 Task: Look for space in Hesperia, United States from 2nd September, 2023 to 10th September, 2023 for 1 adult in price range Rs.5000 to Rs.16000. Place can be private room with 1  bedroom having 1 bed and 1 bathroom. Property type can be house, flat, guest house, hotel. Booking option can be shelf check-in. Required host language is English.
Action: Mouse pressed left at (562, 108)
Screenshot: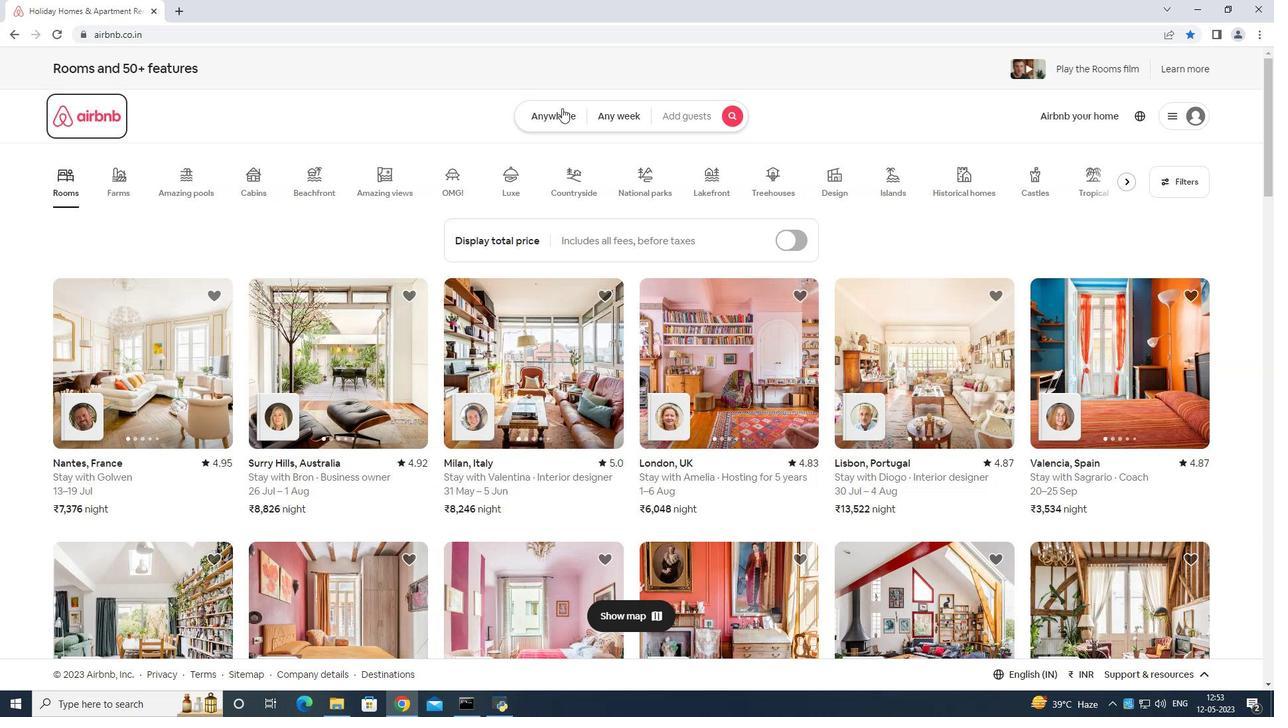 
Action: Mouse moved to (522, 158)
Screenshot: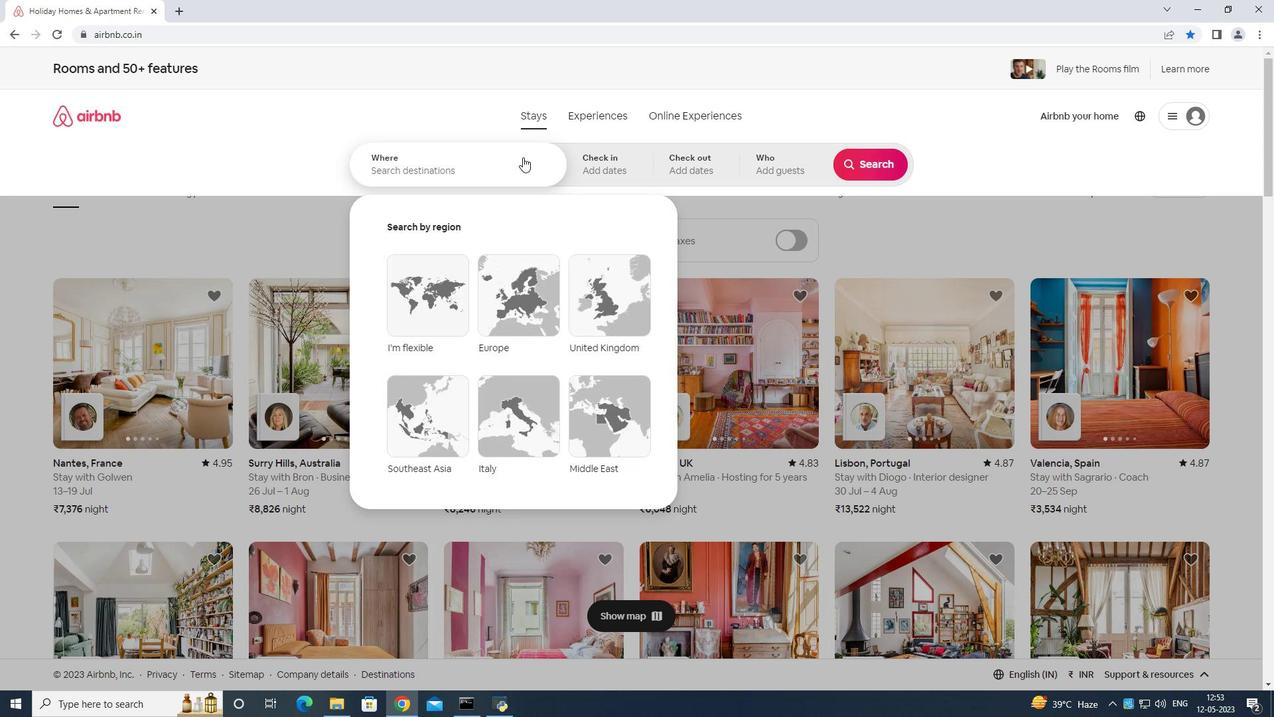 
Action: Mouse pressed left at (522, 158)
Screenshot: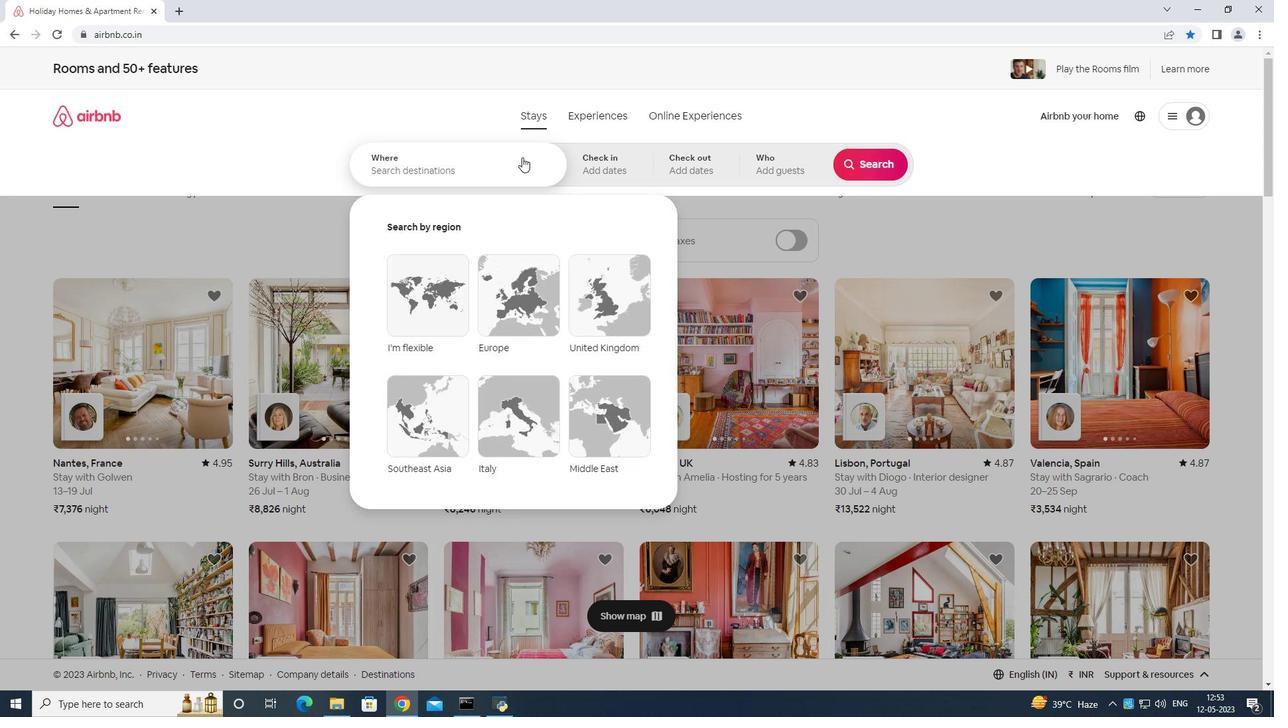 
Action: Mouse moved to (539, 168)
Screenshot: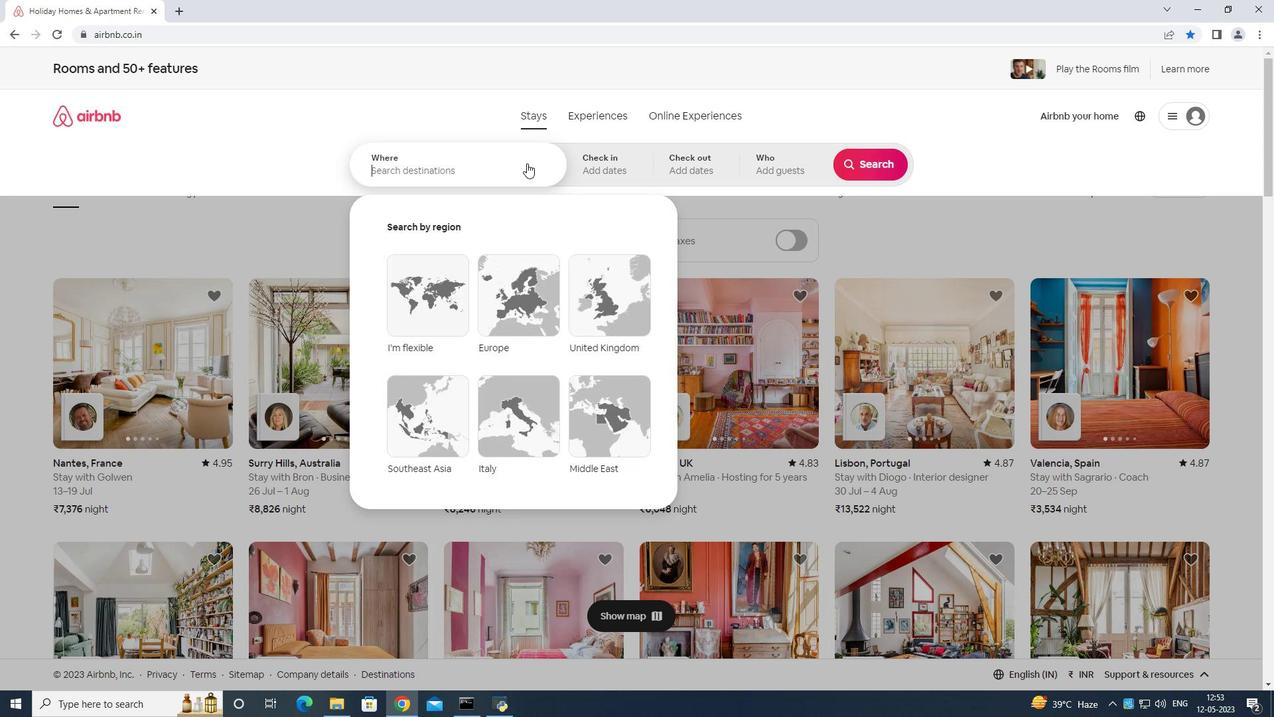 
Action: Key pressed <Key.shift><Key.shift><Key.shift>Hespria<Key.space>united<Key.space>stt<Key.backspace>ates<Key.enter>
Screenshot: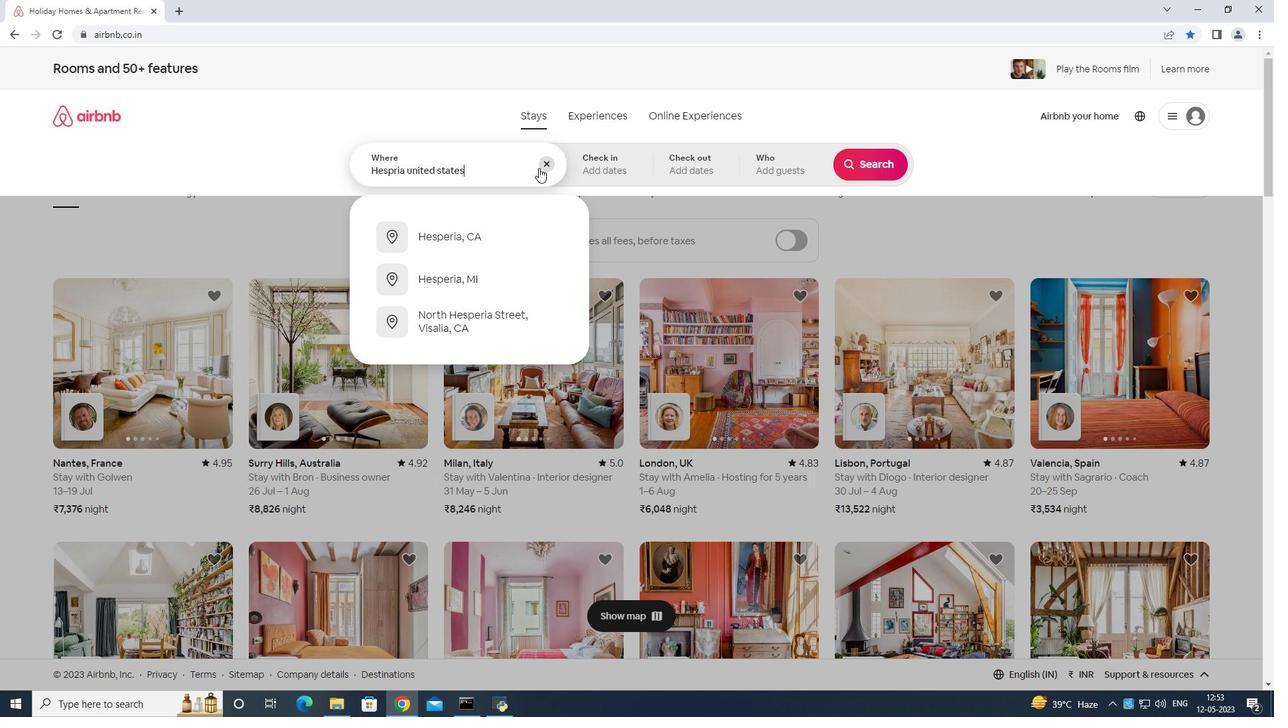
Action: Mouse moved to (859, 274)
Screenshot: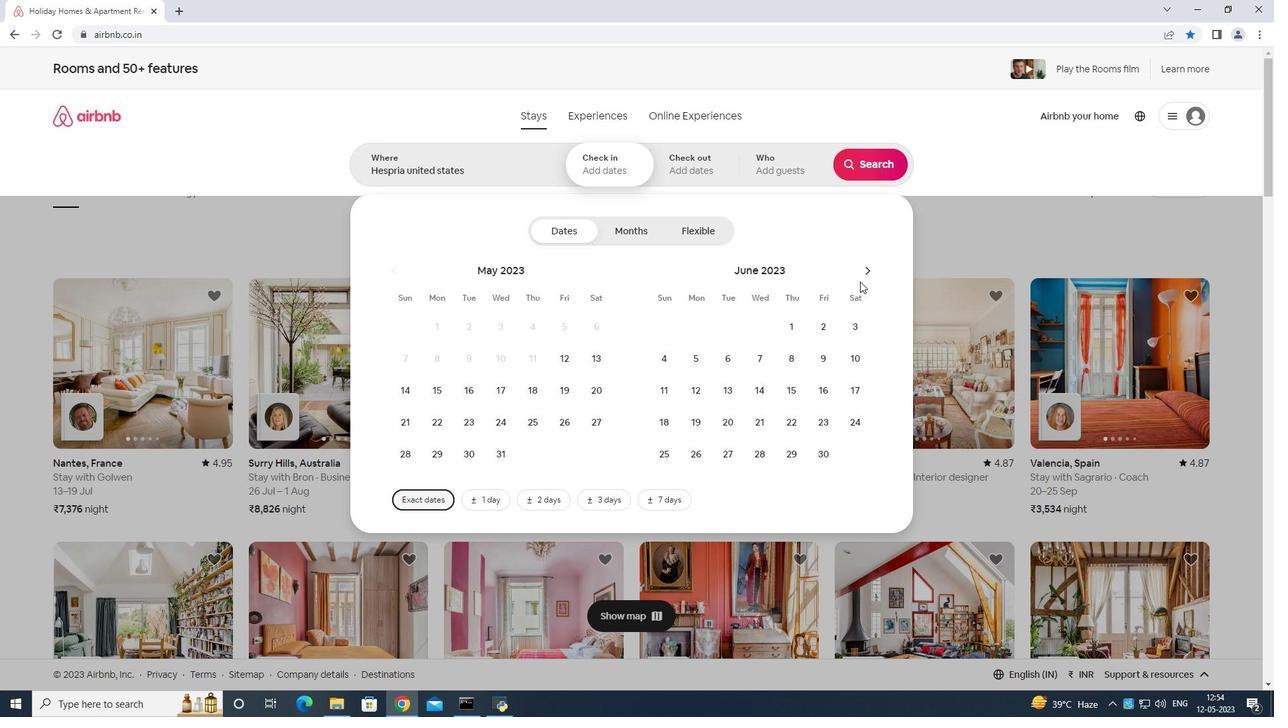 
Action: Mouse pressed left at (859, 274)
Screenshot: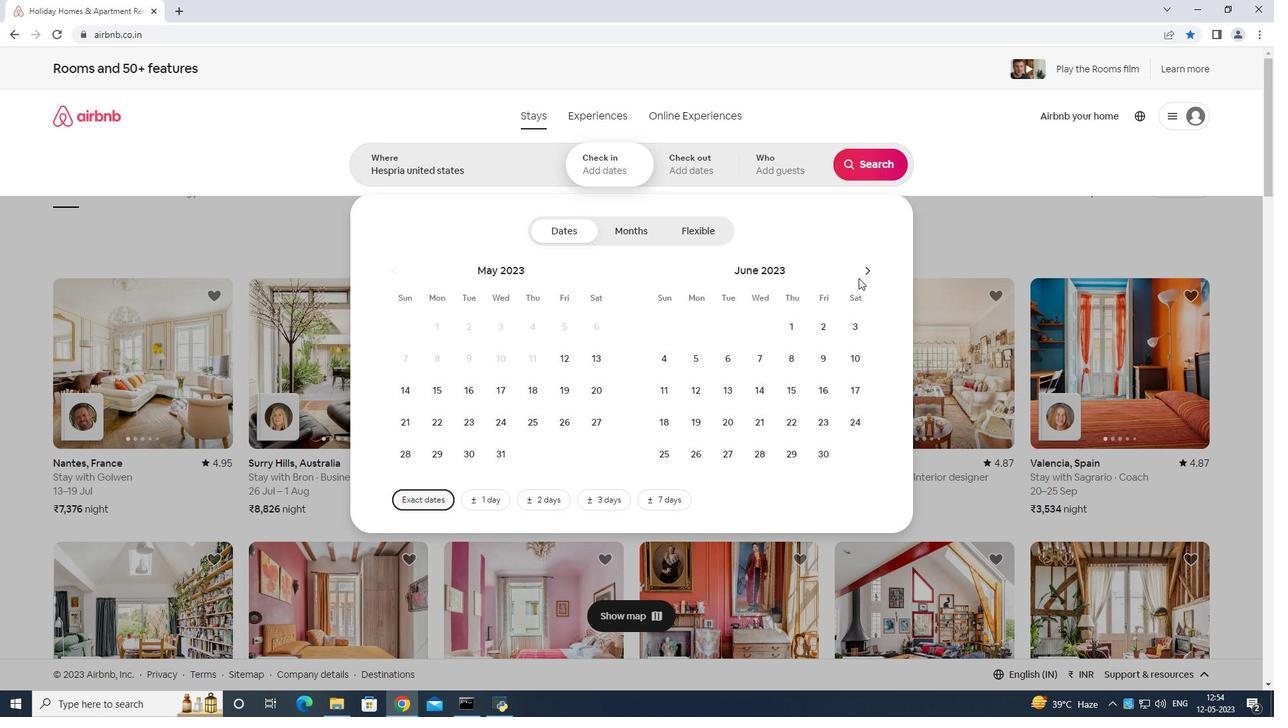 
Action: Mouse moved to (859, 272)
Screenshot: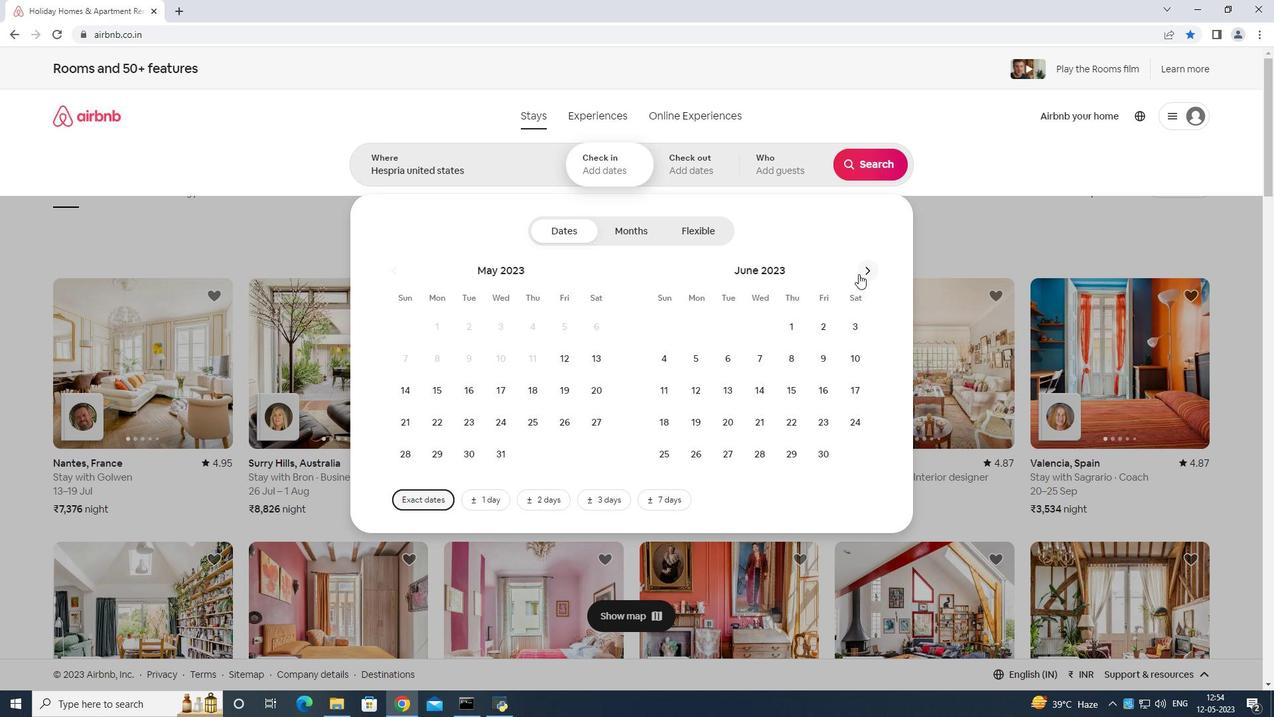 
Action: Mouse pressed left at (859, 272)
Screenshot: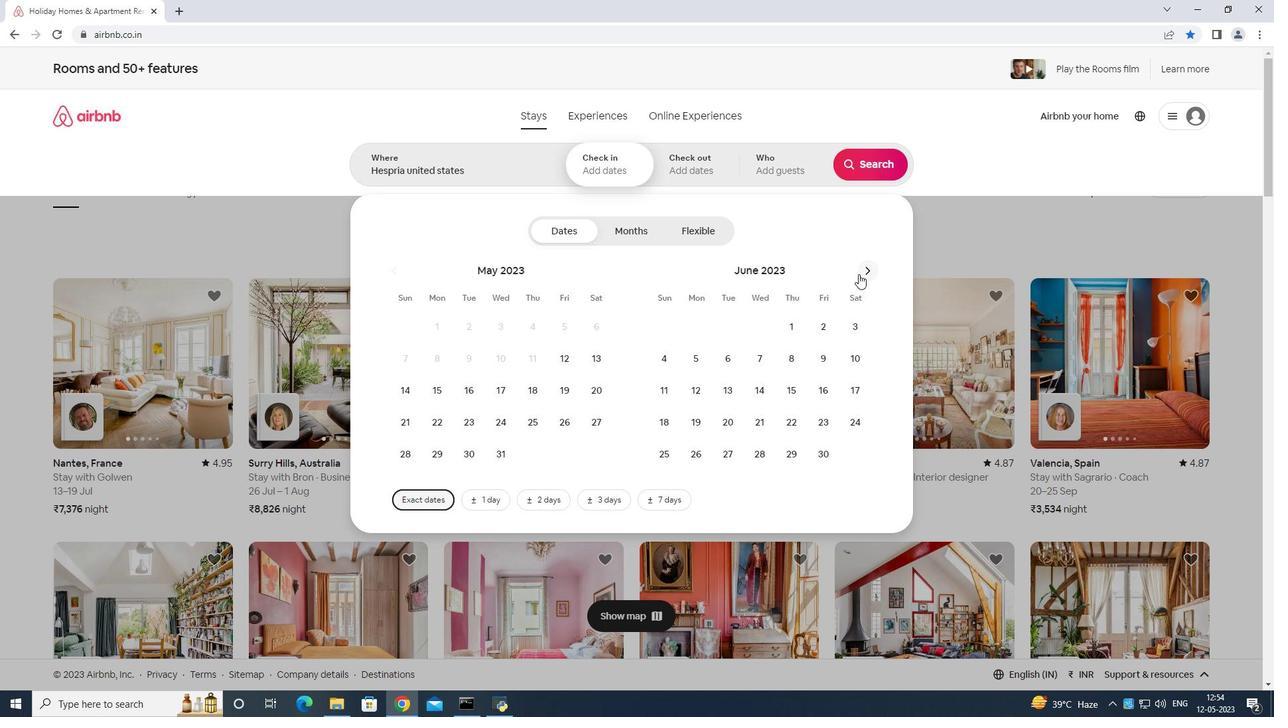
Action: Mouse pressed left at (859, 272)
Screenshot: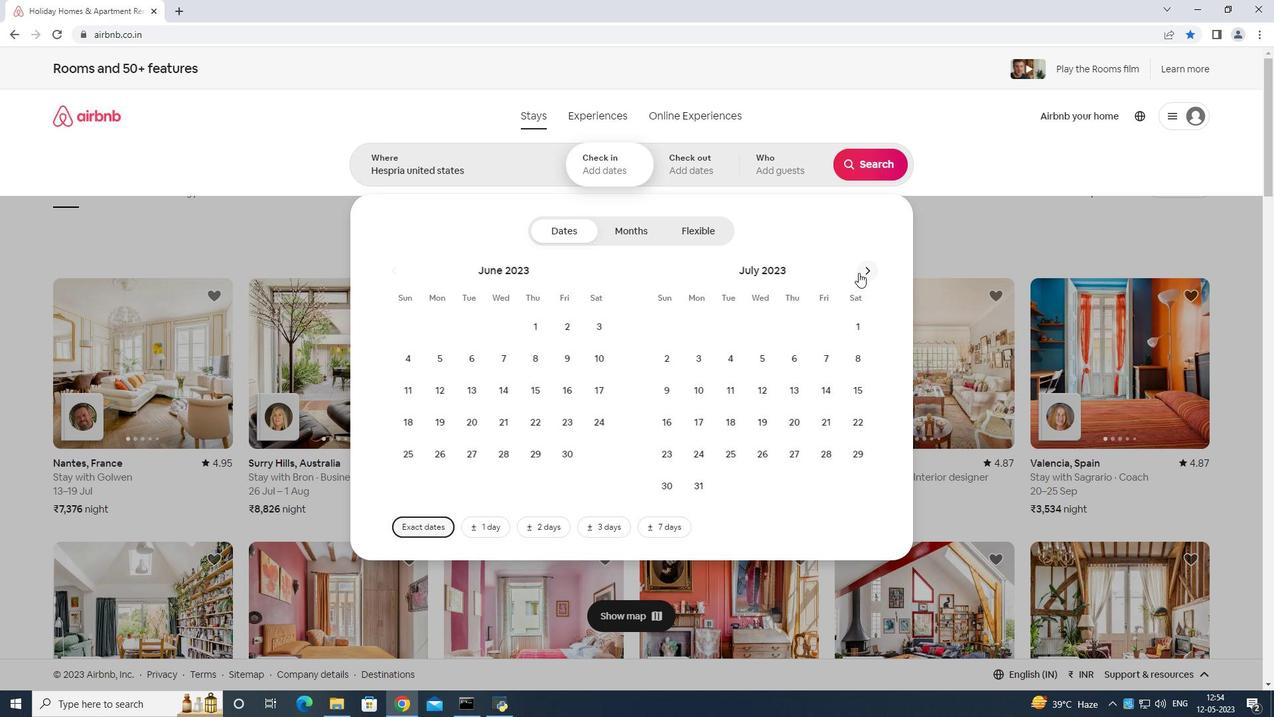 
Action: Mouse moved to (859, 272)
Screenshot: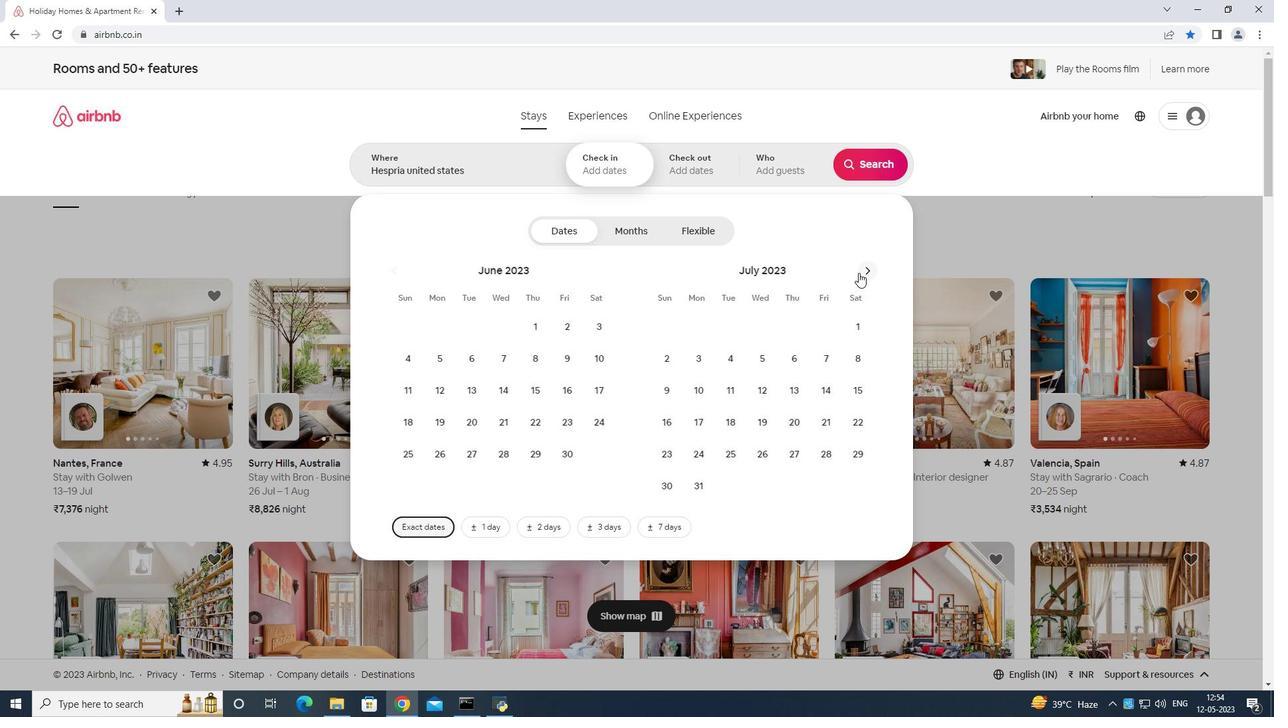 
Action: Mouse pressed left at (859, 272)
Screenshot: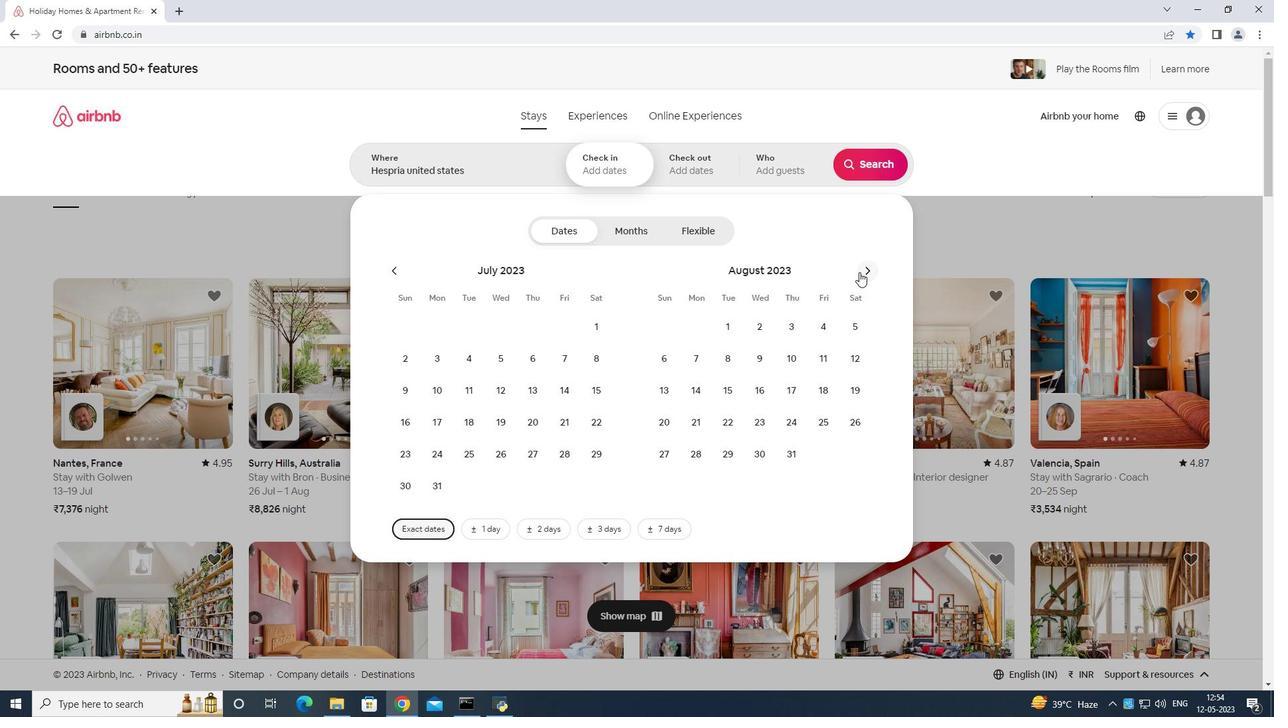 
Action: Mouse moved to (852, 323)
Screenshot: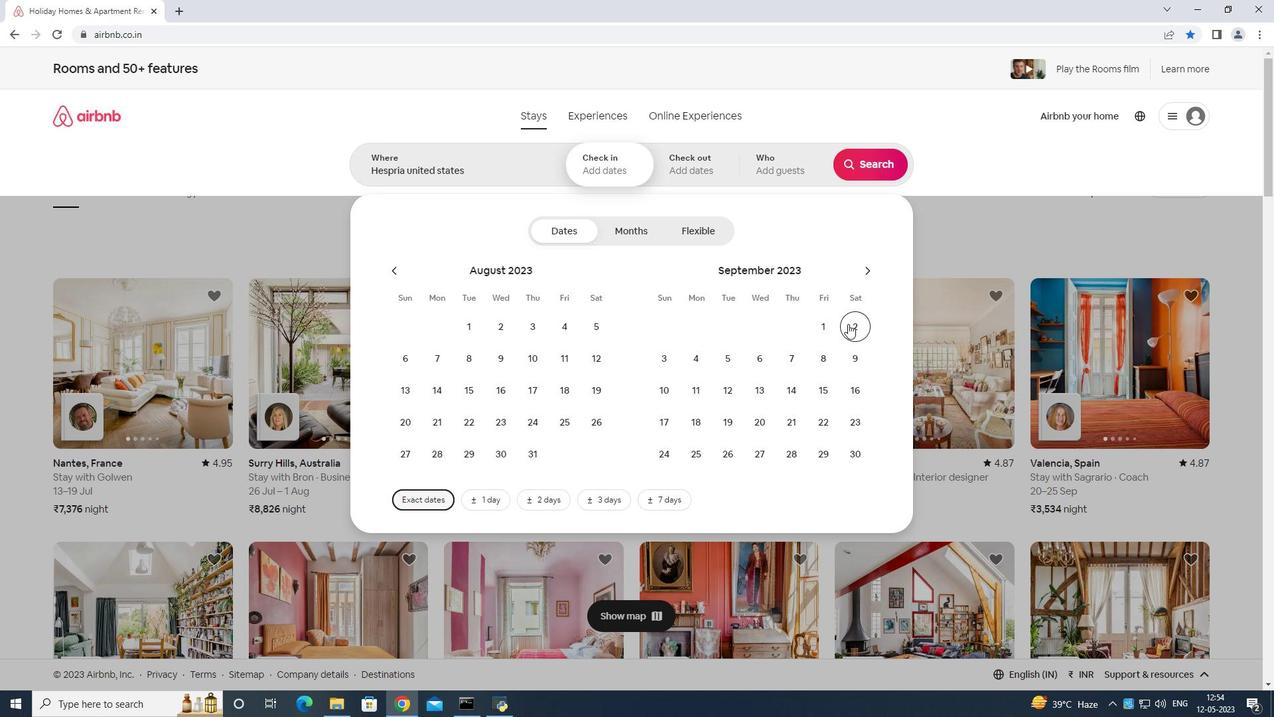 
Action: Mouse pressed left at (852, 323)
Screenshot: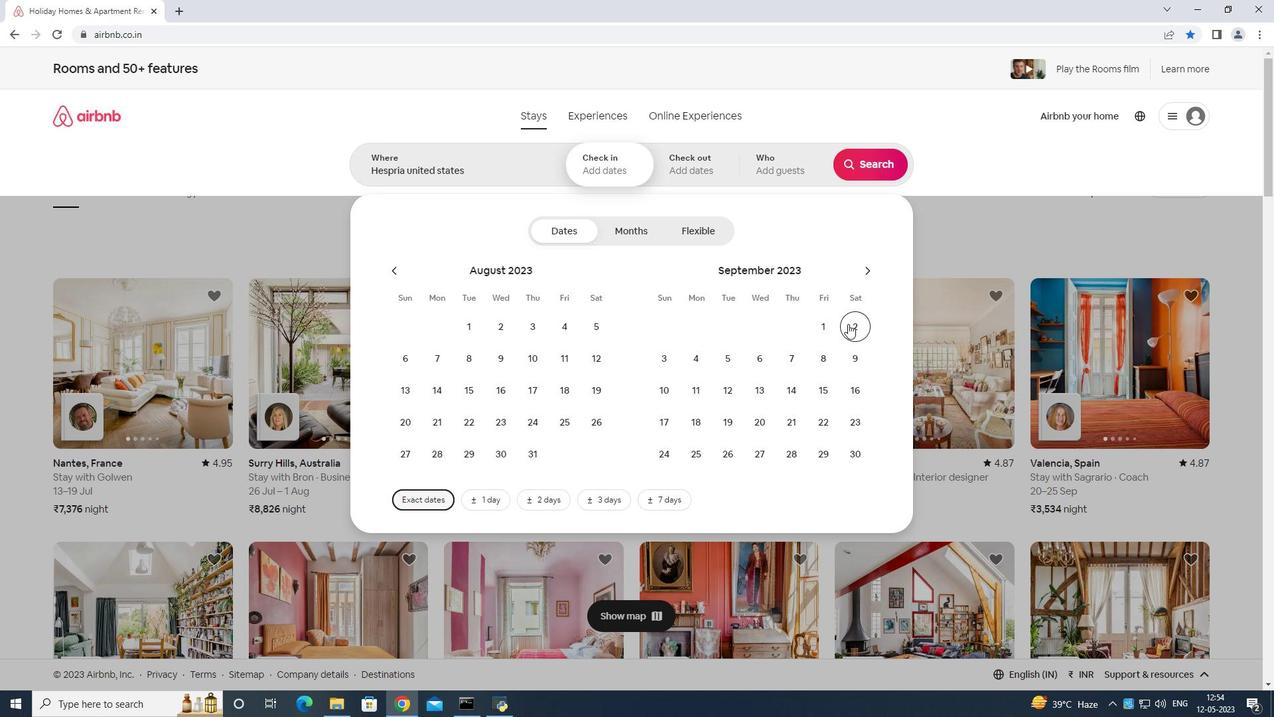 
Action: Mouse moved to (657, 395)
Screenshot: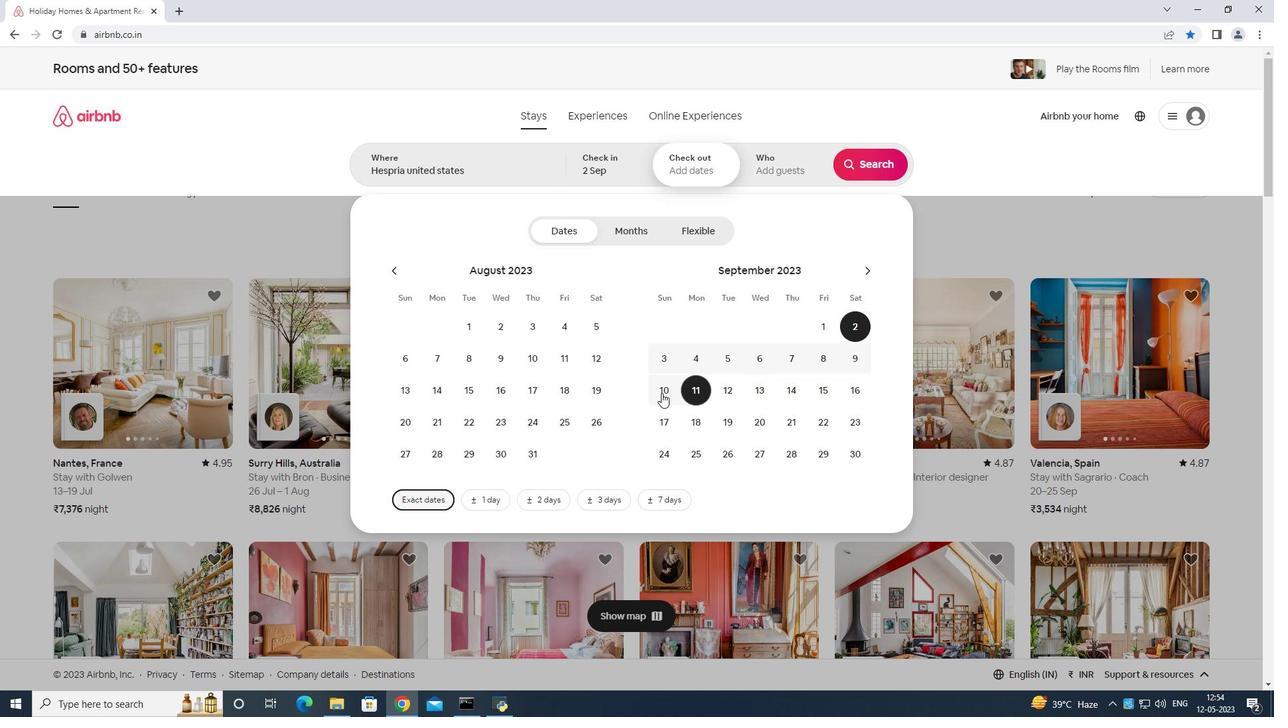 
Action: Mouse pressed left at (657, 395)
Screenshot: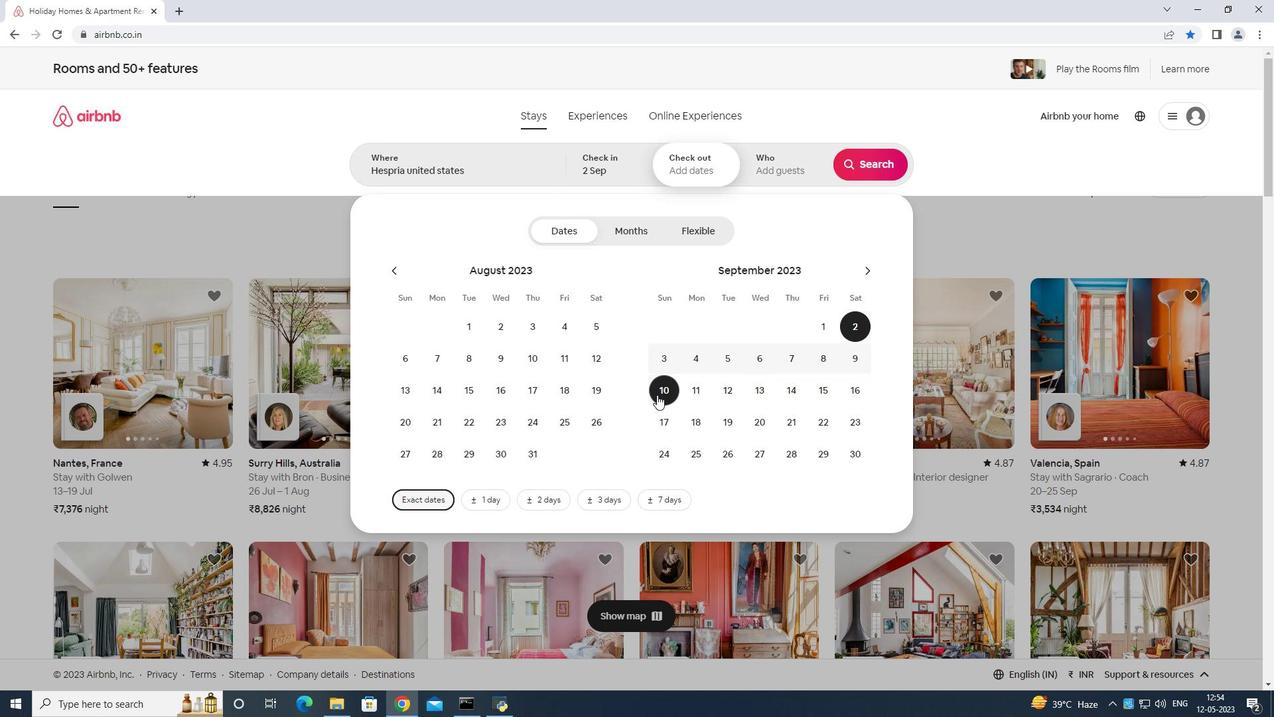 
Action: Mouse moved to (770, 165)
Screenshot: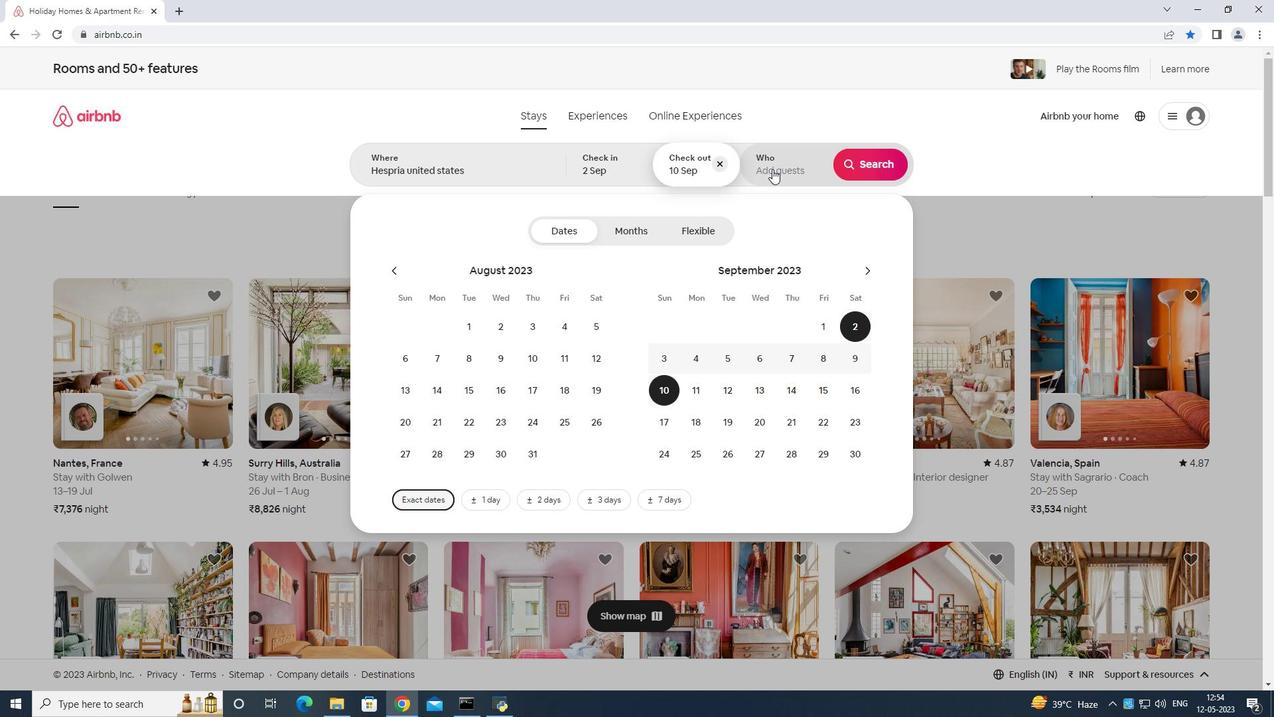 
Action: Mouse pressed left at (770, 165)
Screenshot: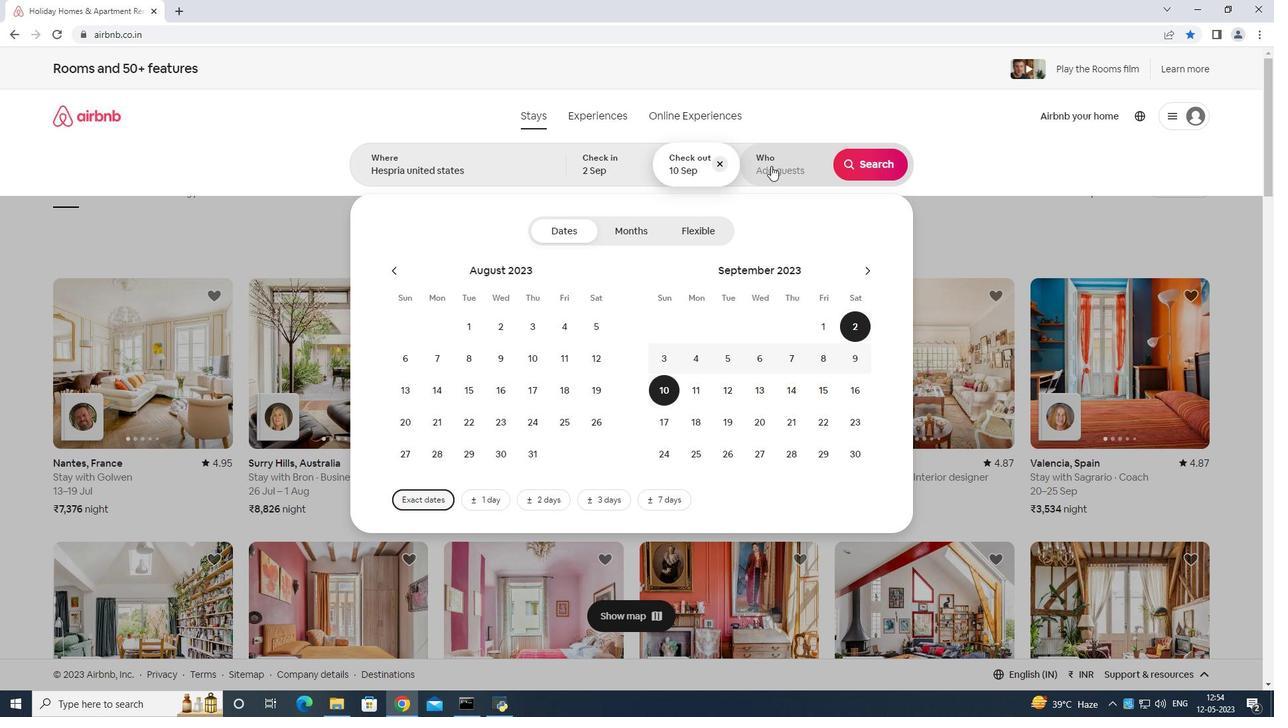 
Action: Mouse moved to (867, 234)
Screenshot: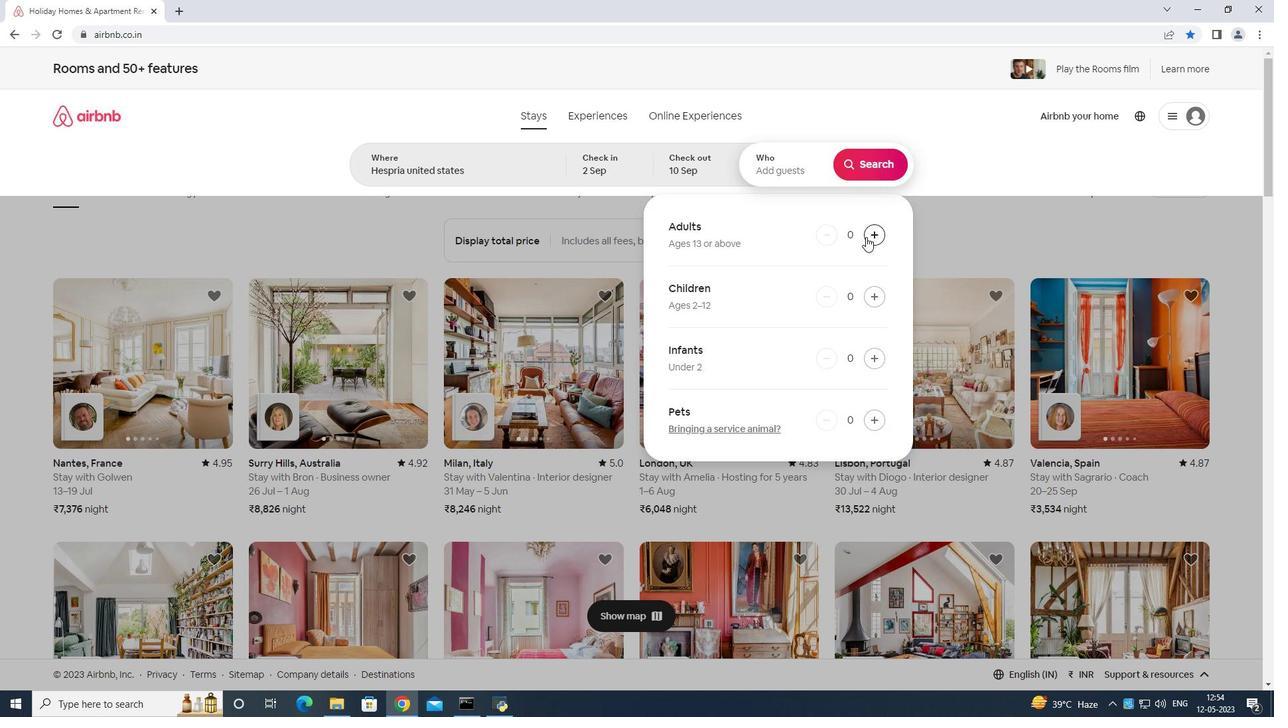 
Action: Mouse pressed left at (867, 234)
Screenshot: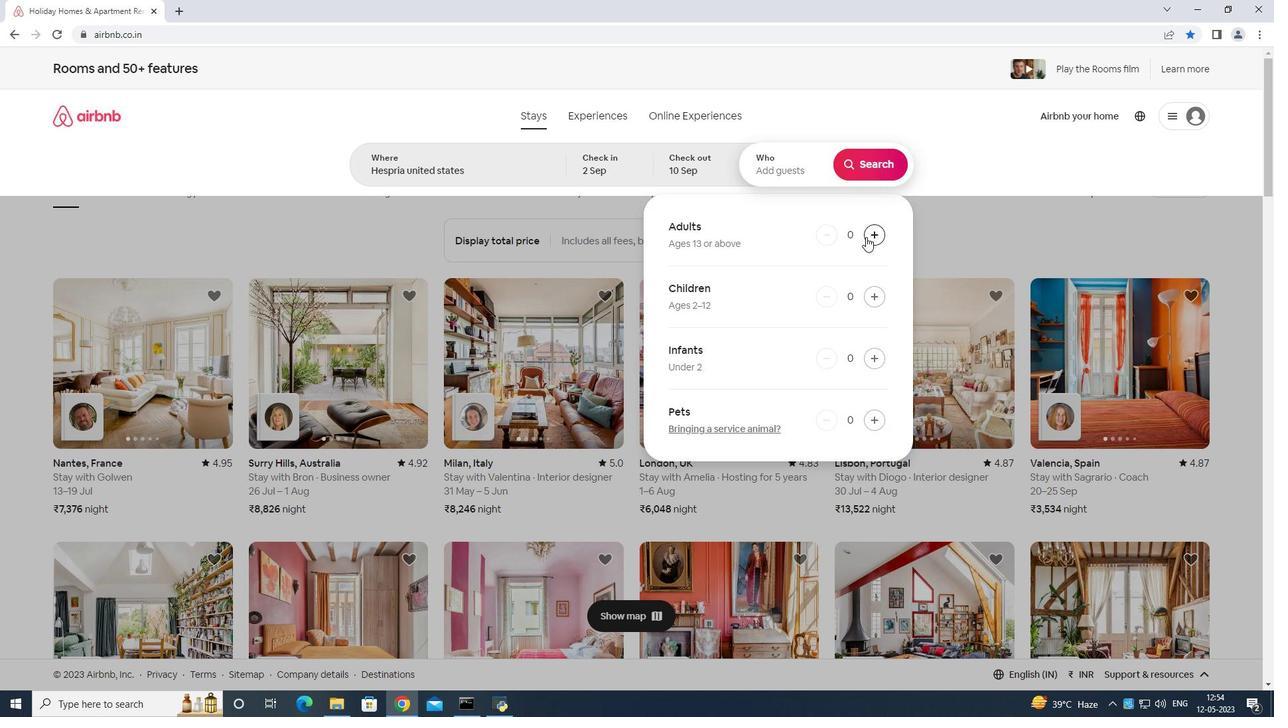 
Action: Mouse moved to (879, 176)
Screenshot: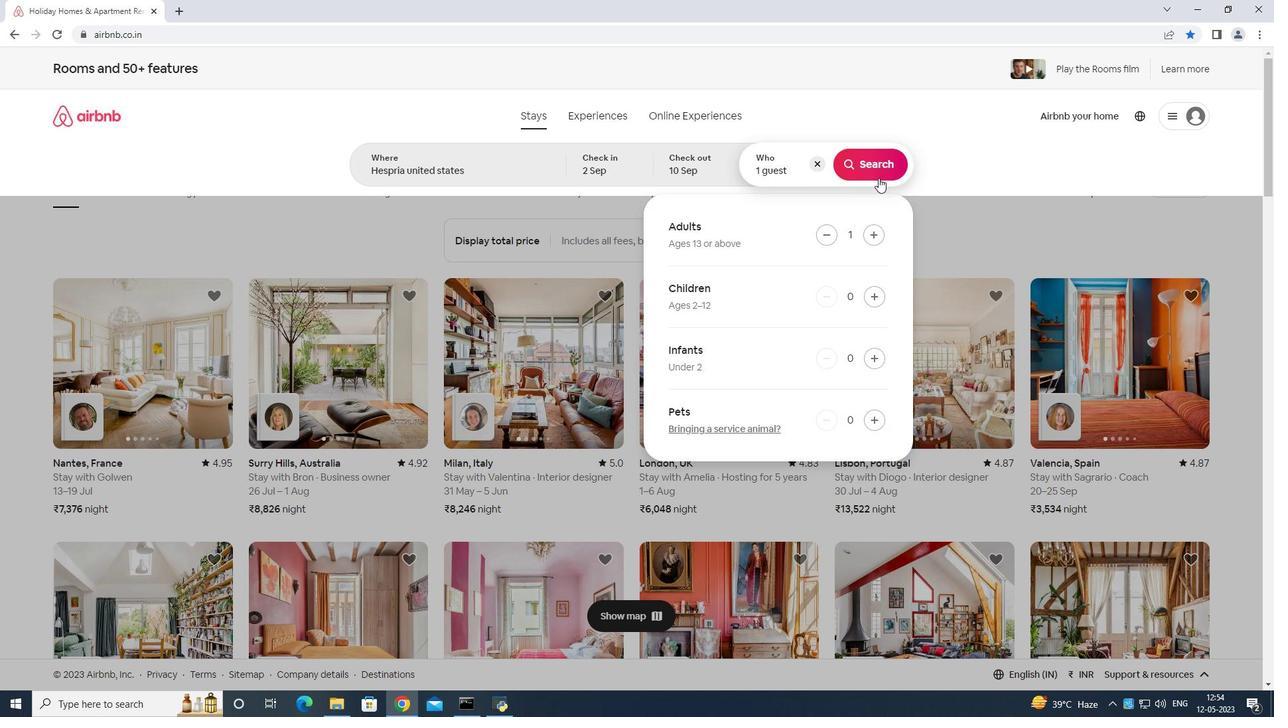 
Action: Mouse pressed left at (879, 176)
Screenshot: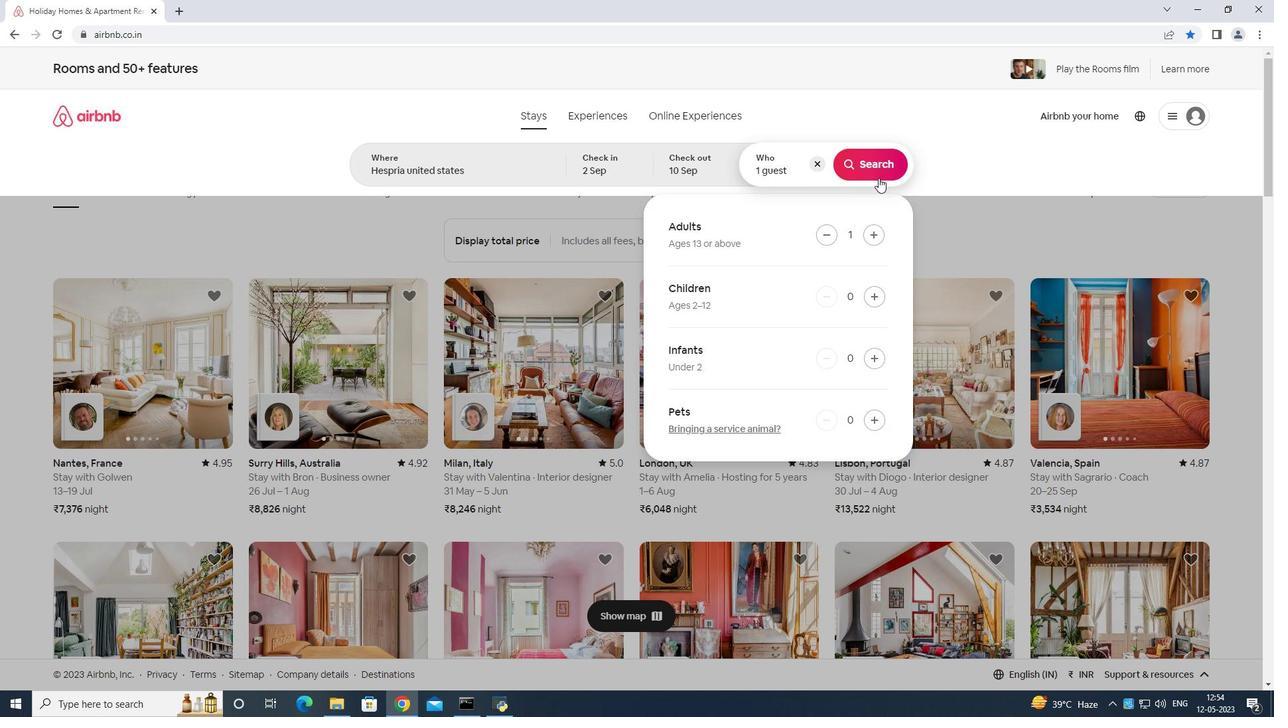 
Action: Mouse moved to (1214, 118)
Screenshot: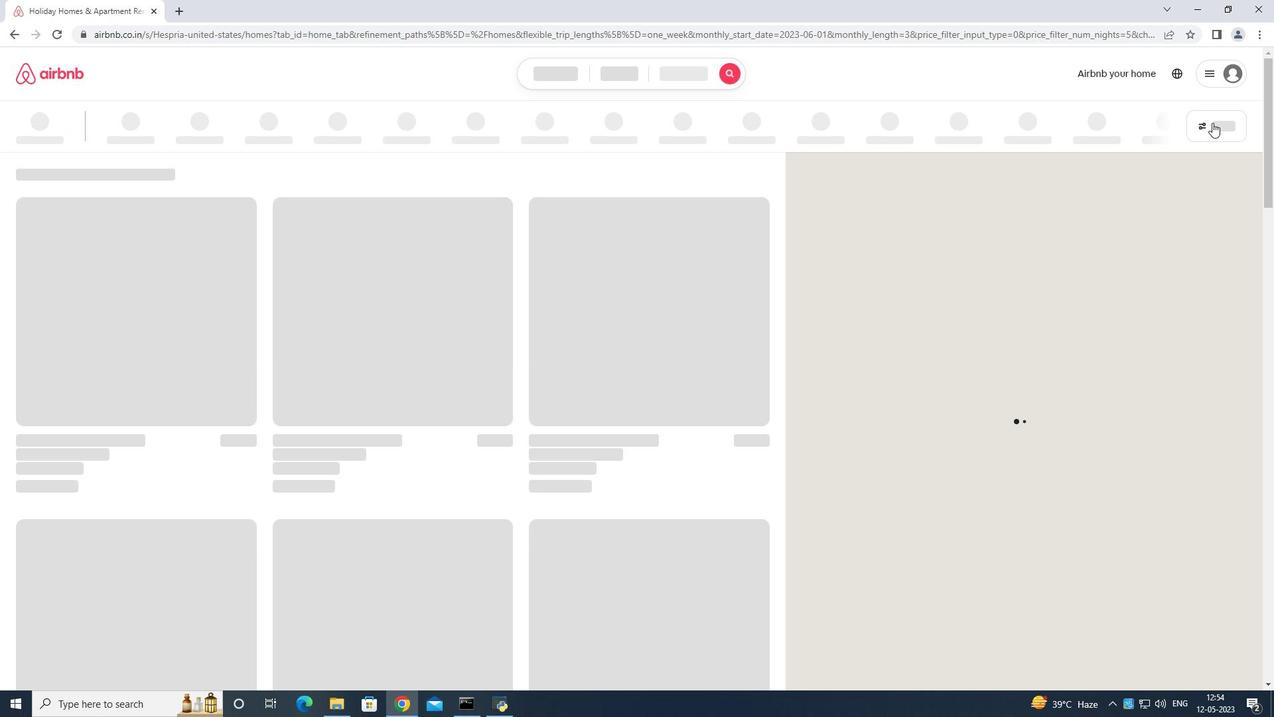 
Action: Mouse pressed left at (1214, 118)
Screenshot: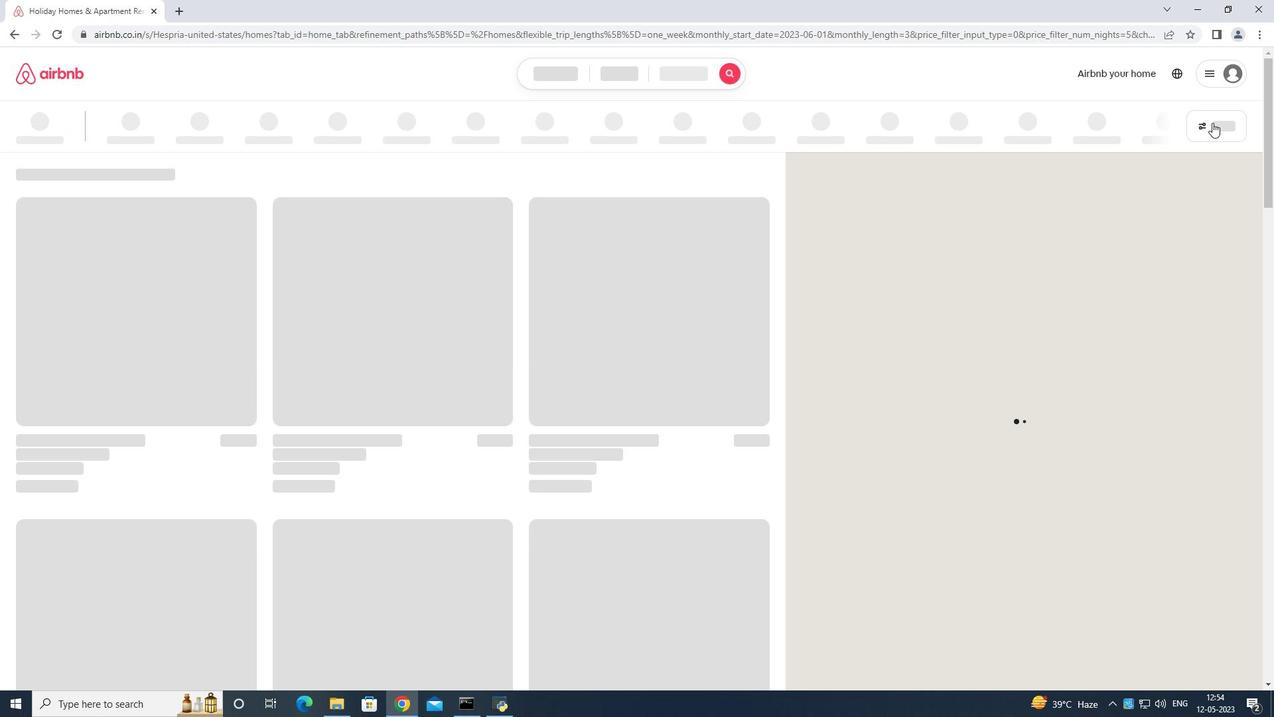 
Action: Mouse moved to (543, 442)
Screenshot: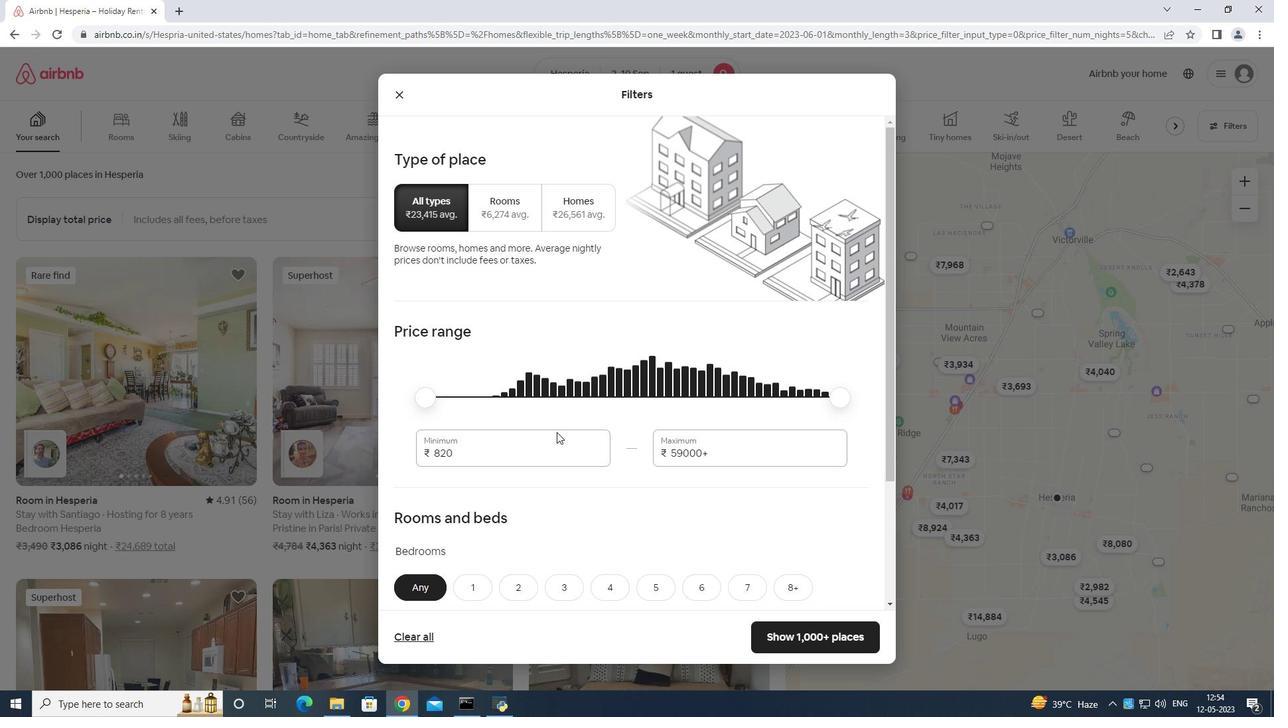 
Action: Mouse pressed left at (543, 442)
Screenshot: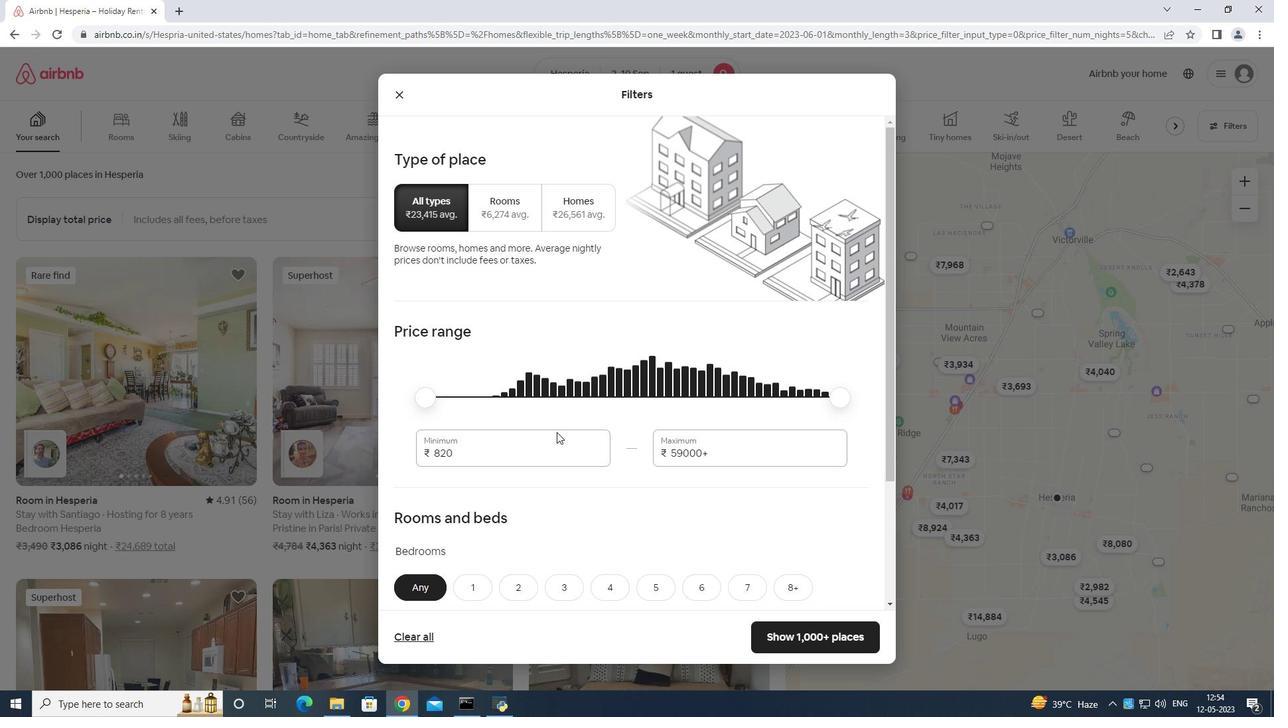 
Action: Mouse moved to (545, 418)
Screenshot: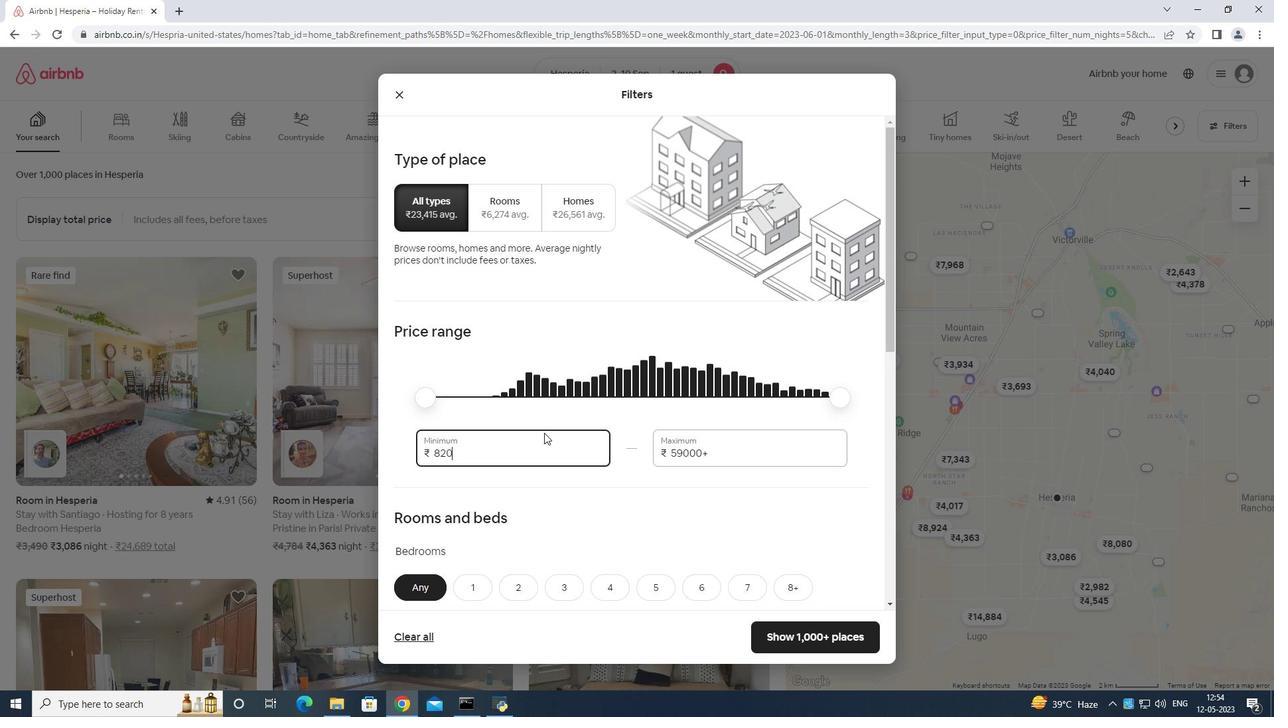 
Action: Key pressed <Key.backspace>
Screenshot: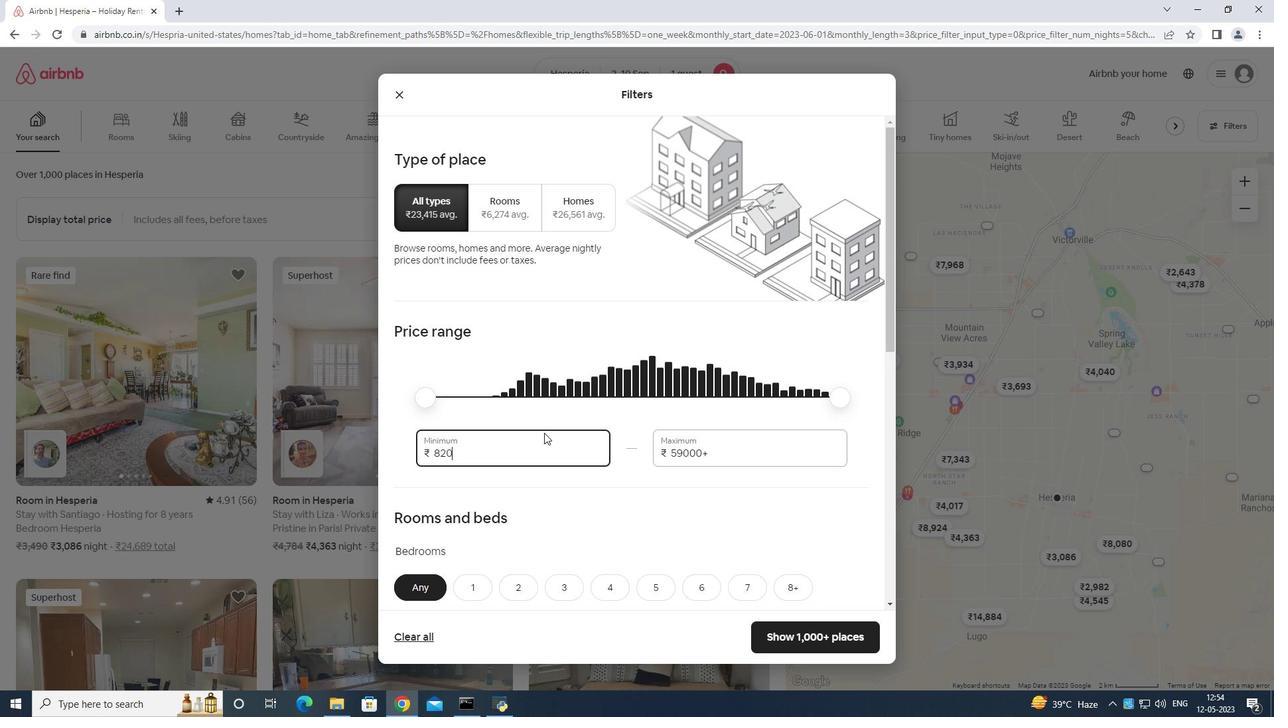 
Action: Mouse moved to (545, 415)
Screenshot: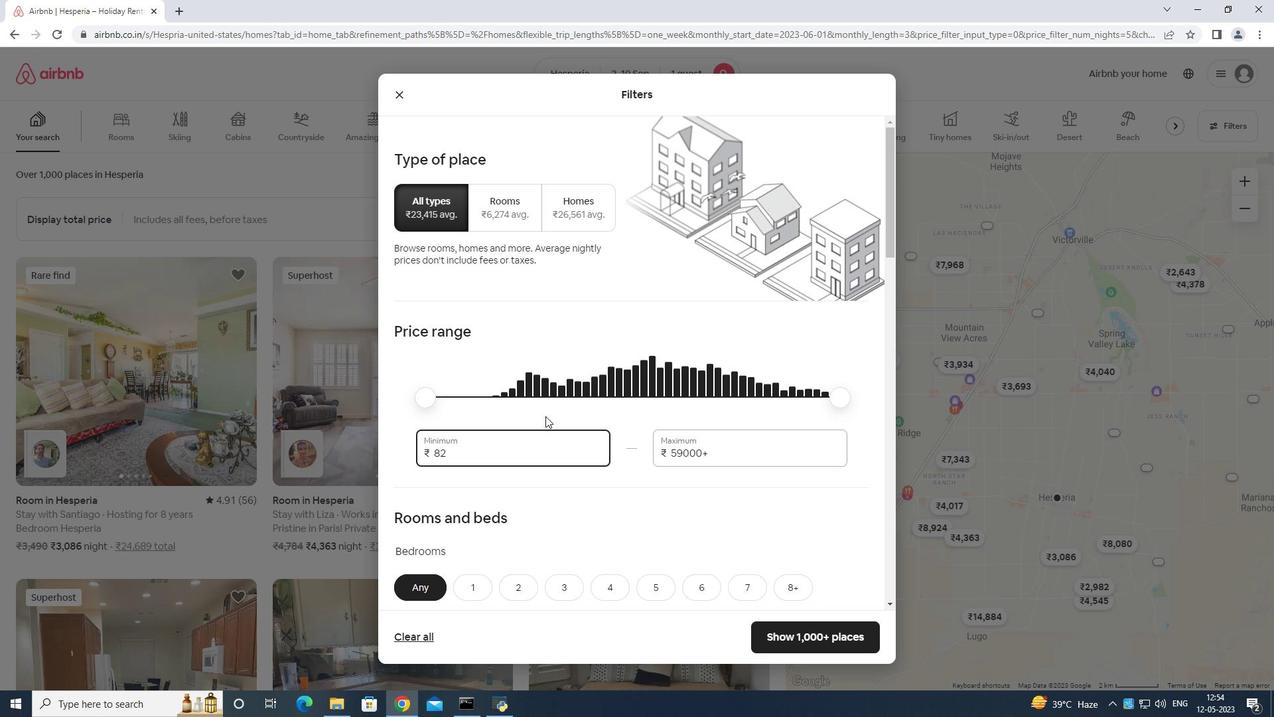 
Action: Key pressed <Key.backspace>
Screenshot: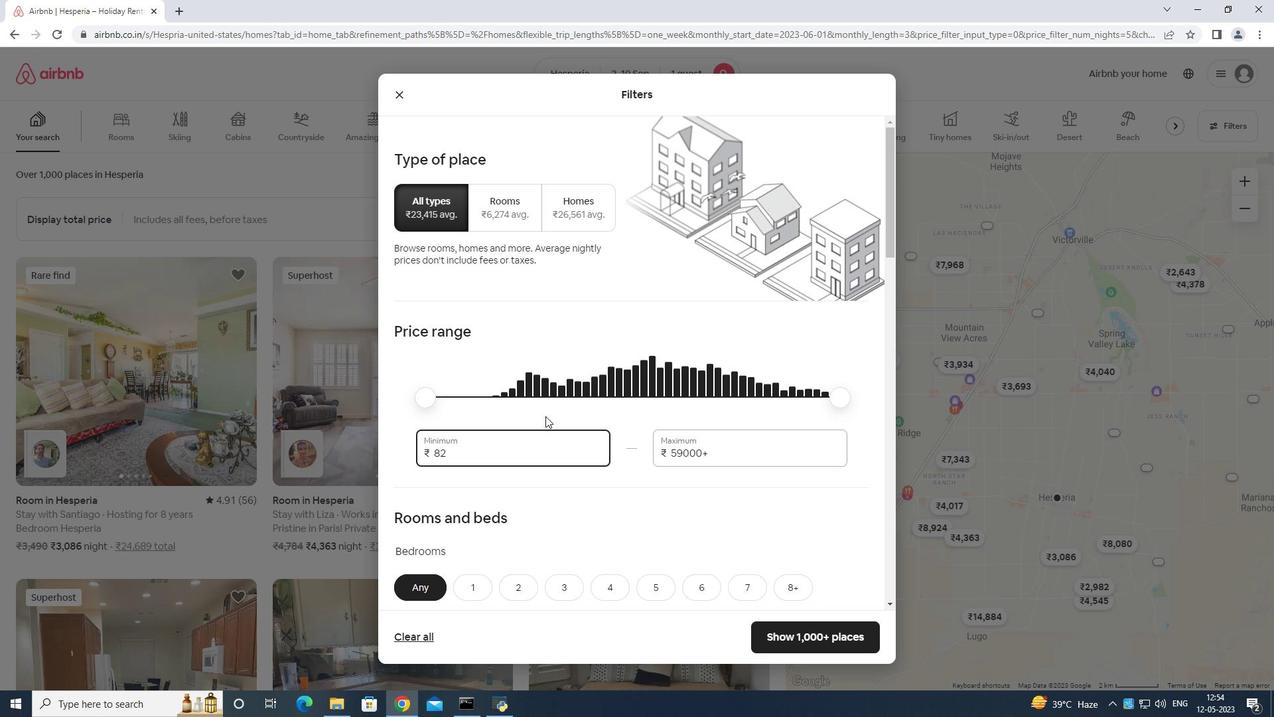 
Action: Mouse moved to (545, 414)
Screenshot: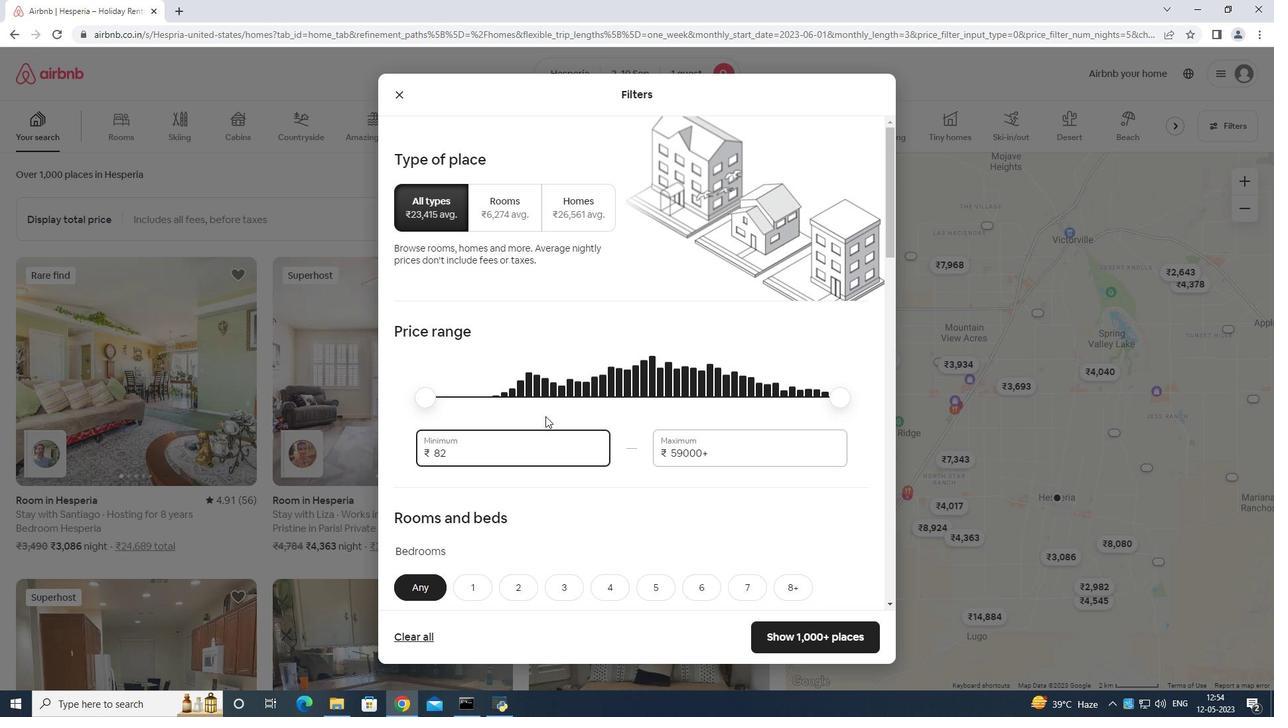 
Action: Key pressed 500
Screenshot: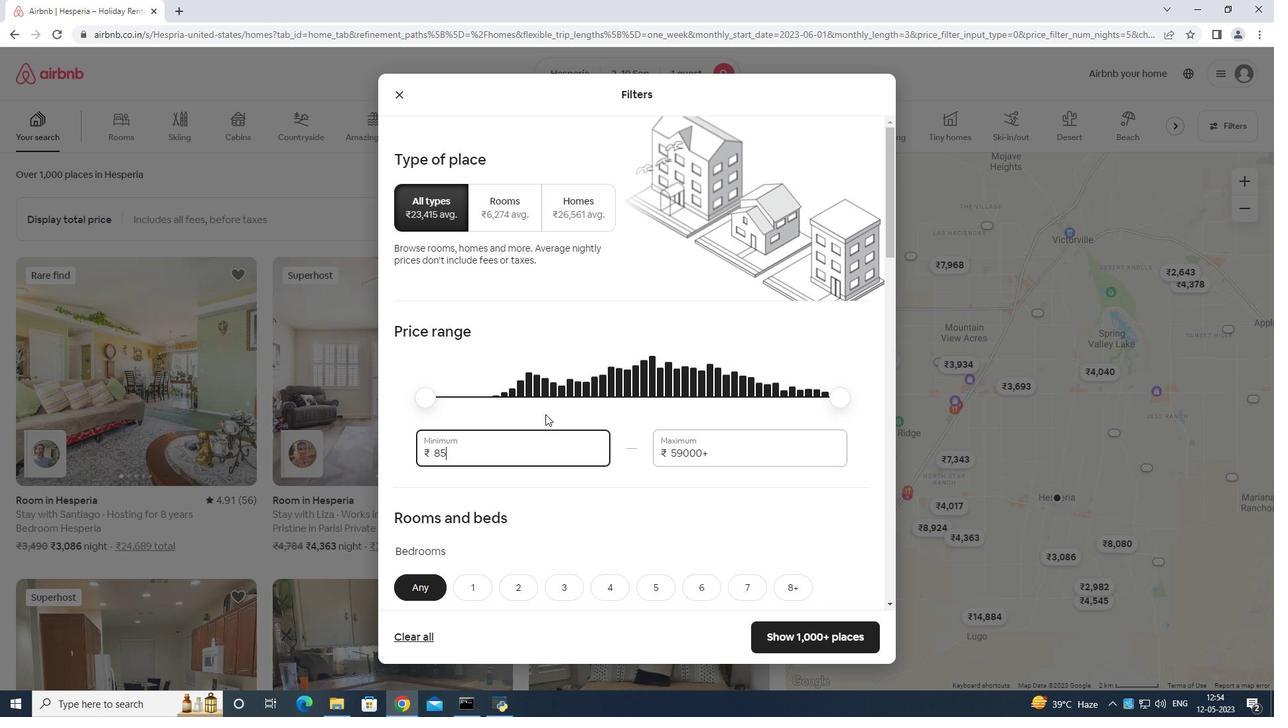 
Action: Mouse moved to (545, 413)
Screenshot: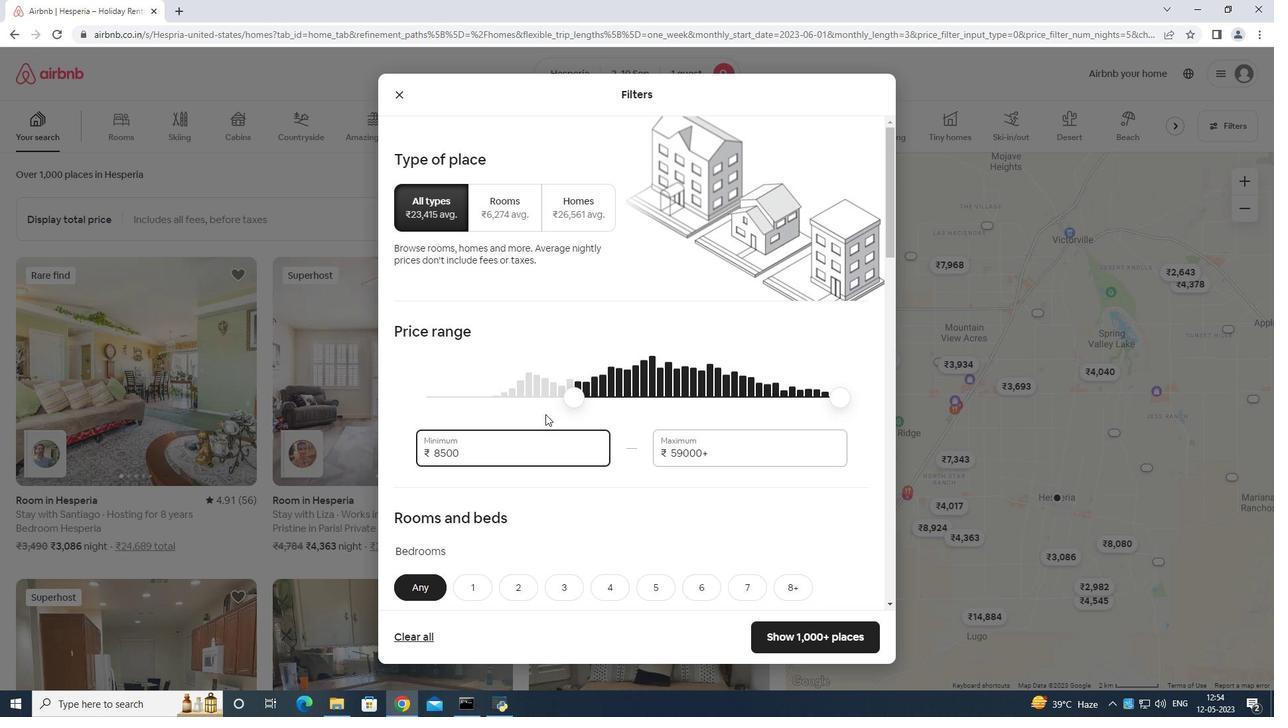 
Action: Key pressed <Key.backspace><Key.backspace><Key.backspace><Key.backspace><Key.backspace><Key.backspace><Key.backspace><Key.backspace><Key.backspace><Key.backspace>5000
Screenshot: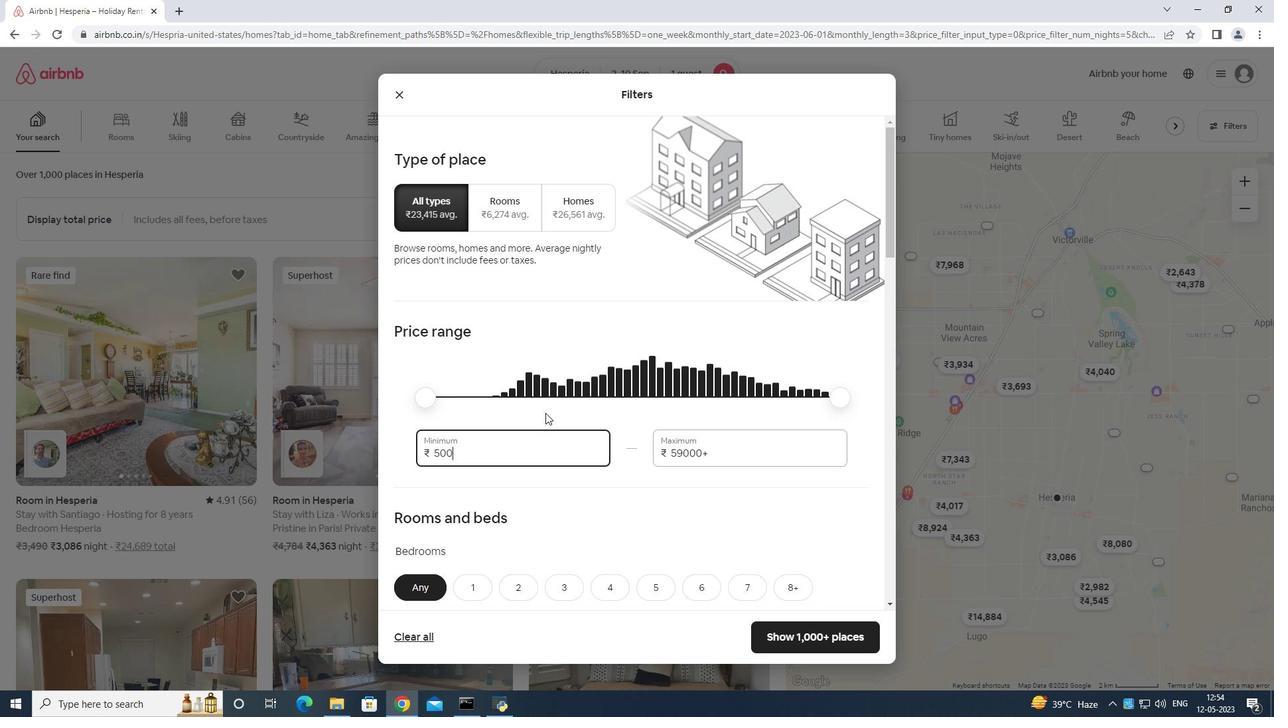 
Action: Mouse moved to (717, 454)
Screenshot: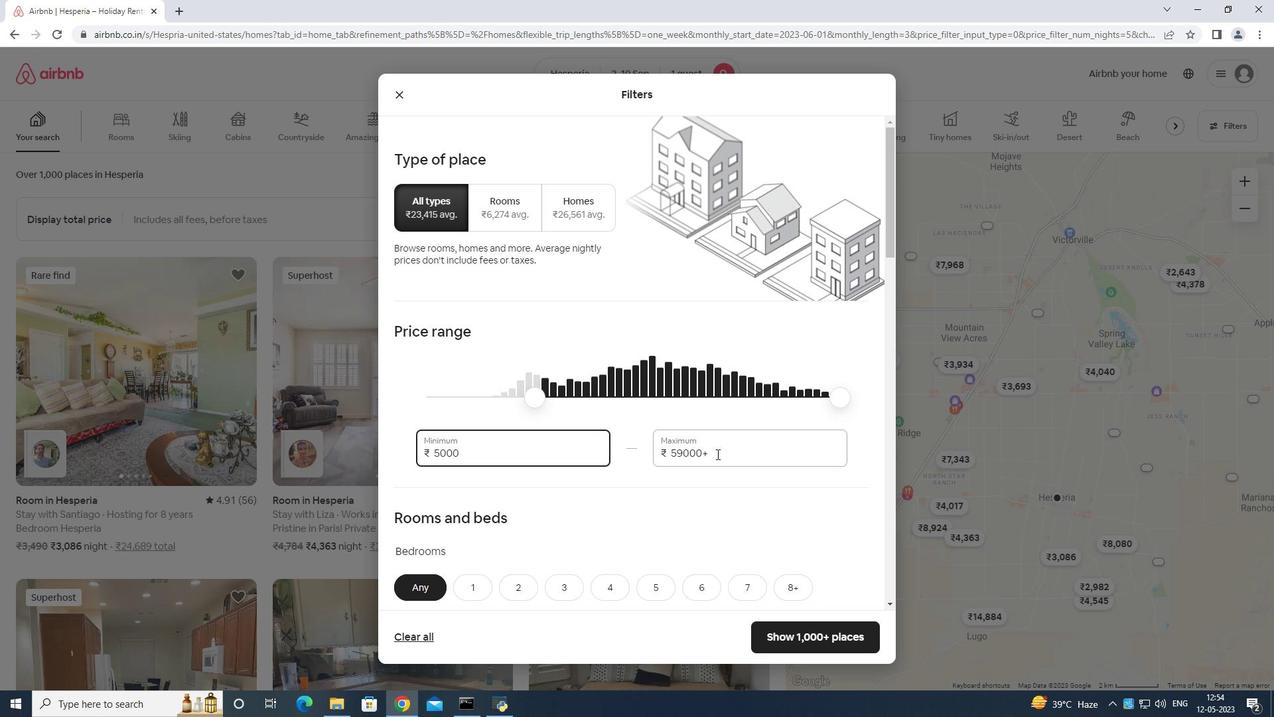 
Action: Mouse pressed left at (717, 454)
Screenshot: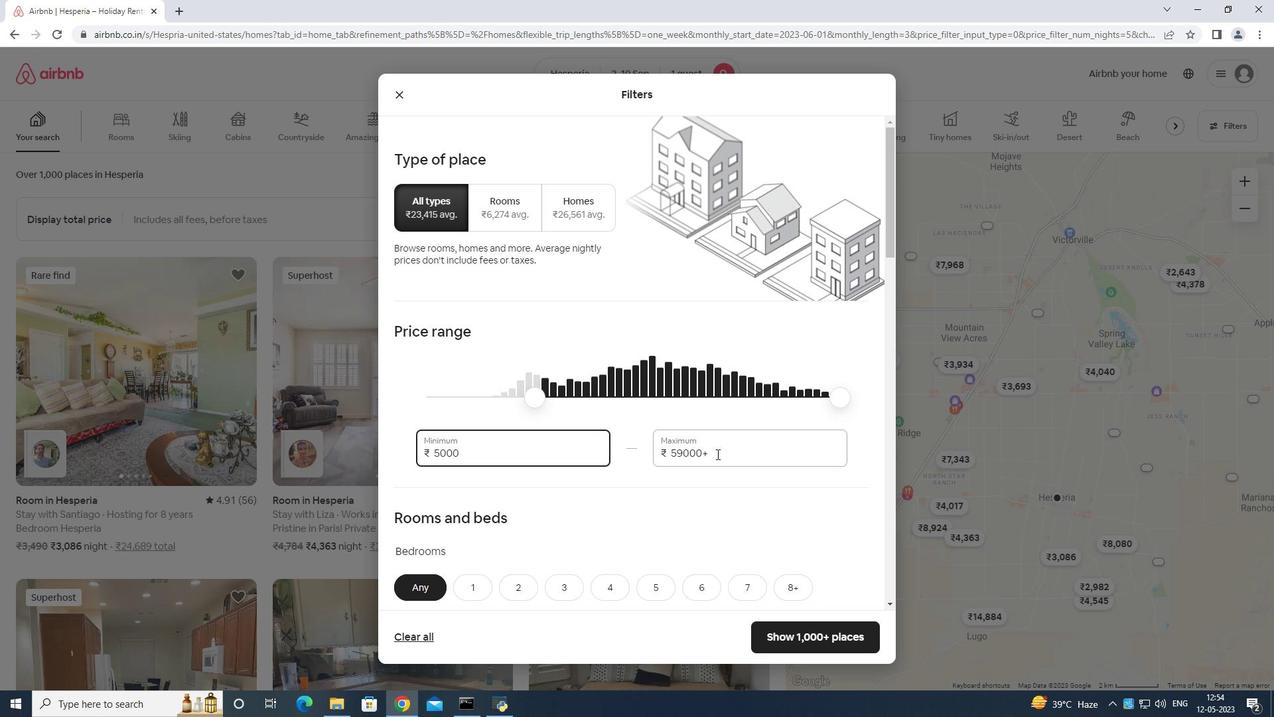 
Action: Mouse moved to (718, 454)
Screenshot: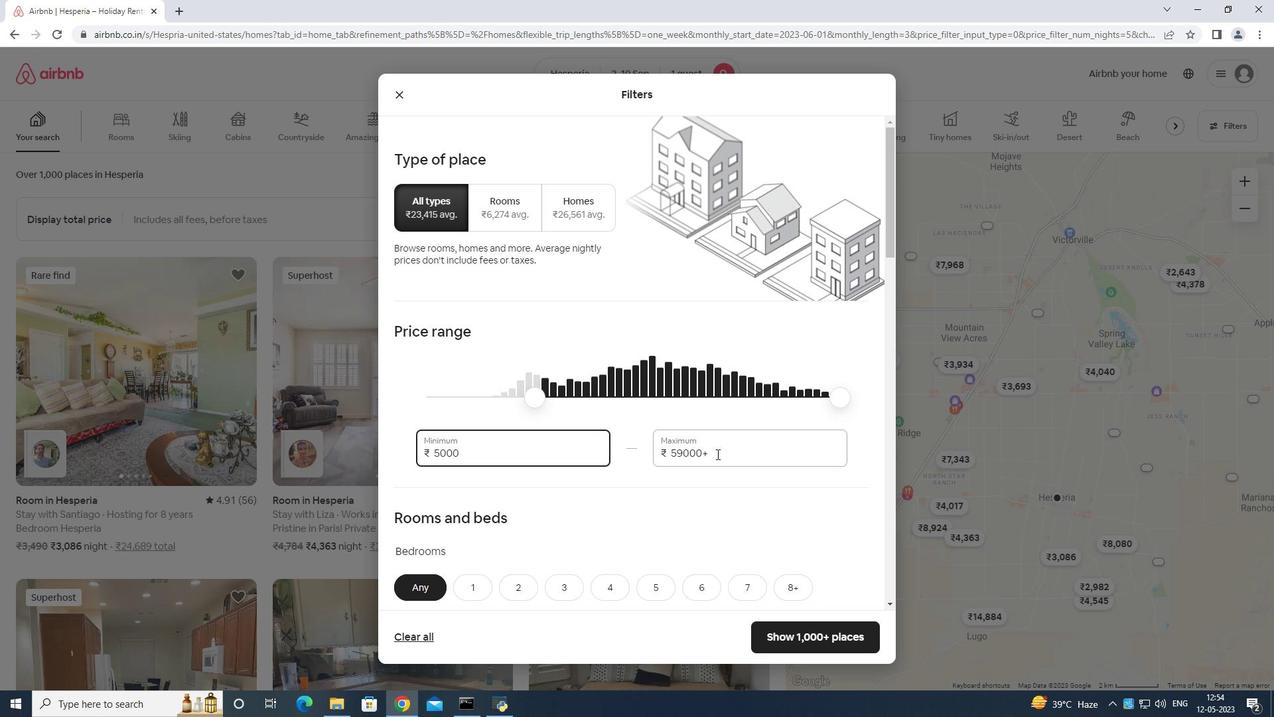 
Action: Key pressed <Key.backspace><Key.backspace><Key.backspace><Key.backspace><Key.backspace><Key.backspace><Key.backspace><Key.backspace><Key.backspace><Key.backspace><Key.backspace><Key.backspace><Key.backspace><Key.backspace><Key.backspace><Key.backspace><Key.backspace>
Screenshot: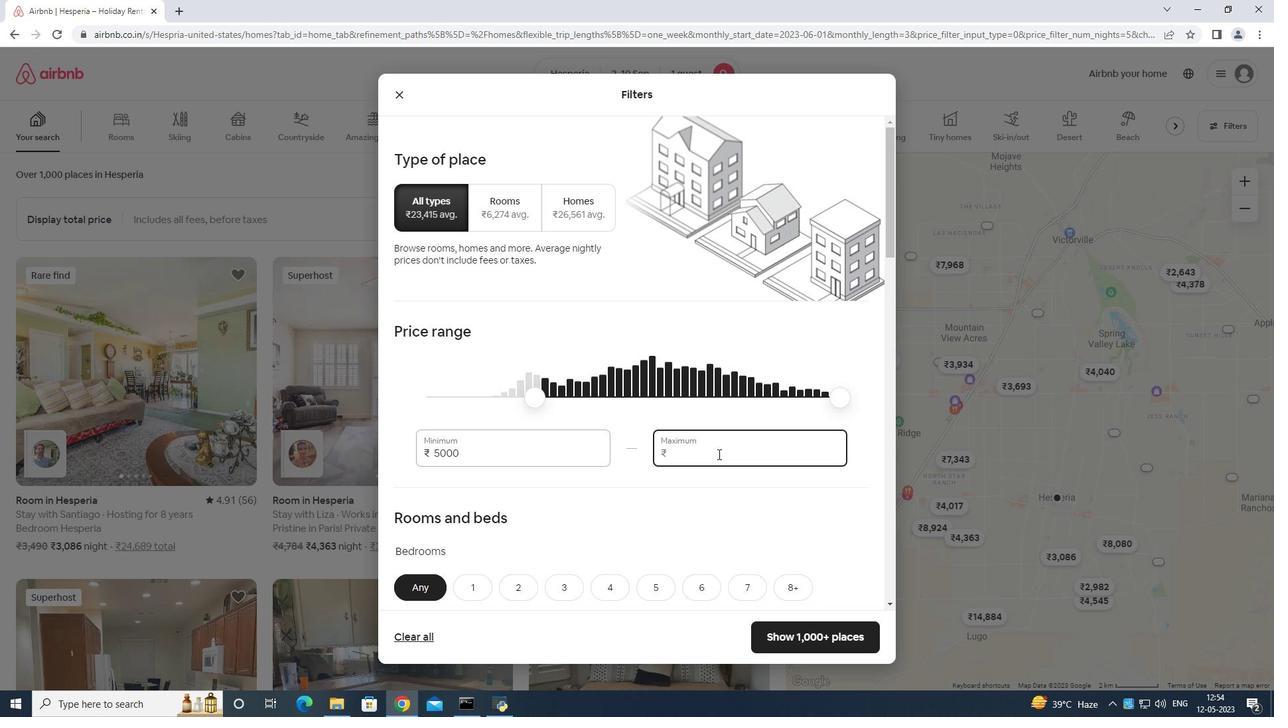 
Action: Mouse moved to (719, 454)
Screenshot: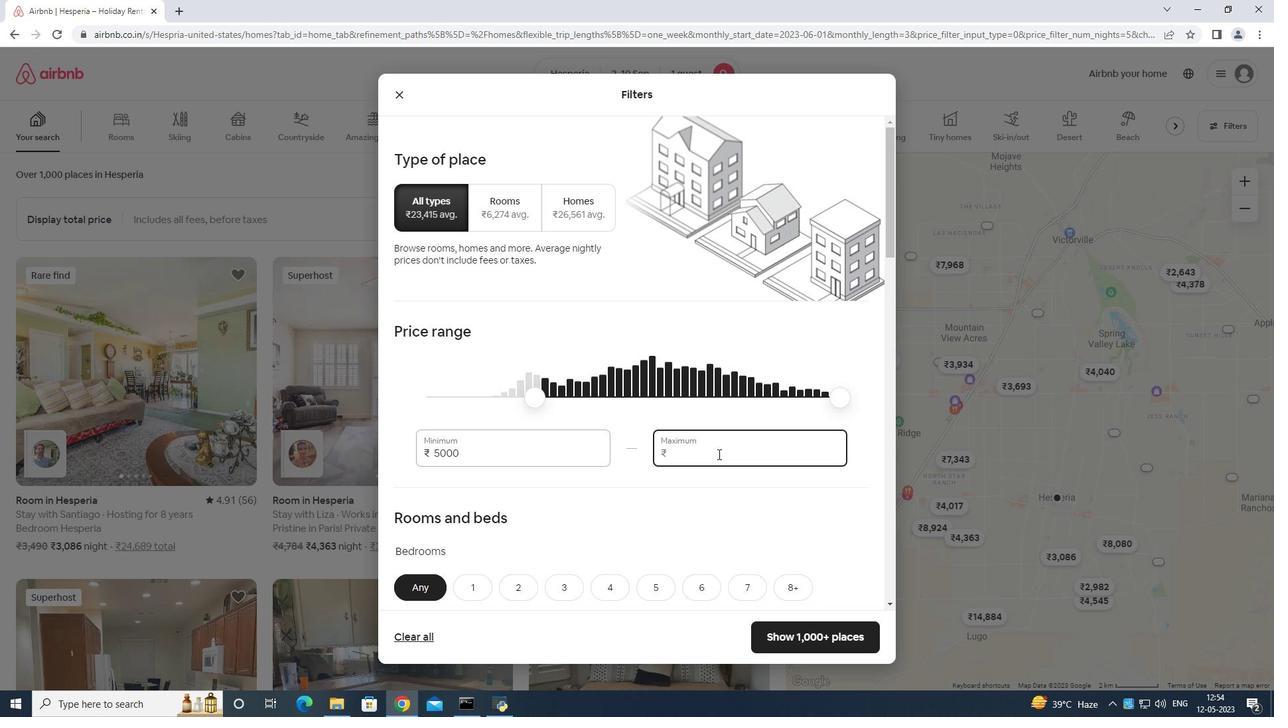 
Action: Key pressed <Key.backspace><Key.backspace><Key.backspace><Key.backspace><Key.backspace>
Screenshot: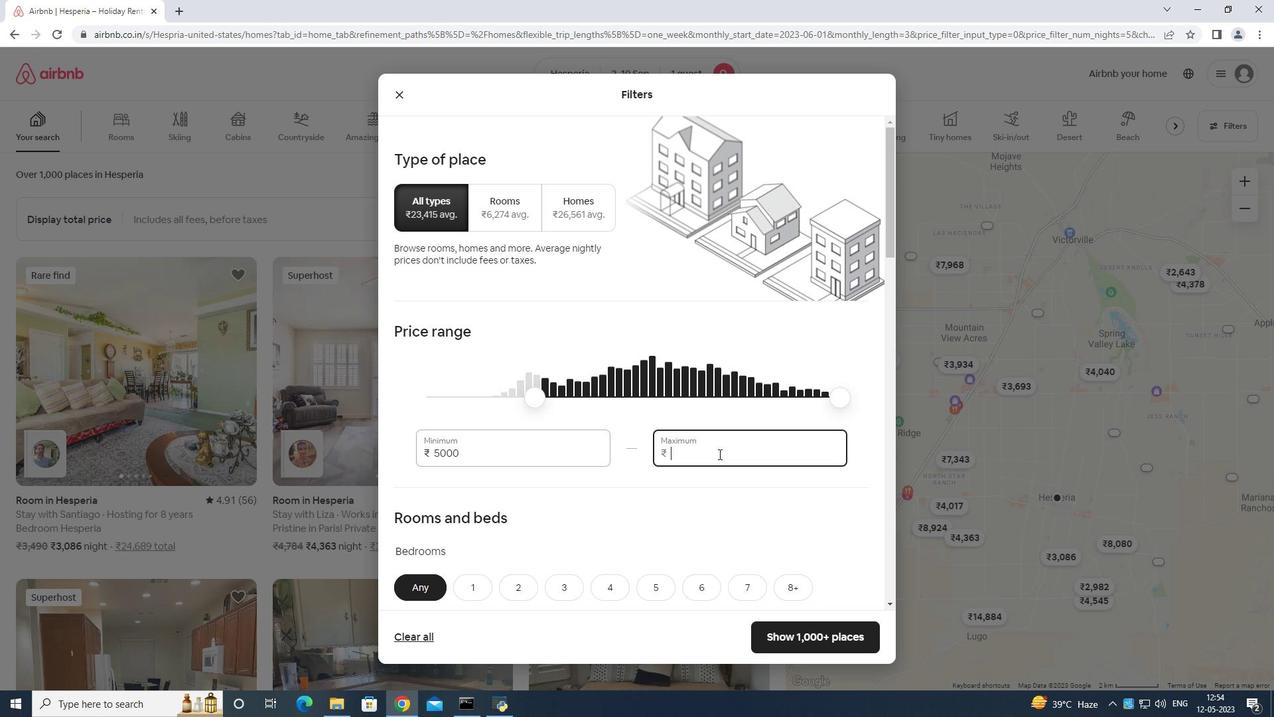 
Action: Mouse moved to (719, 450)
Screenshot: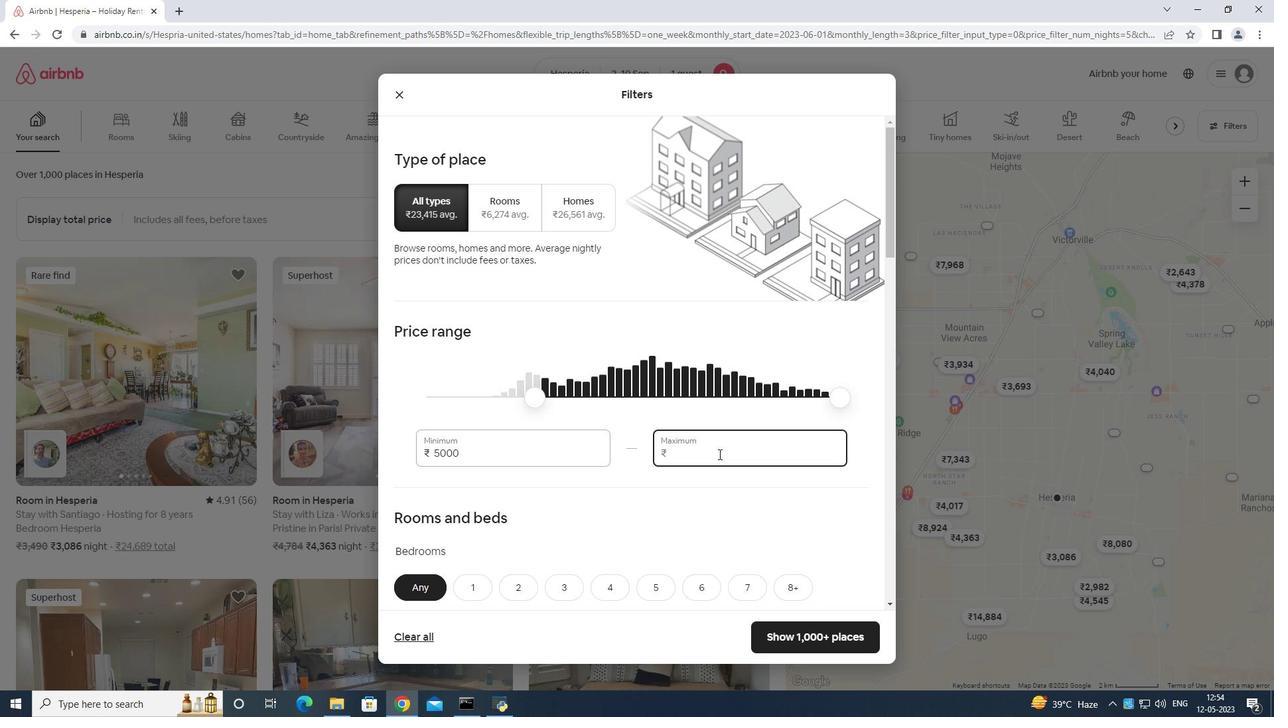 
Action: Key pressed 1
Screenshot: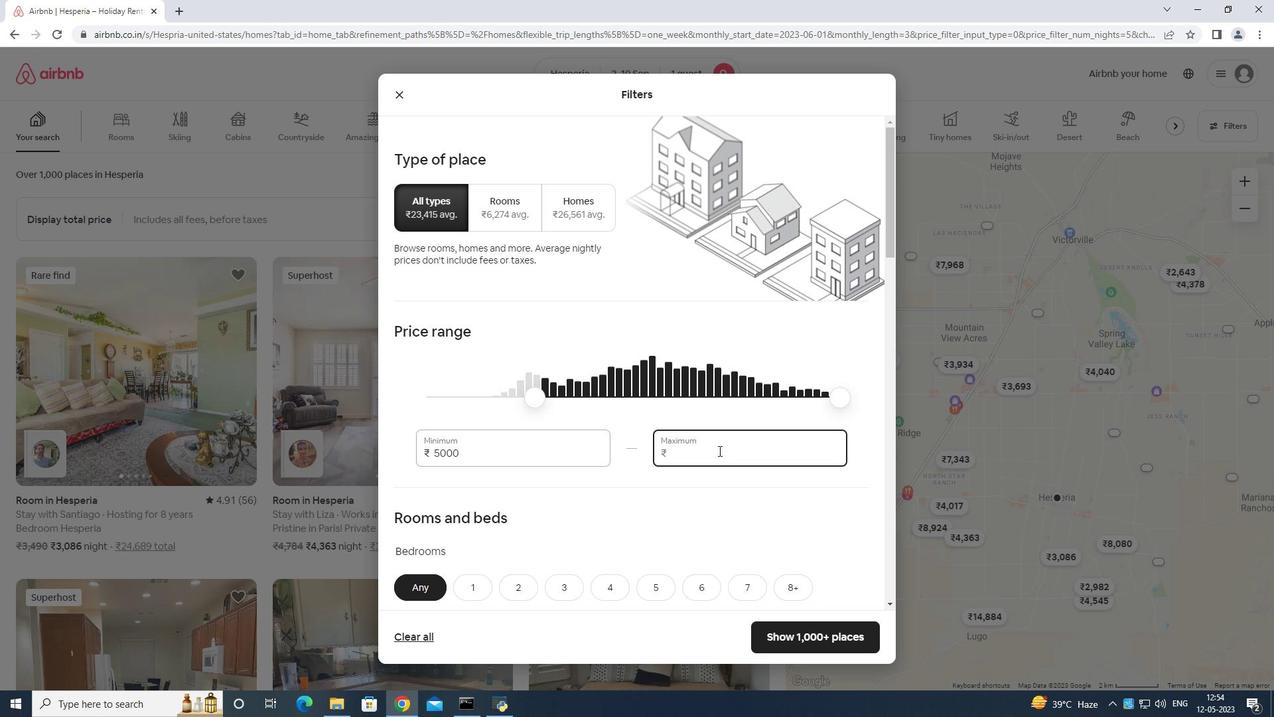 
Action: Mouse moved to (719, 448)
Screenshot: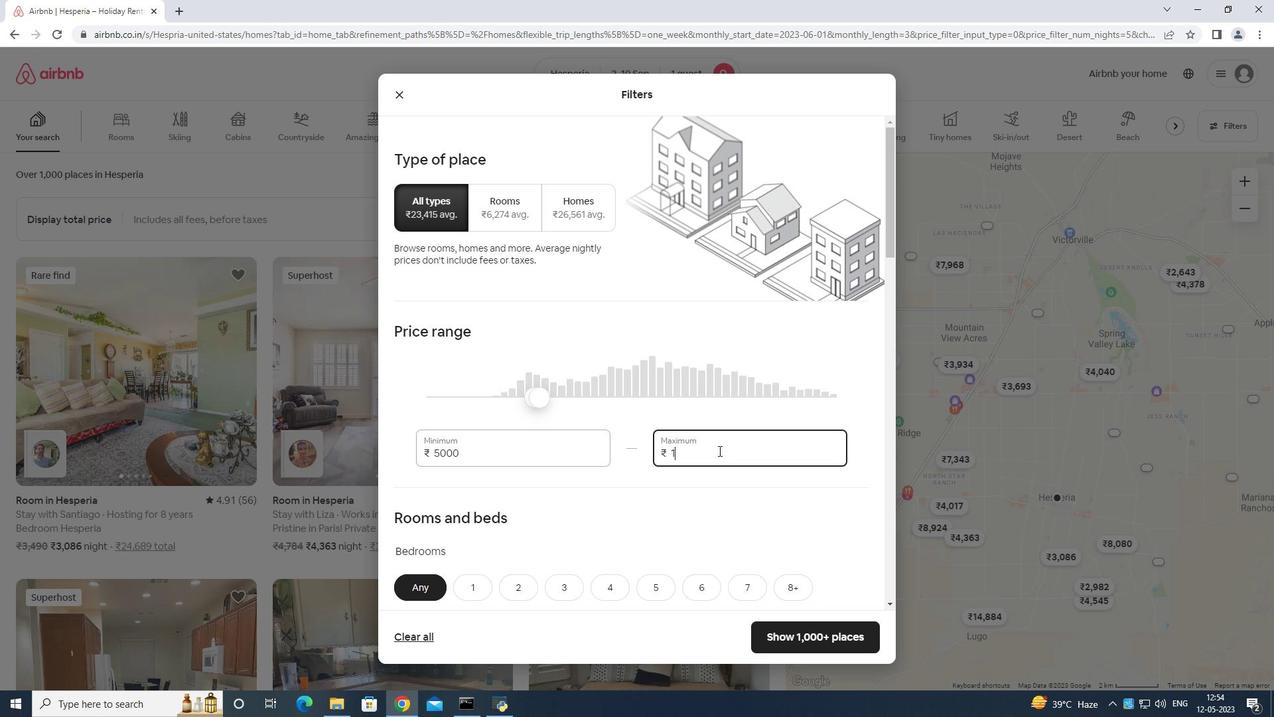 
Action: Key pressed 6000
Screenshot: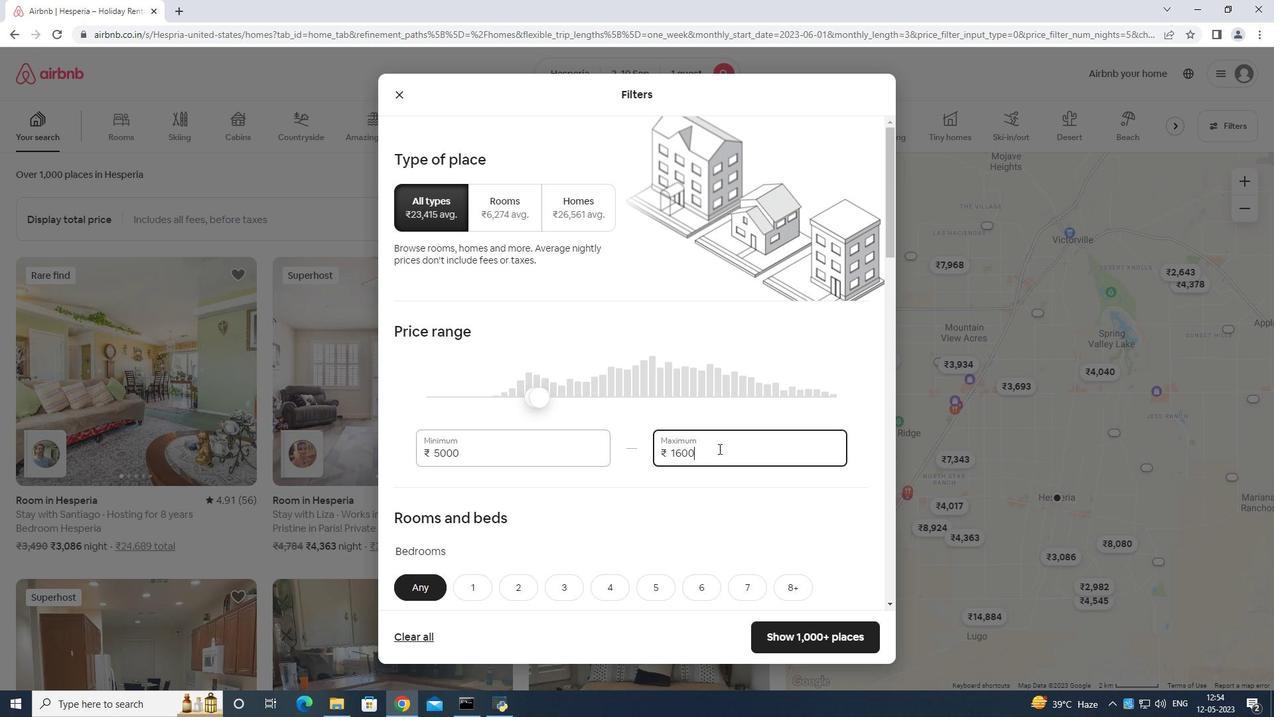 
Action: Mouse moved to (717, 446)
Screenshot: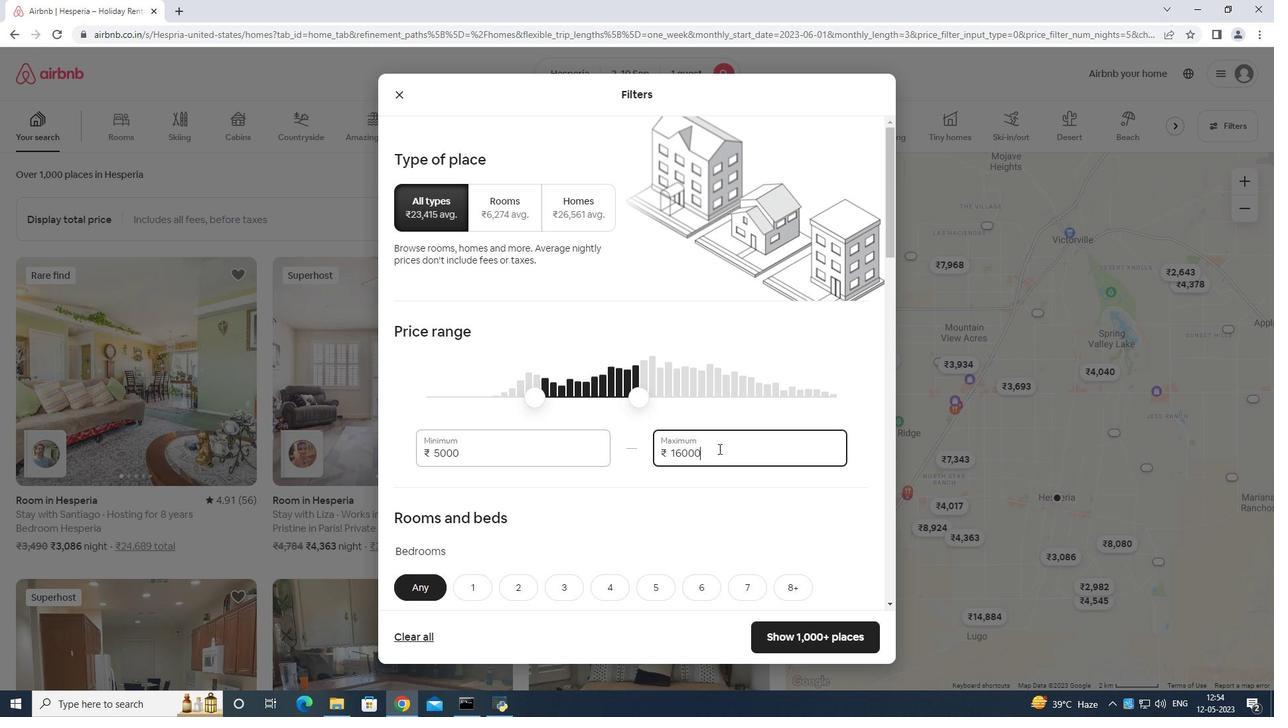 
Action: Mouse scrolled (717, 446) with delta (0, 0)
Screenshot: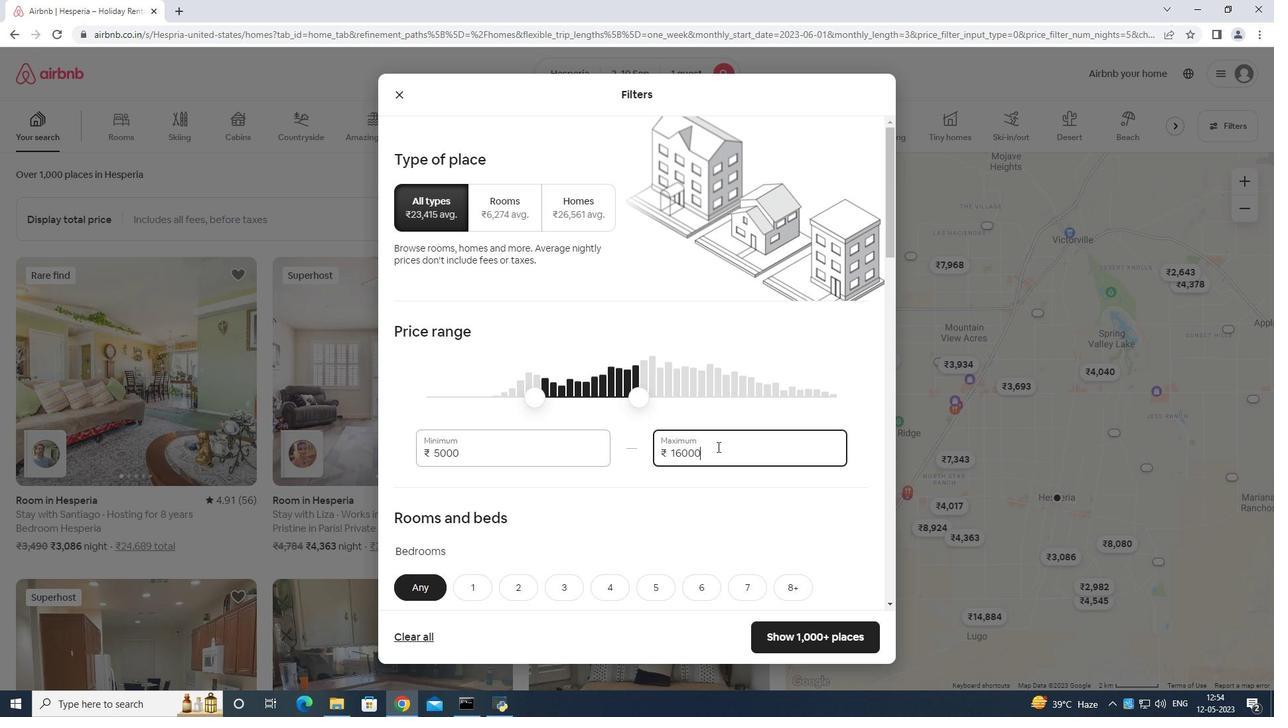 
Action: Mouse scrolled (717, 446) with delta (0, 0)
Screenshot: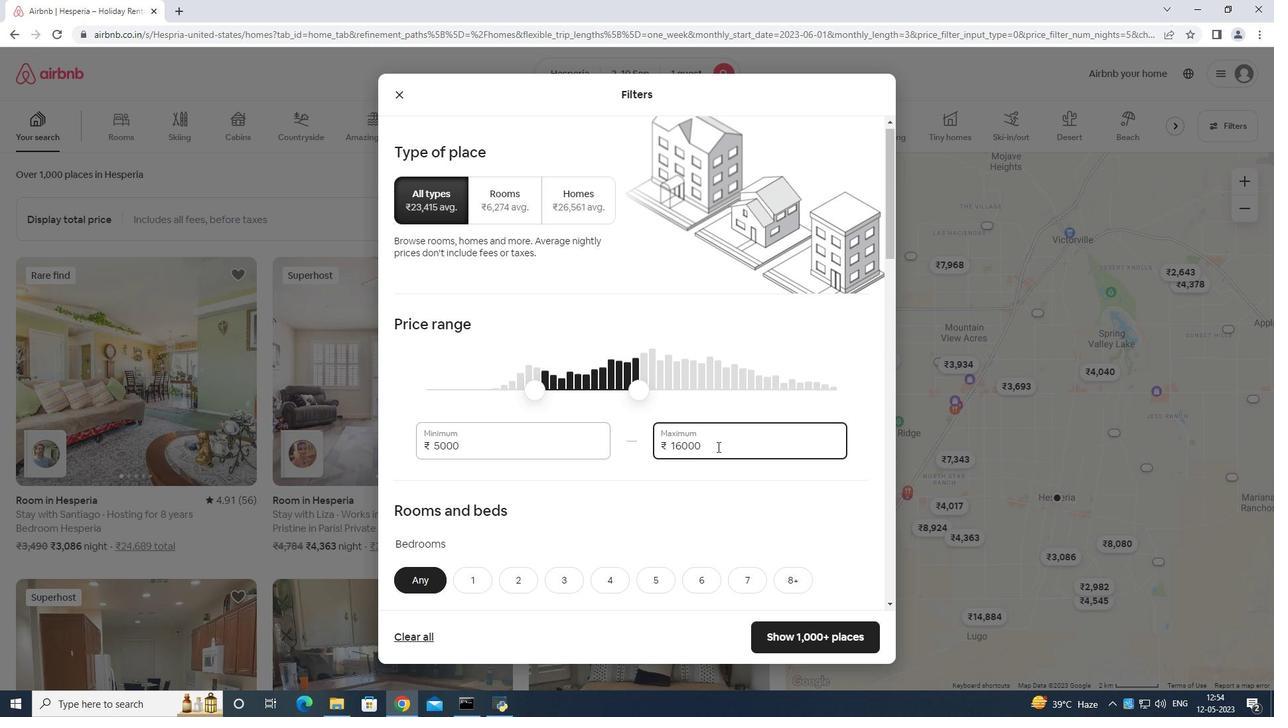 
Action: Mouse moved to (716, 446)
Screenshot: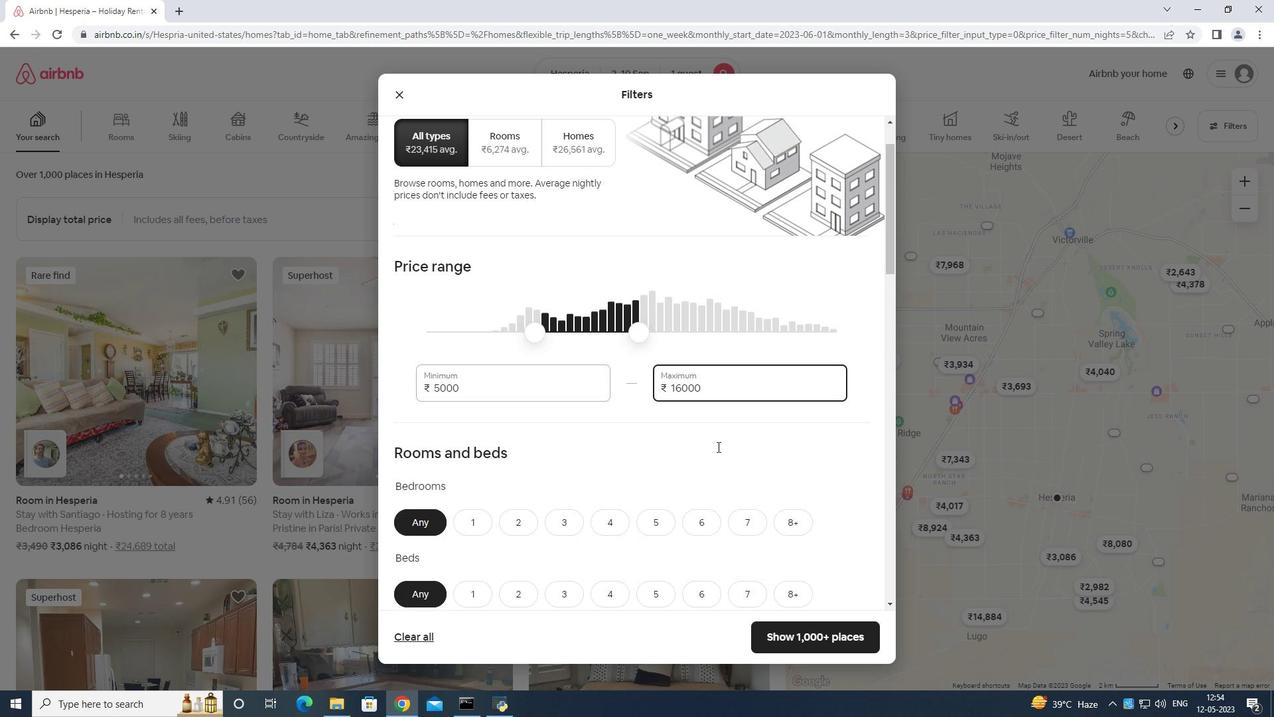 
Action: Mouse scrolled (716, 446) with delta (0, 0)
Screenshot: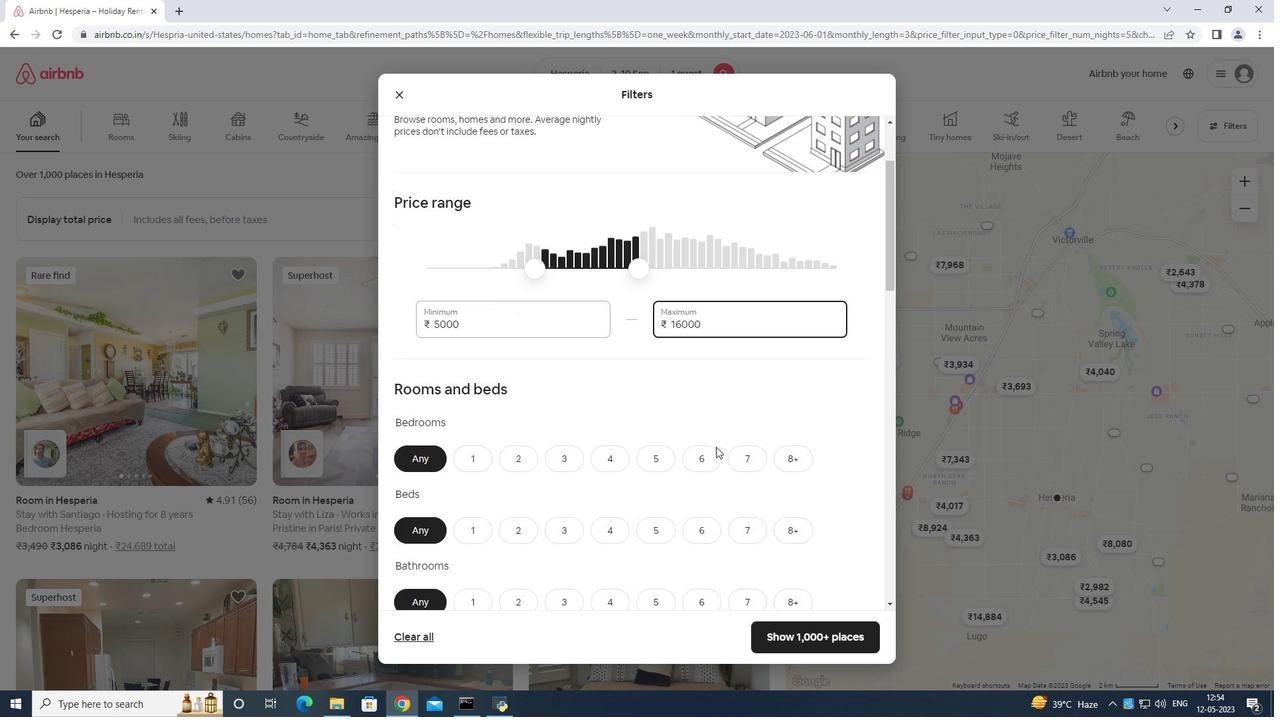 
Action: Mouse moved to (462, 382)
Screenshot: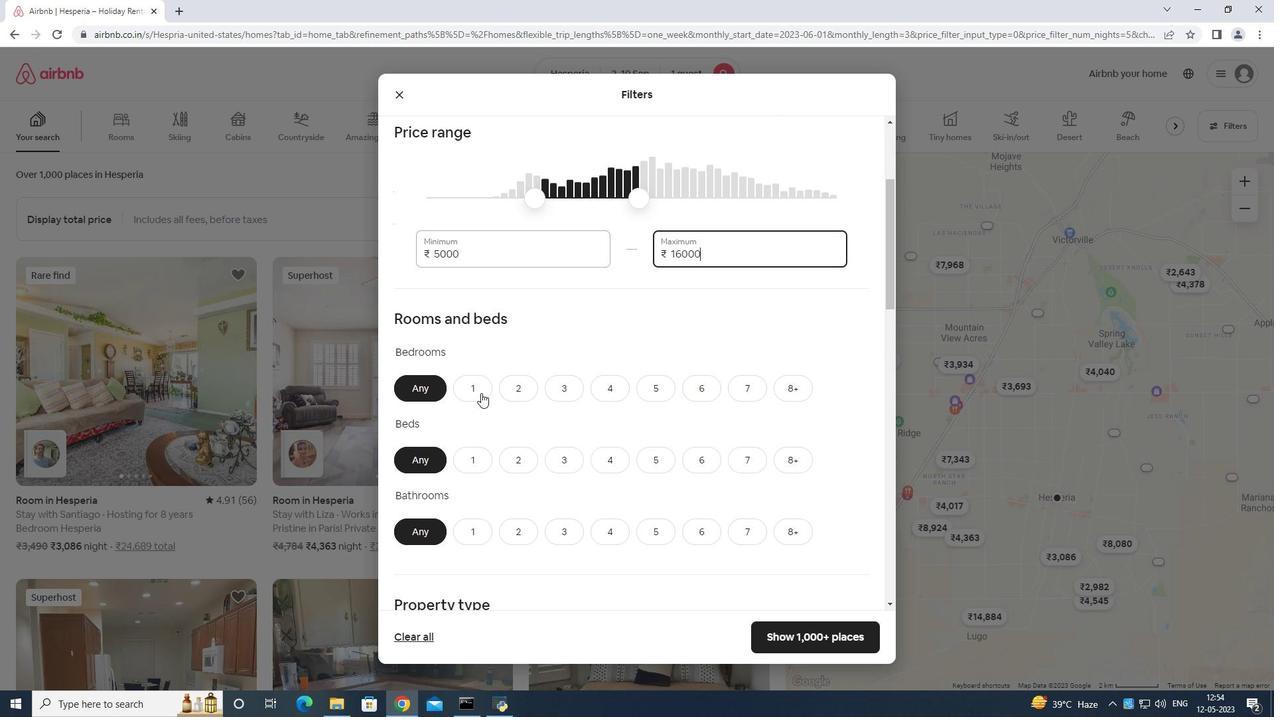 
Action: Mouse pressed left at (462, 382)
Screenshot: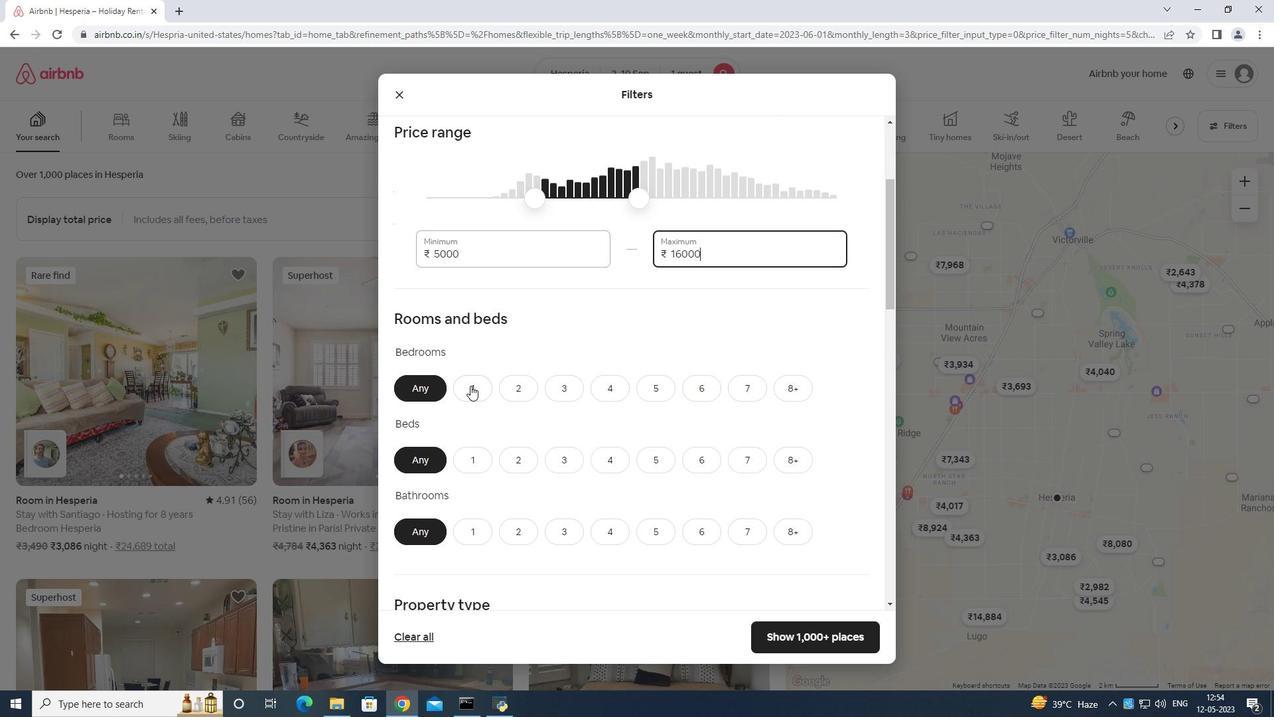 
Action: Mouse moved to (472, 442)
Screenshot: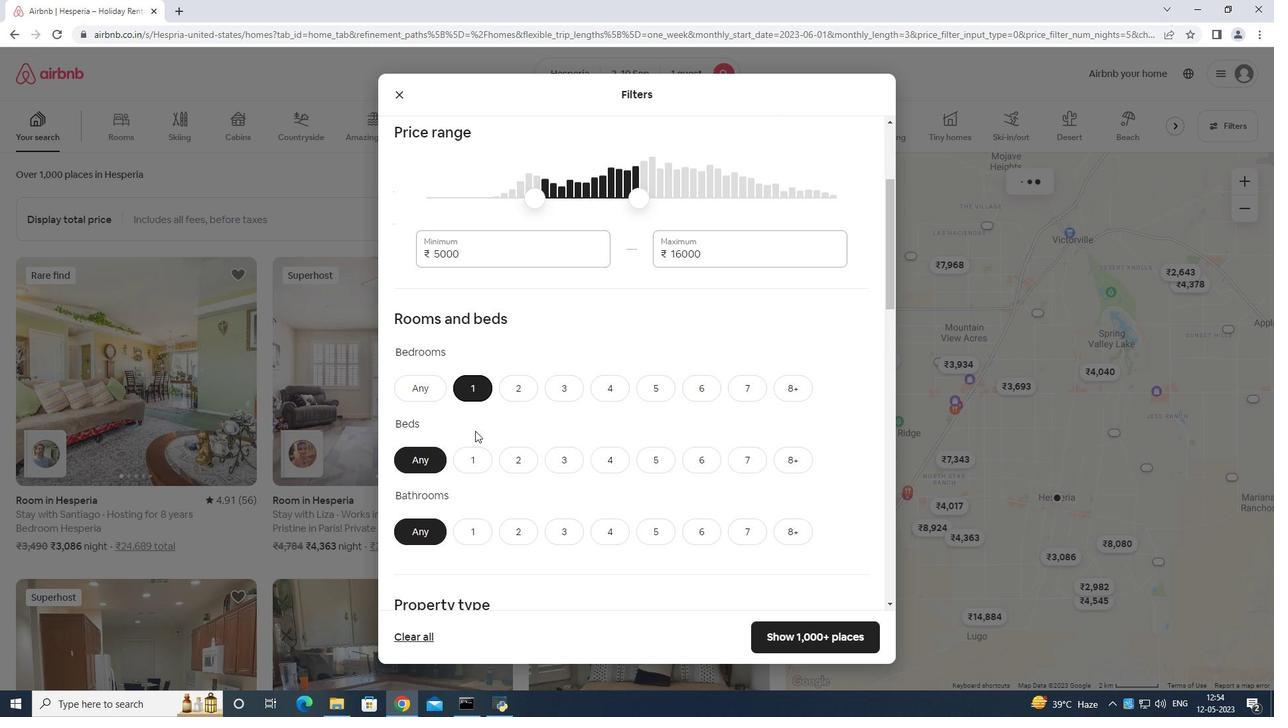 
Action: Mouse pressed left at (472, 442)
Screenshot: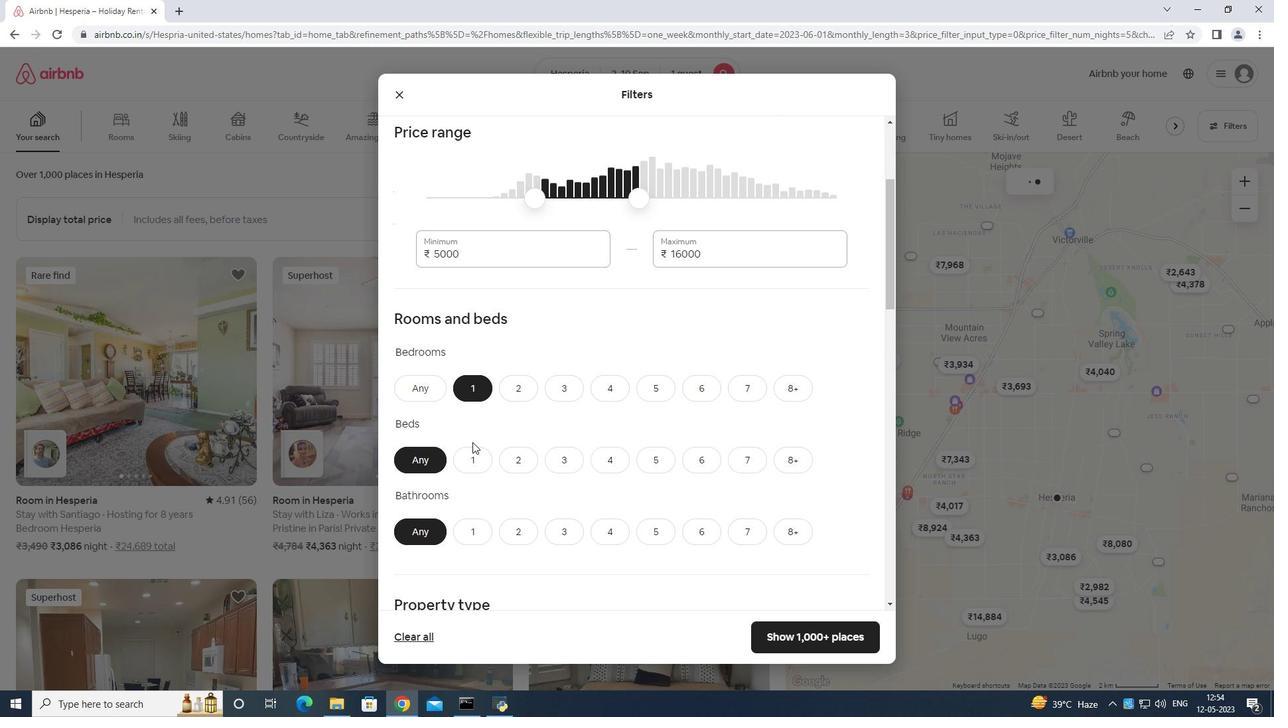 
Action: Mouse moved to (467, 525)
Screenshot: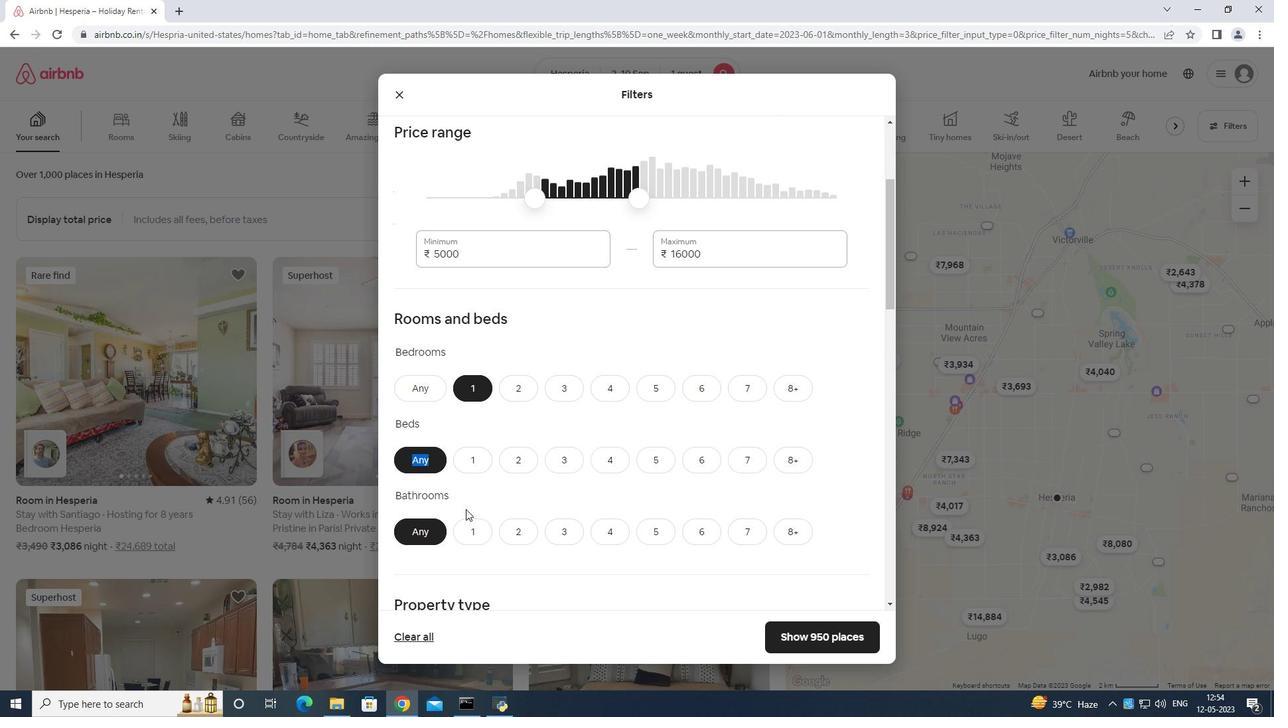 
Action: Mouse pressed left at (467, 525)
Screenshot: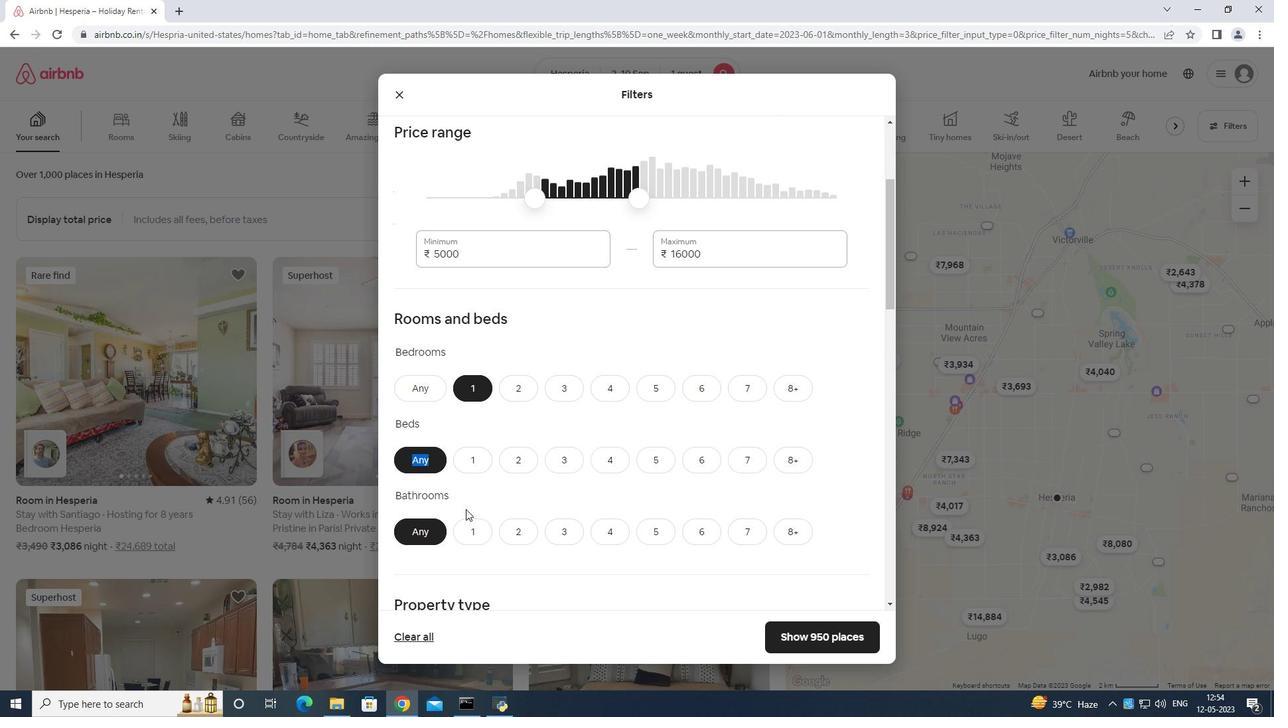 
Action: Mouse moved to (481, 459)
Screenshot: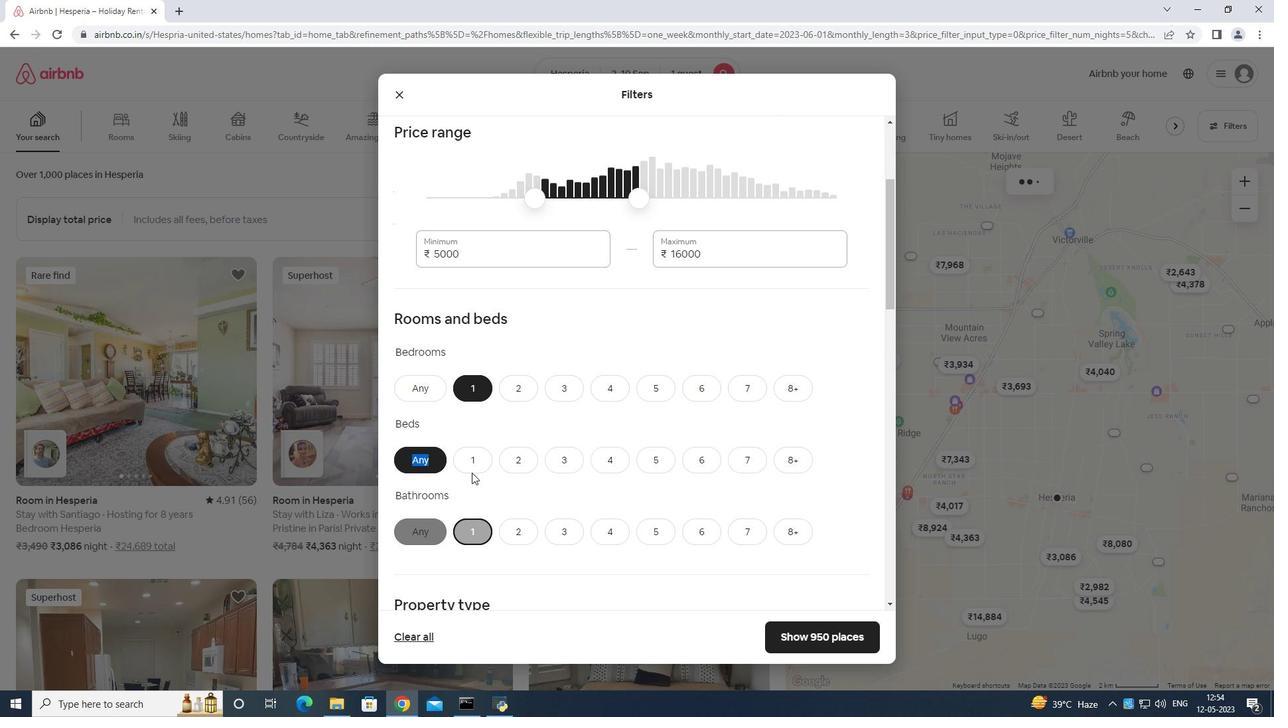 
Action: Mouse pressed left at (481, 459)
Screenshot: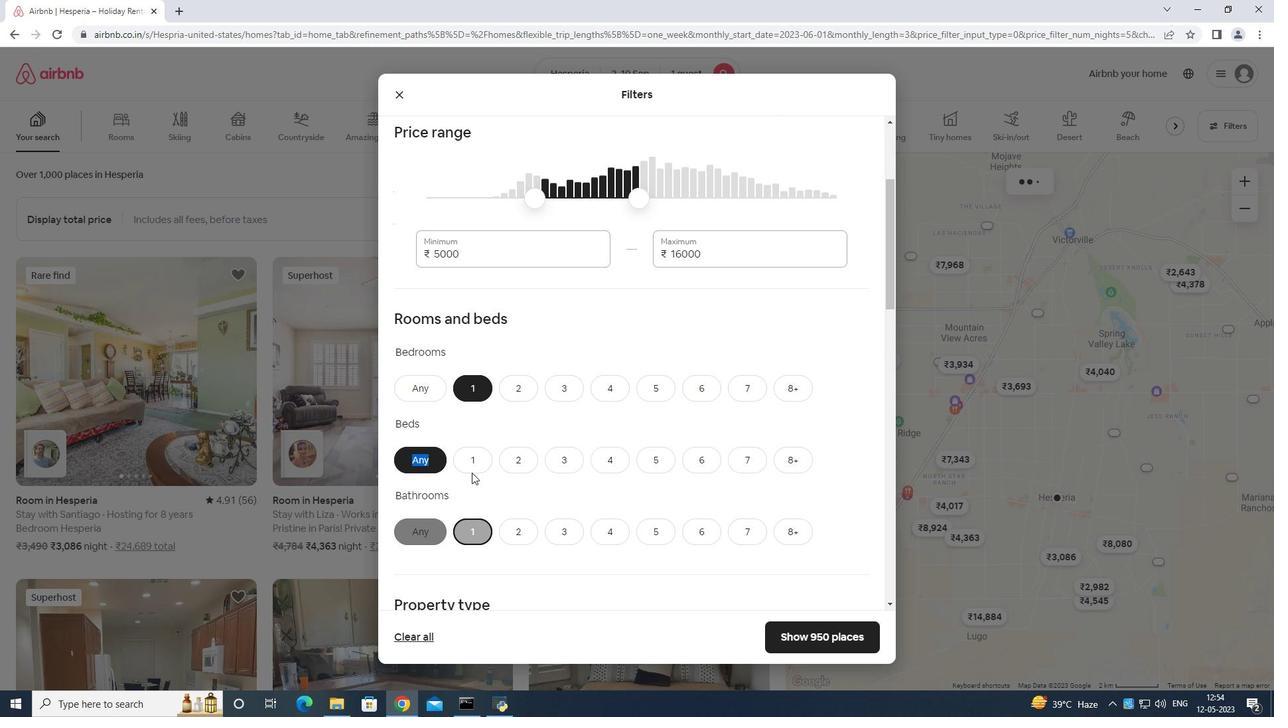 
Action: Mouse moved to (510, 476)
Screenshot: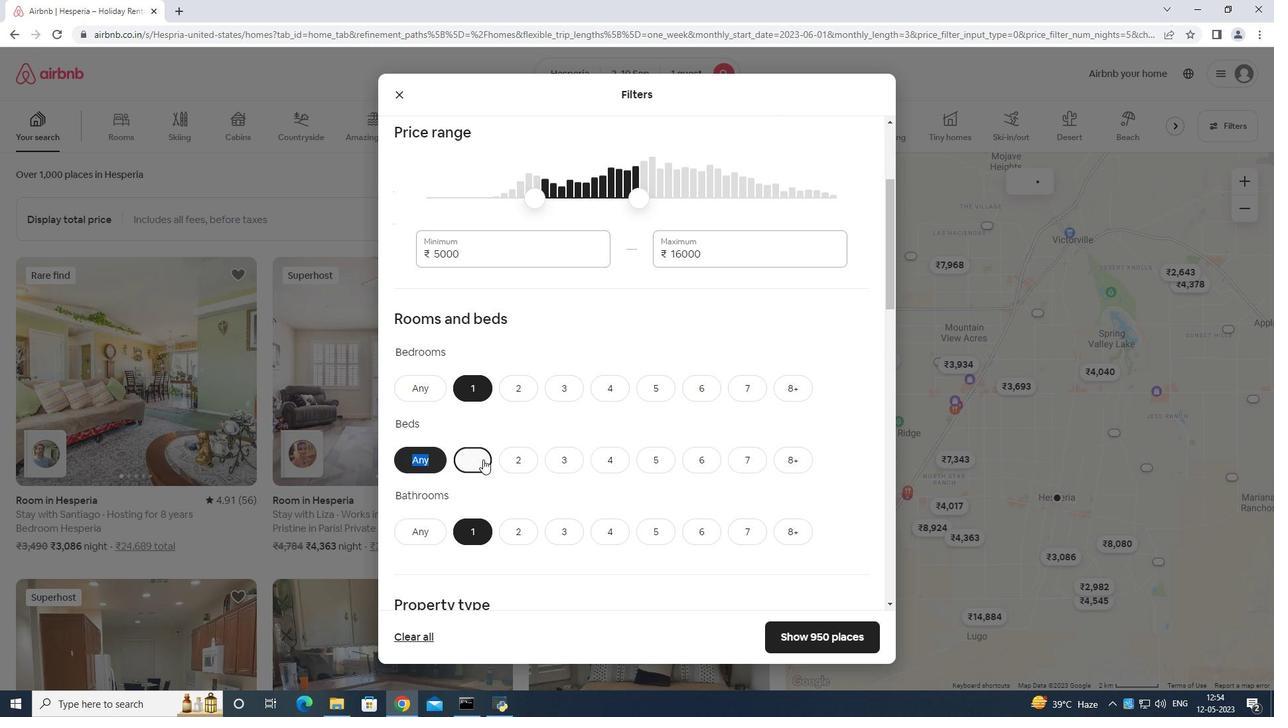
Action: Mouse scrolled (510, 476) with delta (0, 0)
Screenshot: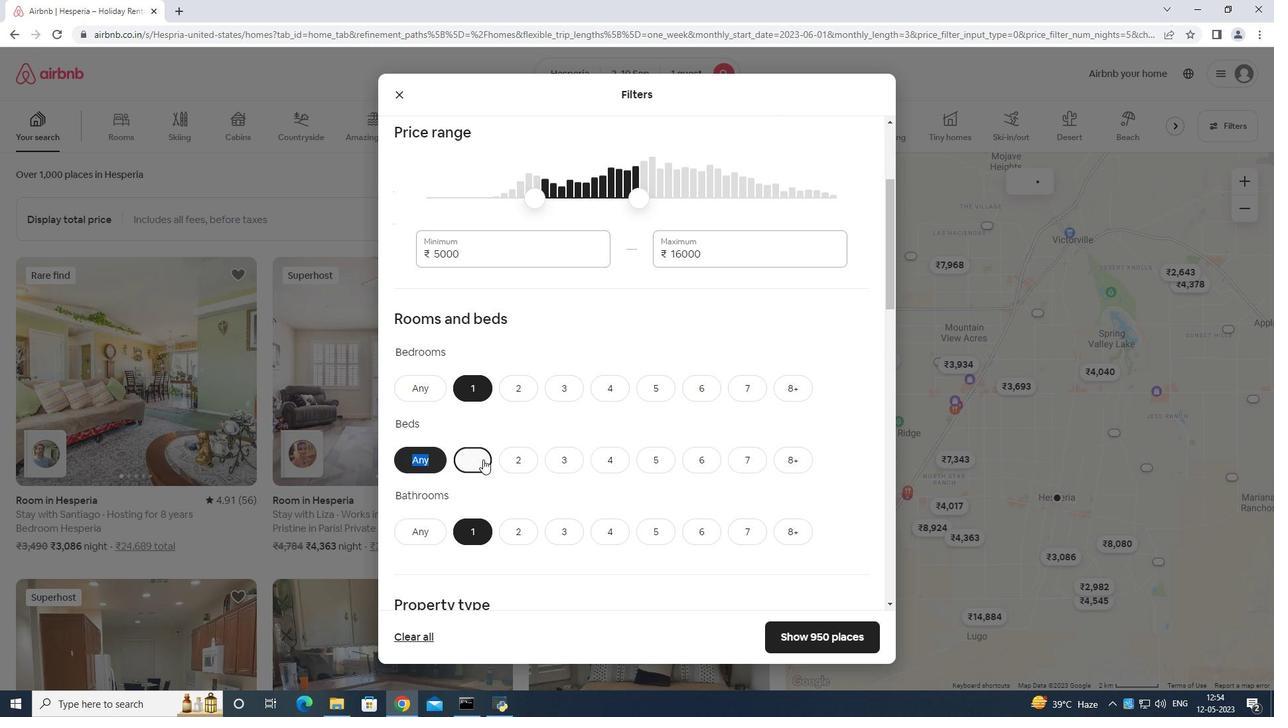 
Action: Mouse moved to (519, 478)
Screenshot: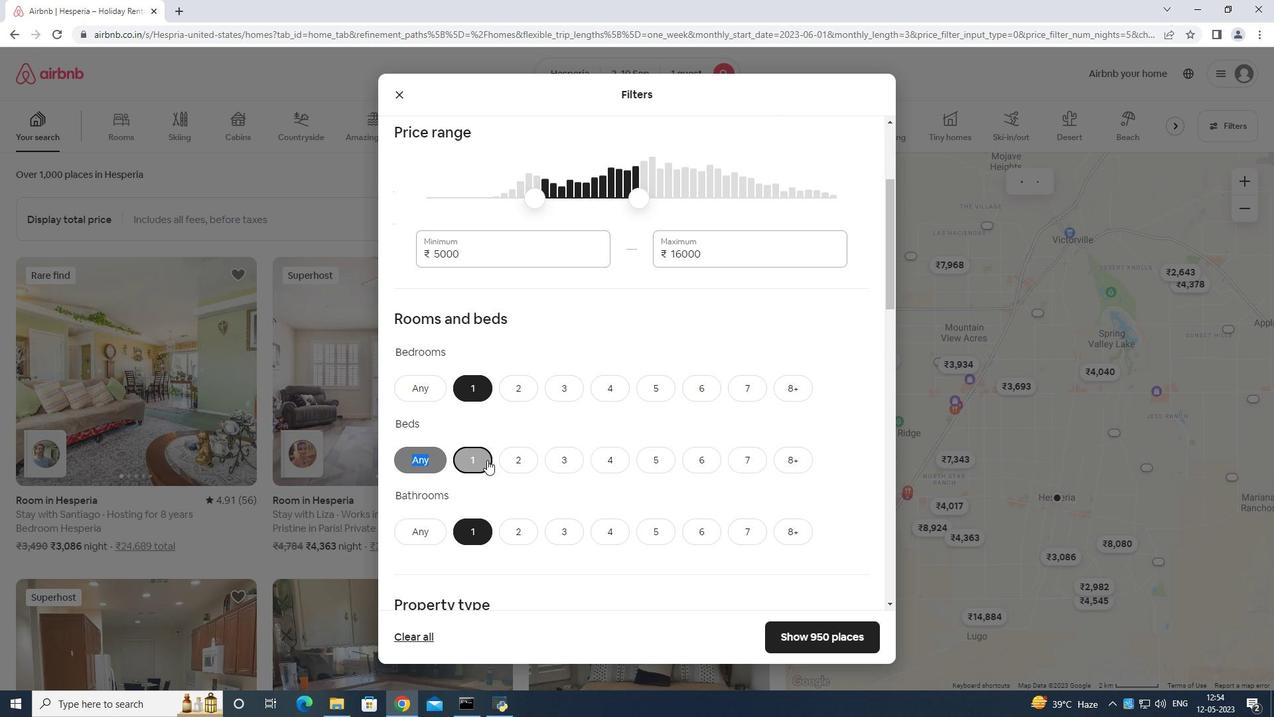 
Action: Mouse scrolled (519, 478) with delta (0, 0)
Screenshot: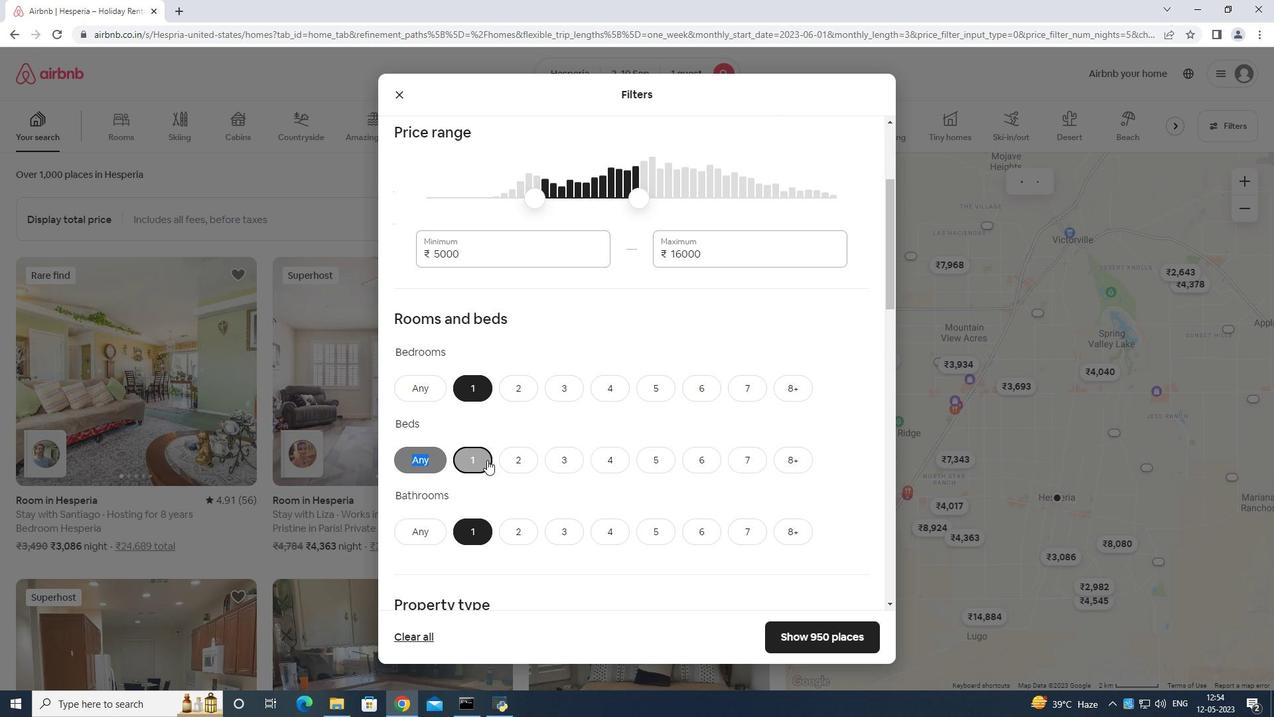 
Action: Mouse moved to (534, 472)
Screenshot: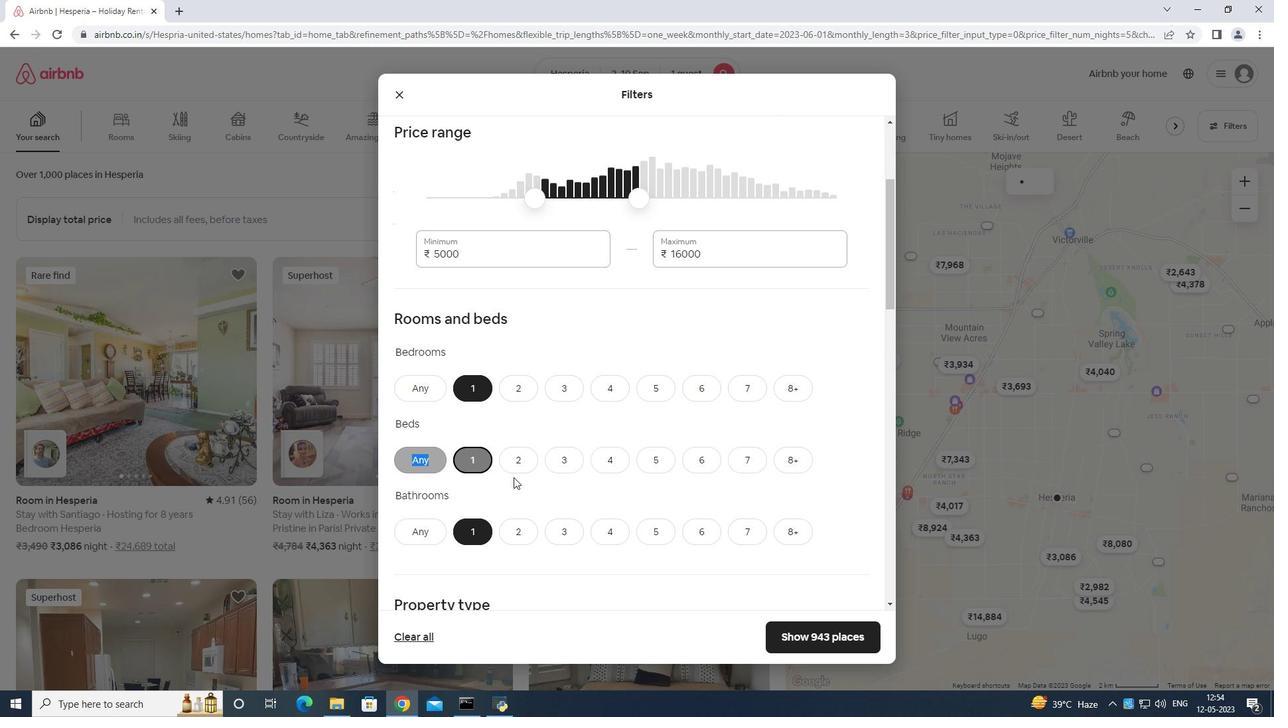 
Action: Mouse scrolled (534, 472) with delta (0, 0)
Screenshot: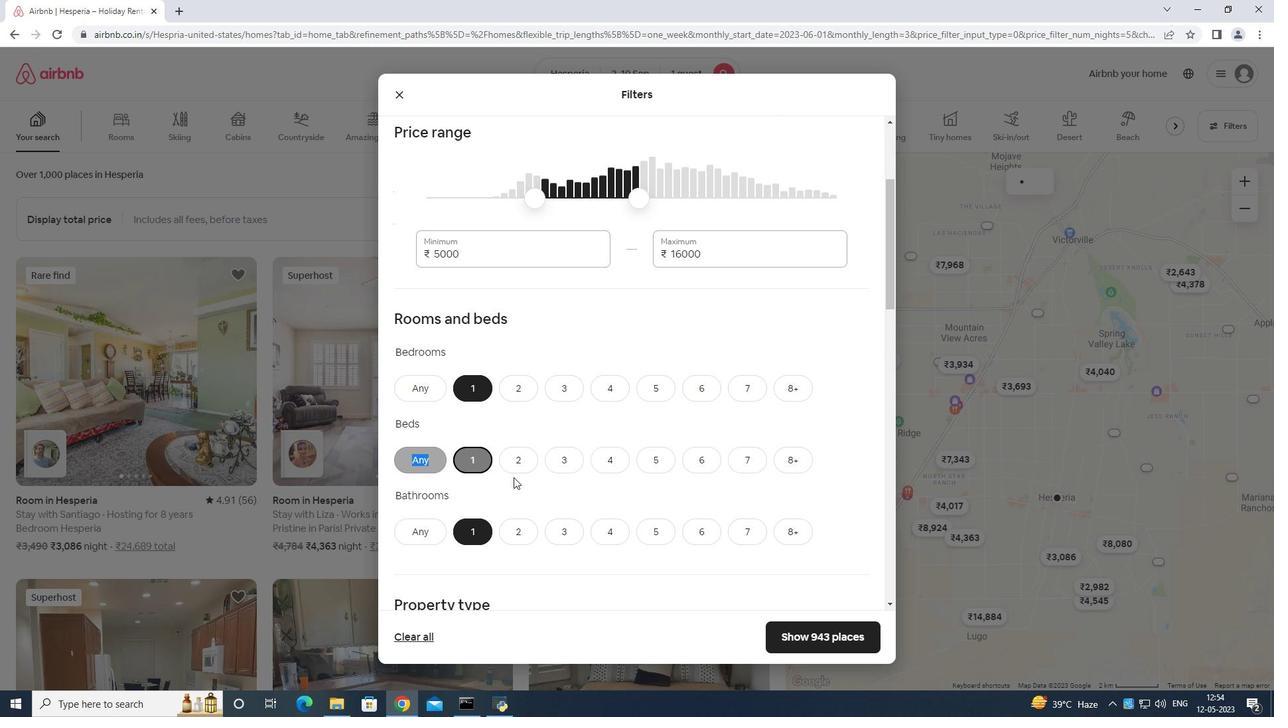 
Action: Mouse moved to (550, 462)
Screenshot: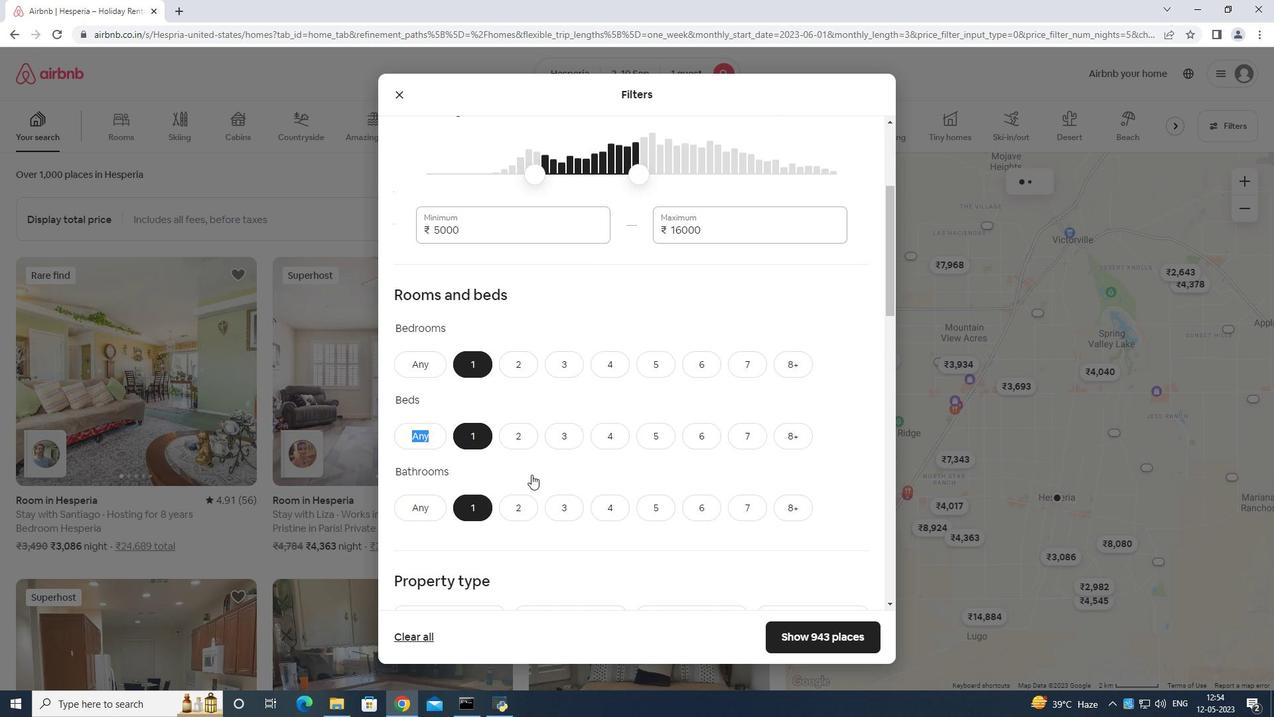 
Action: Mouse scrolled (550, 461) with delta (0, 0)
Screenshot: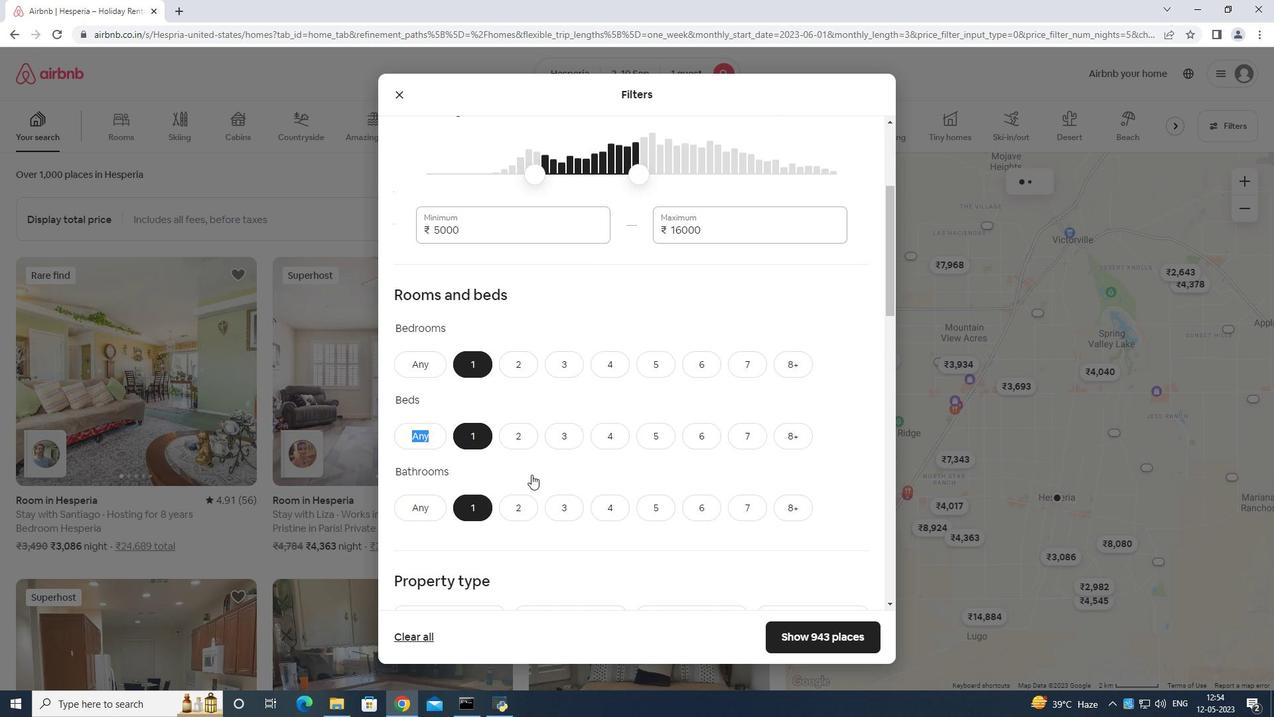 
Action: Mouse moved to (466, 417)
Screenshot: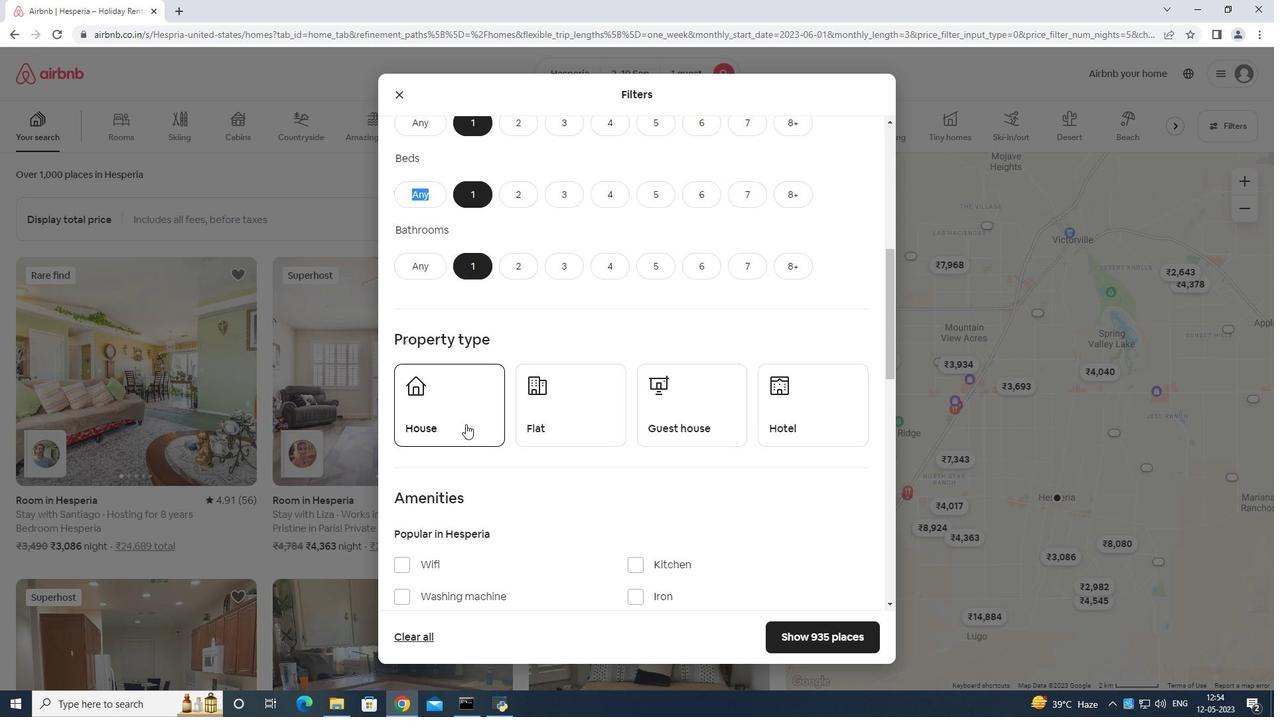 
Action: Mouse pressed left at (466, 417)
Screenshot: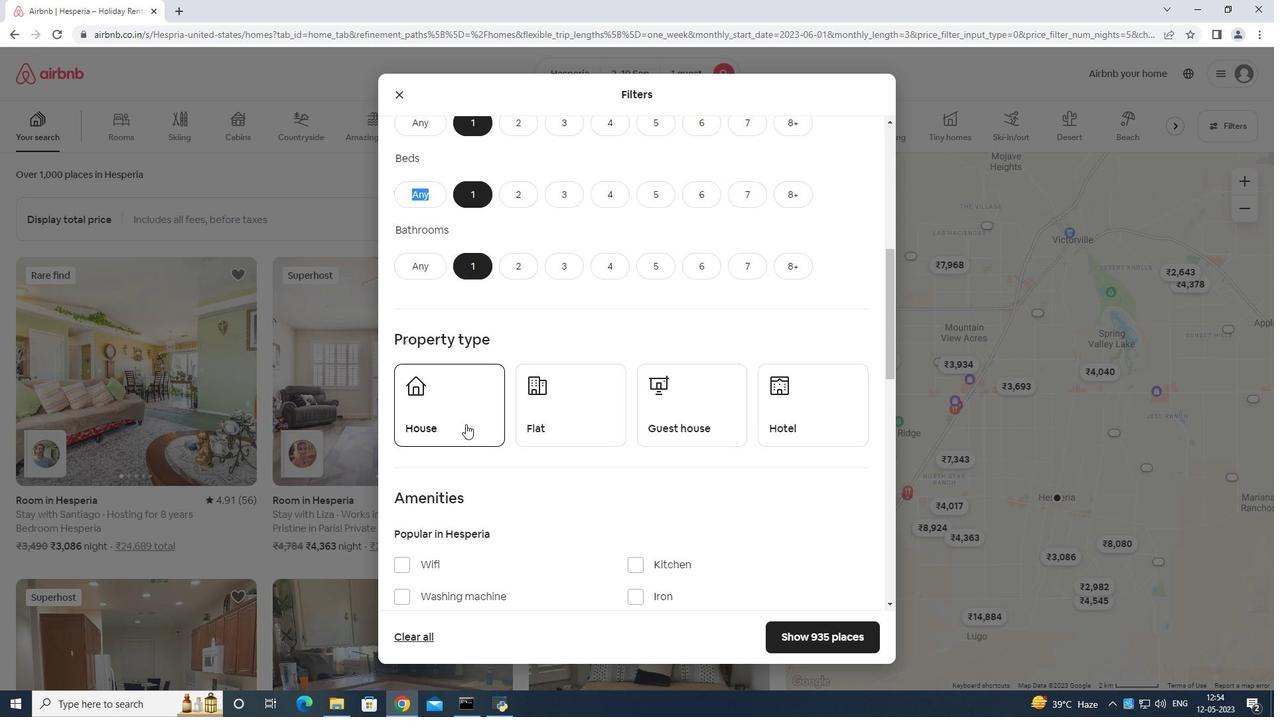
Action: Mouse moved to (559, 400)
Screenshot: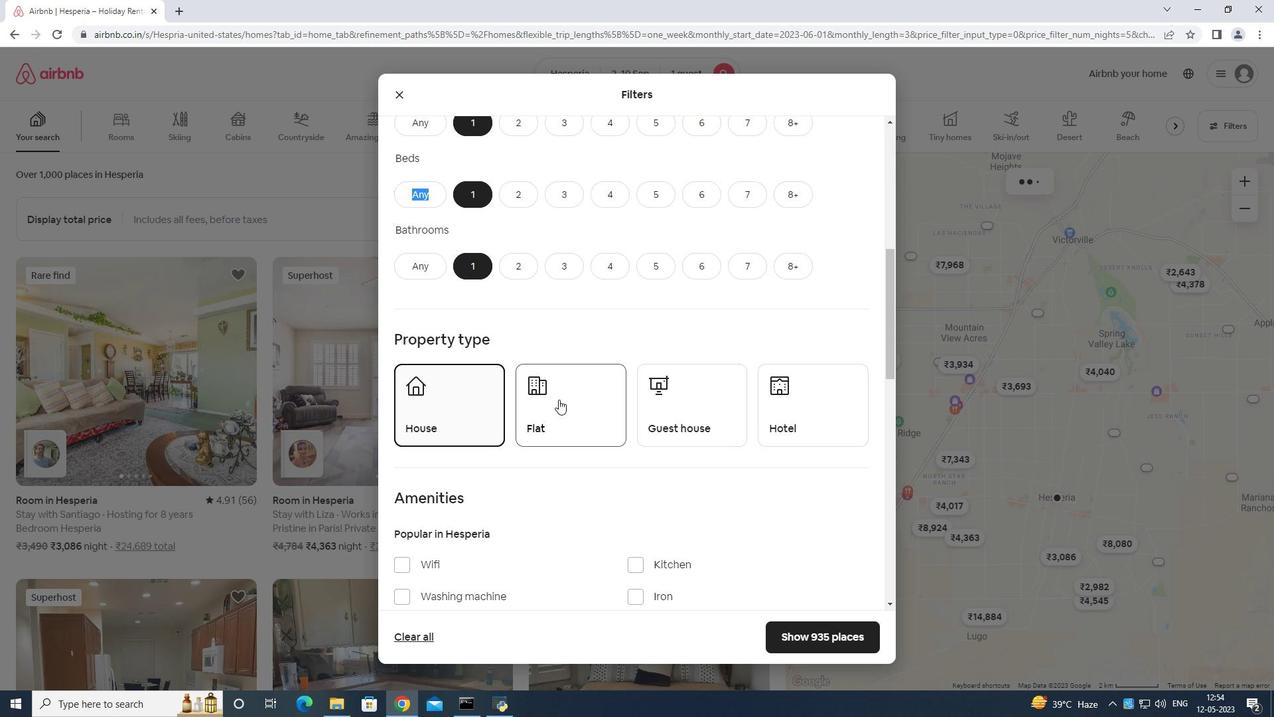 
Action: Mouse pressed left at (559, 400)
Screenshot: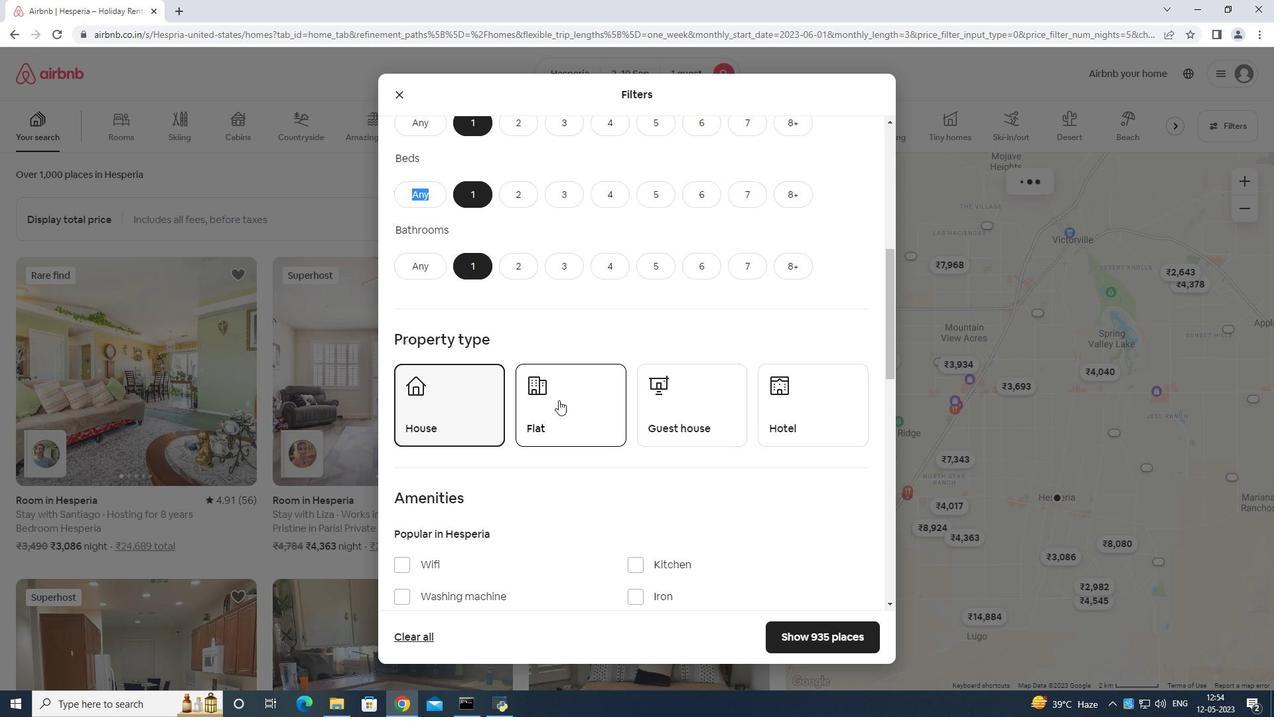 
Action: Mouse moved to (621, 425)
Screenshot: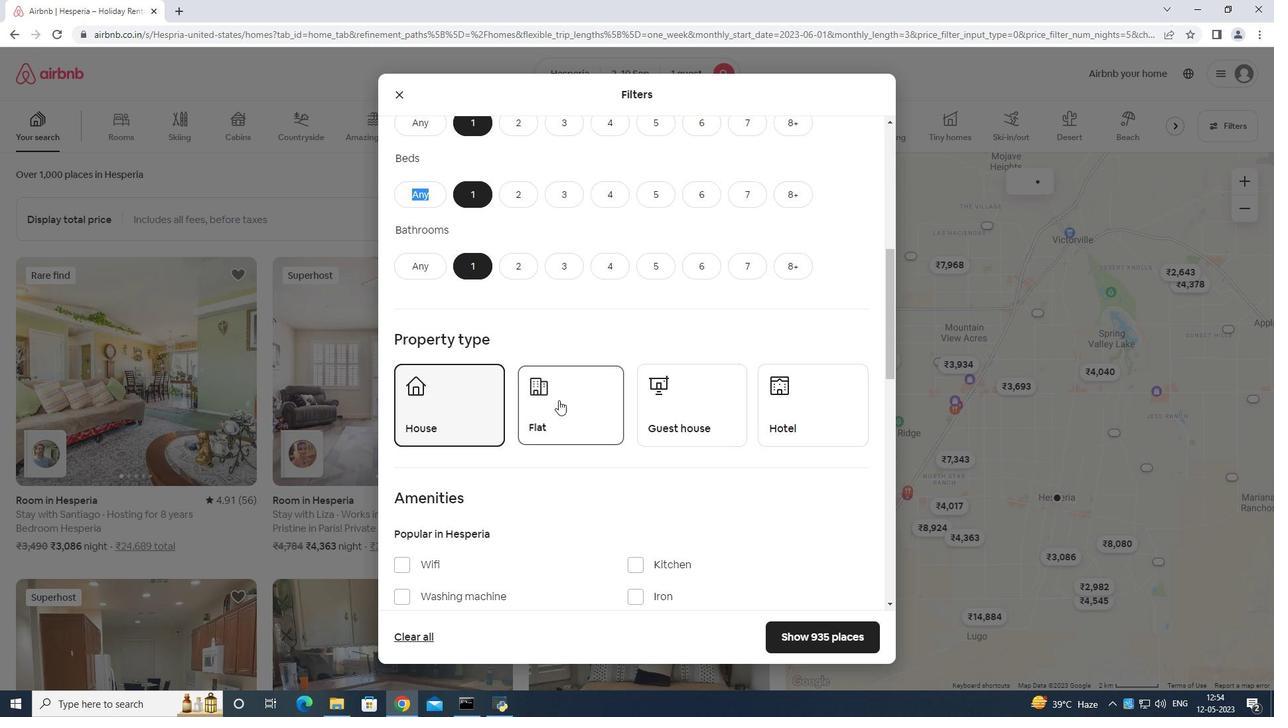 
Action: Mouse pressed left at (621, 425)
Screenshot: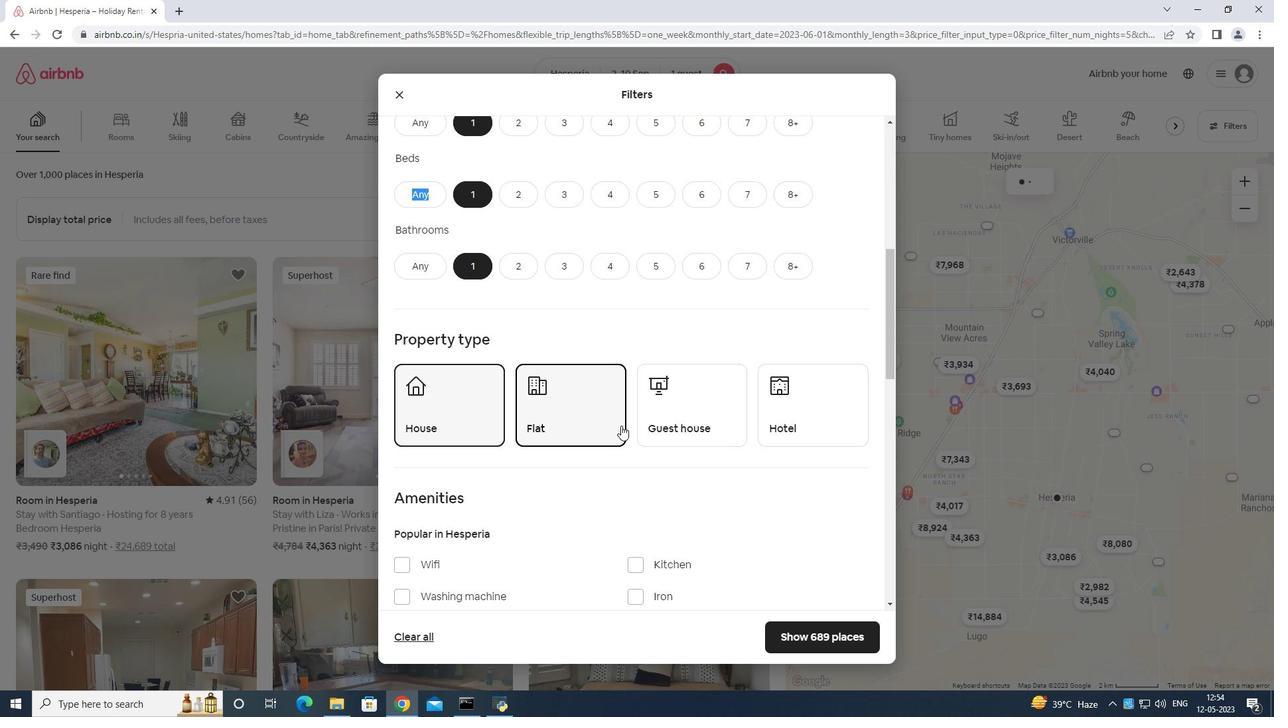 
Action: Mouse moved to (704, 414)
Screenshot: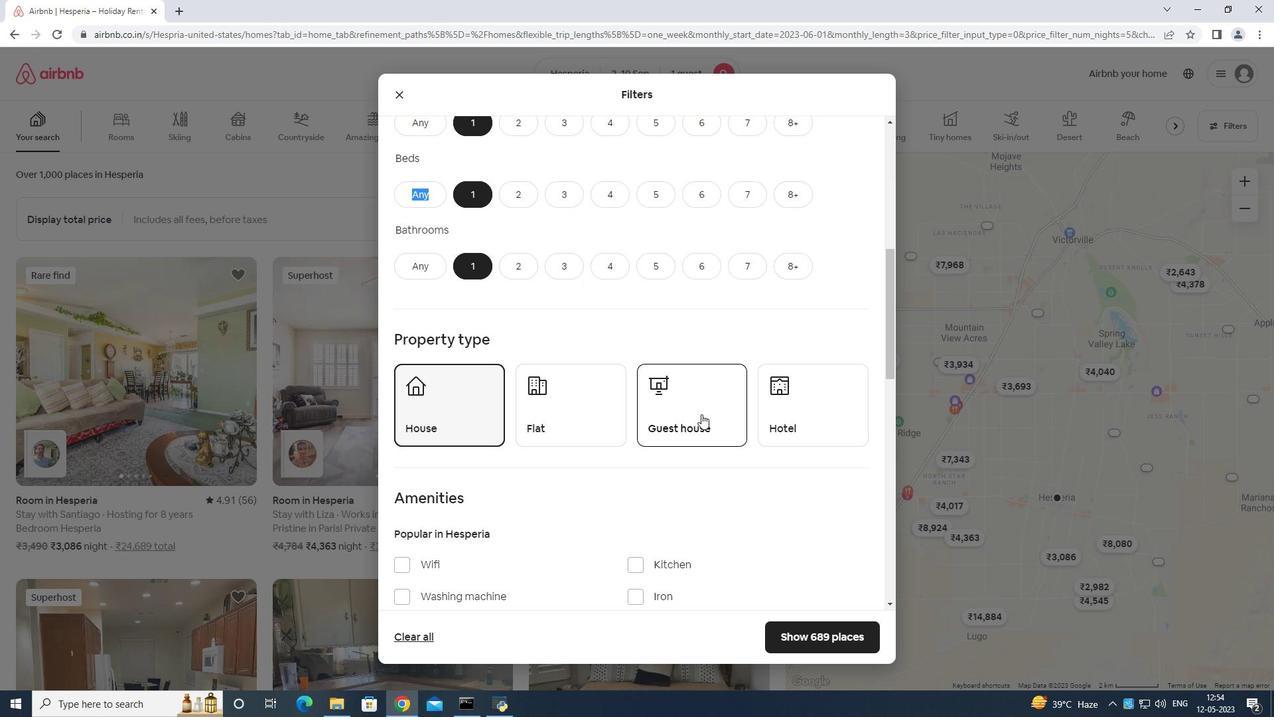 
Action: Mouse pressed left at (704, 414)
Screenshot: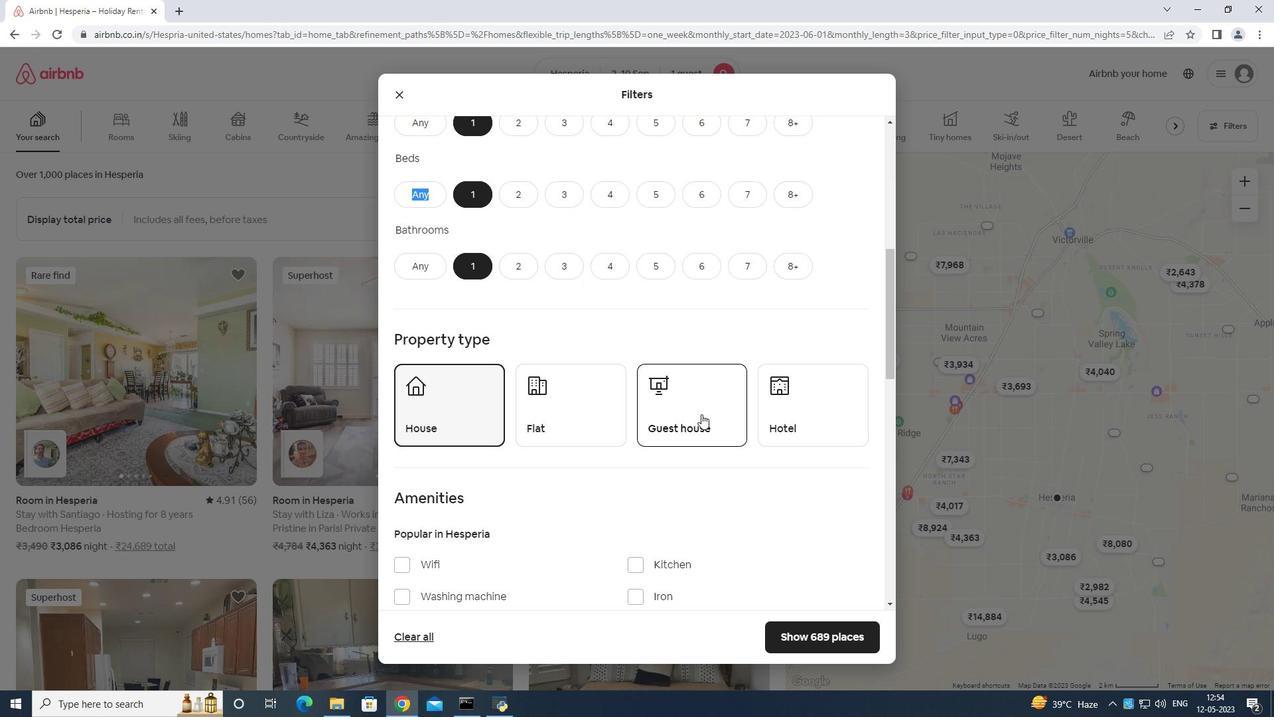 
Action: Mouse moved to (778, 399)
Screenshot: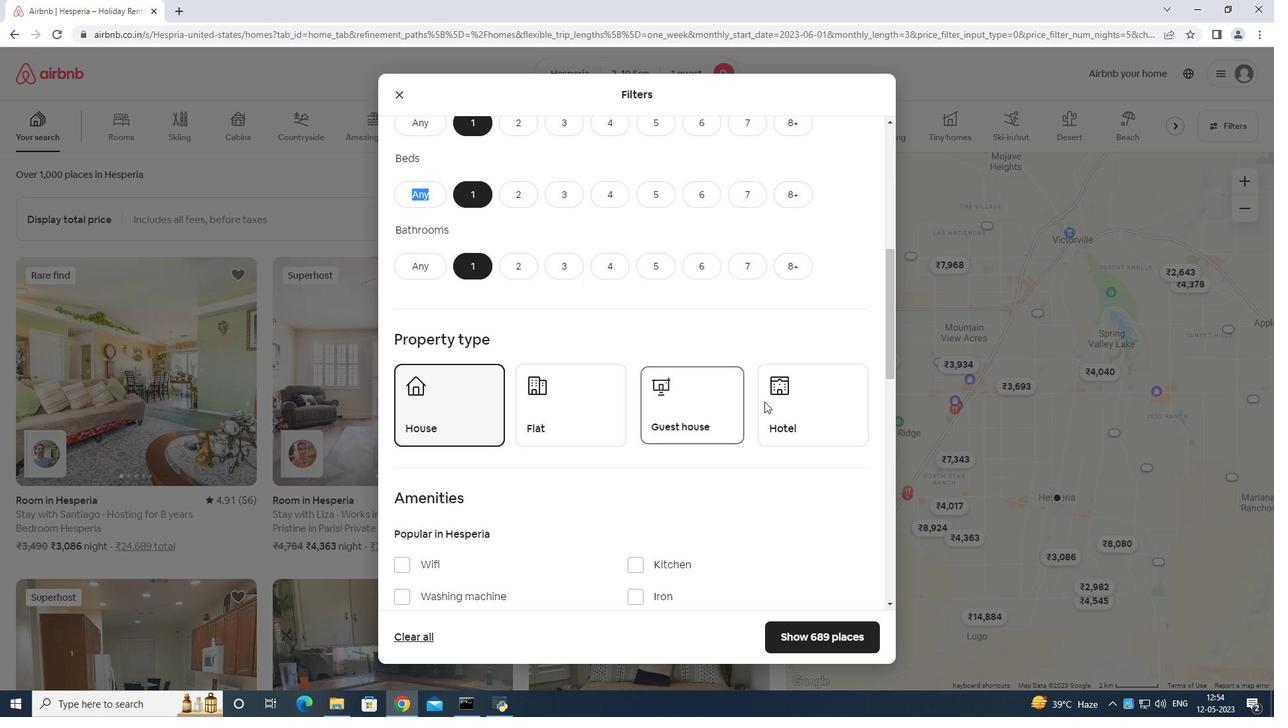 
Action: Mouse pressed left at (778, 399)
Screenshot: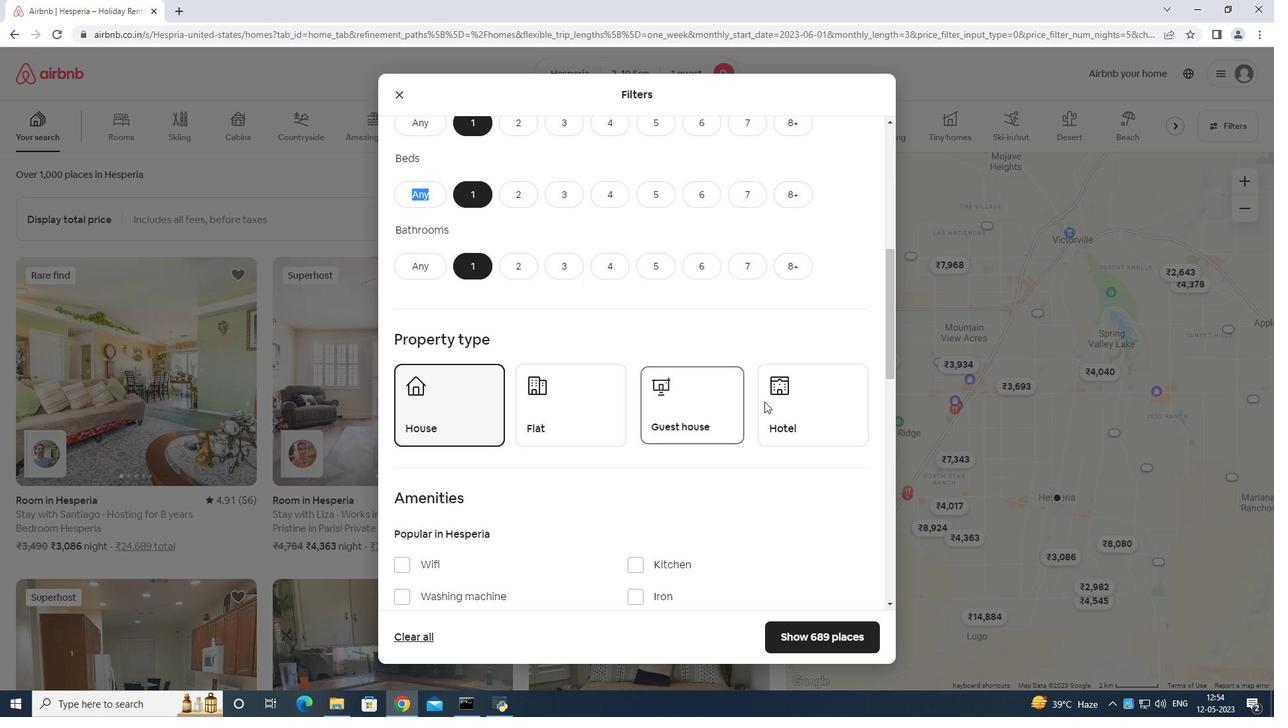 
Action: Mouse moved to (470, 410)
Screenshot: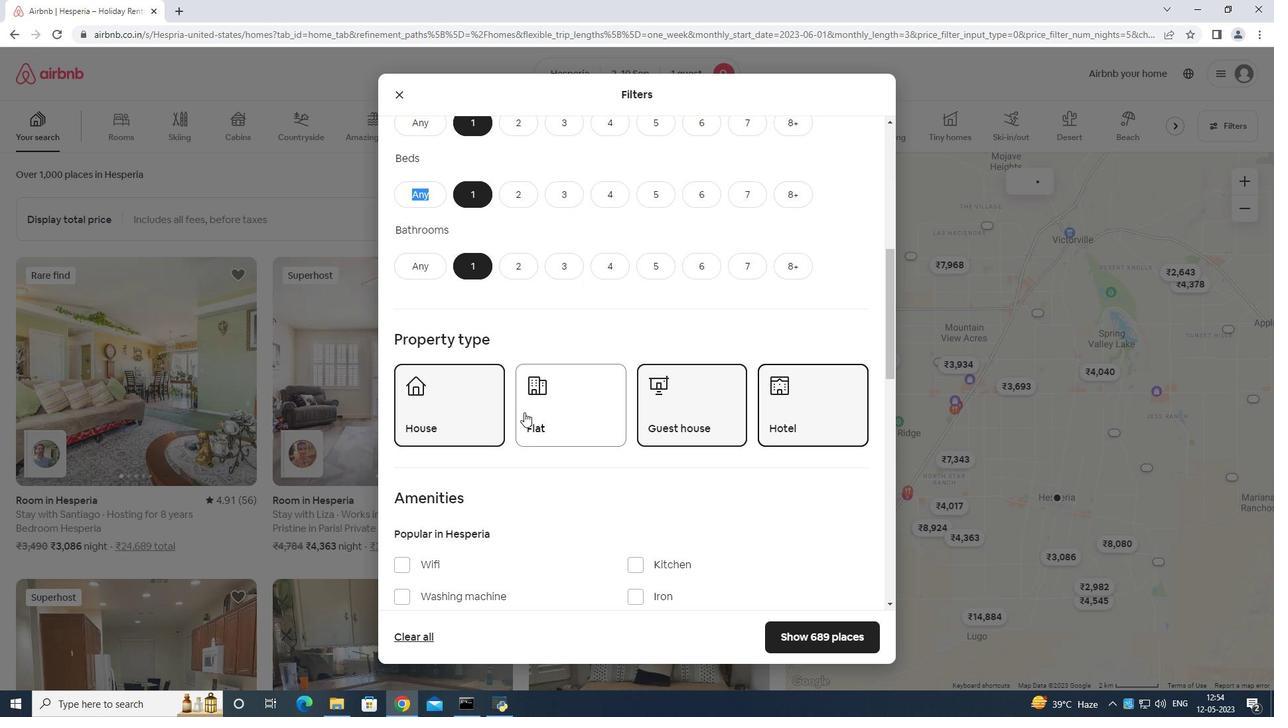
Action: Mouse pressed left at (470, 410)
Screenshot: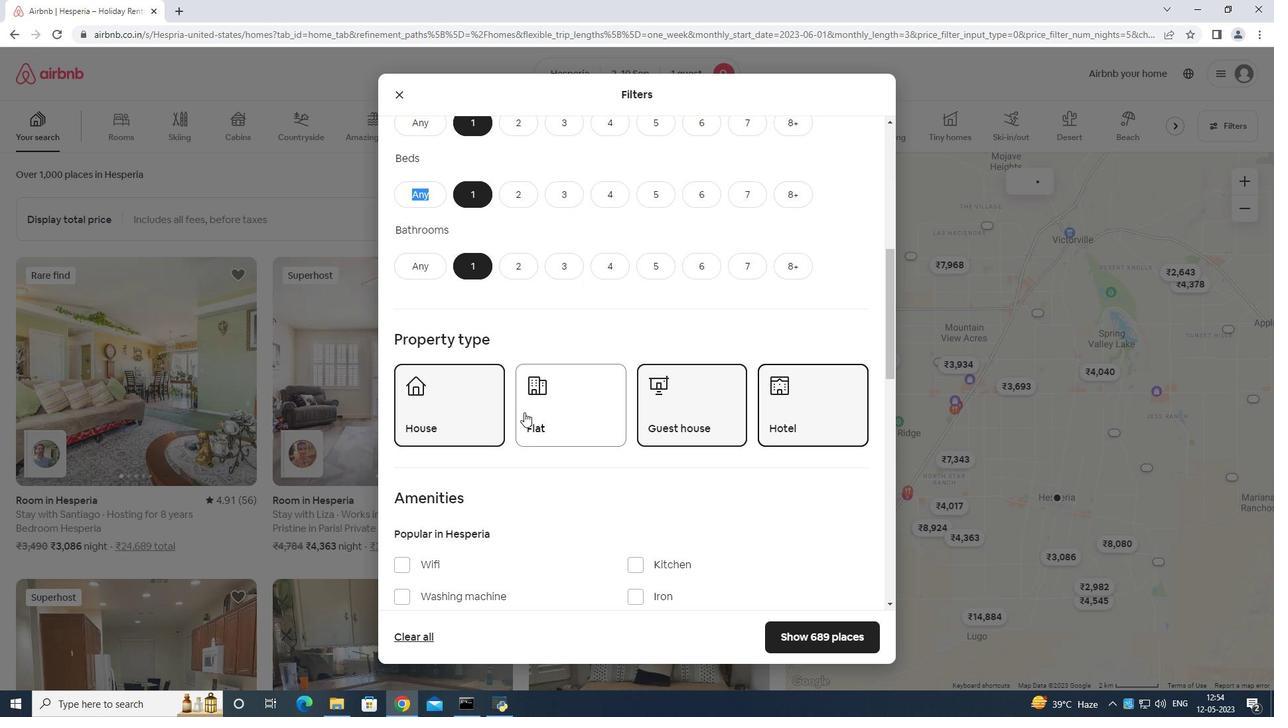 
Action: Mouse moved to (529, 413)
Screenshot: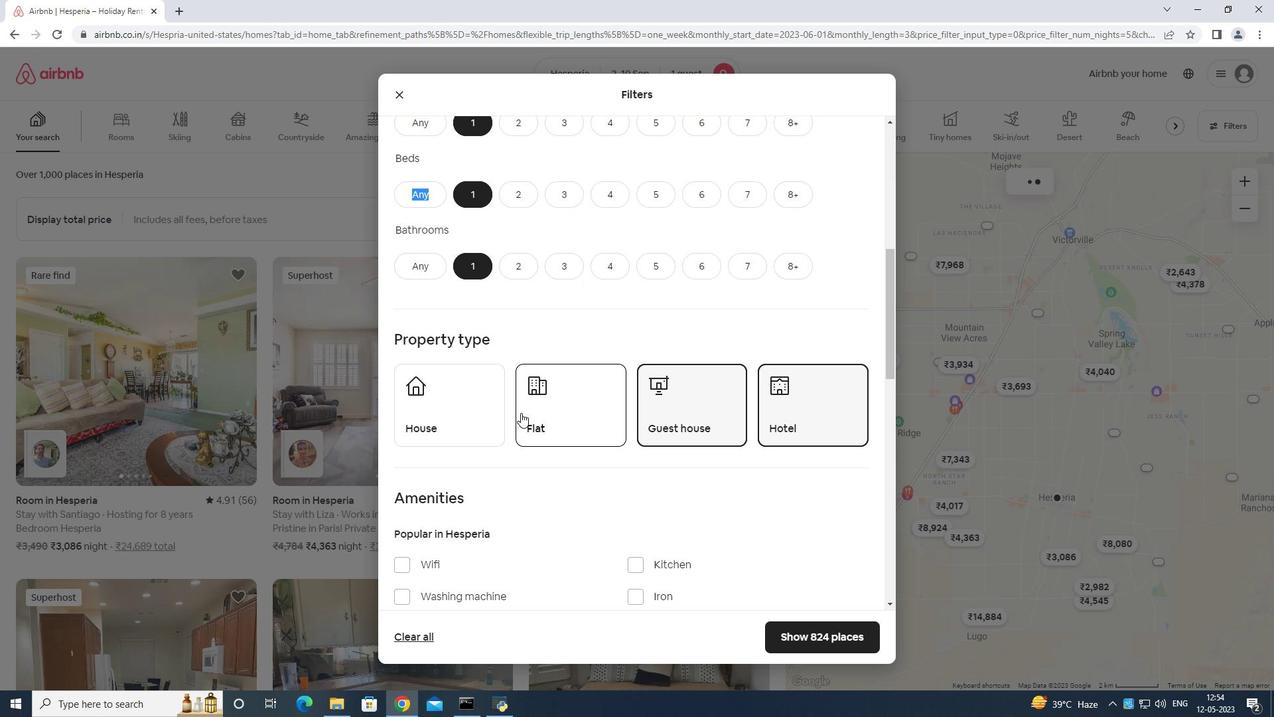 
Action: Mouse pressed left at (529, 413)
Screenshot: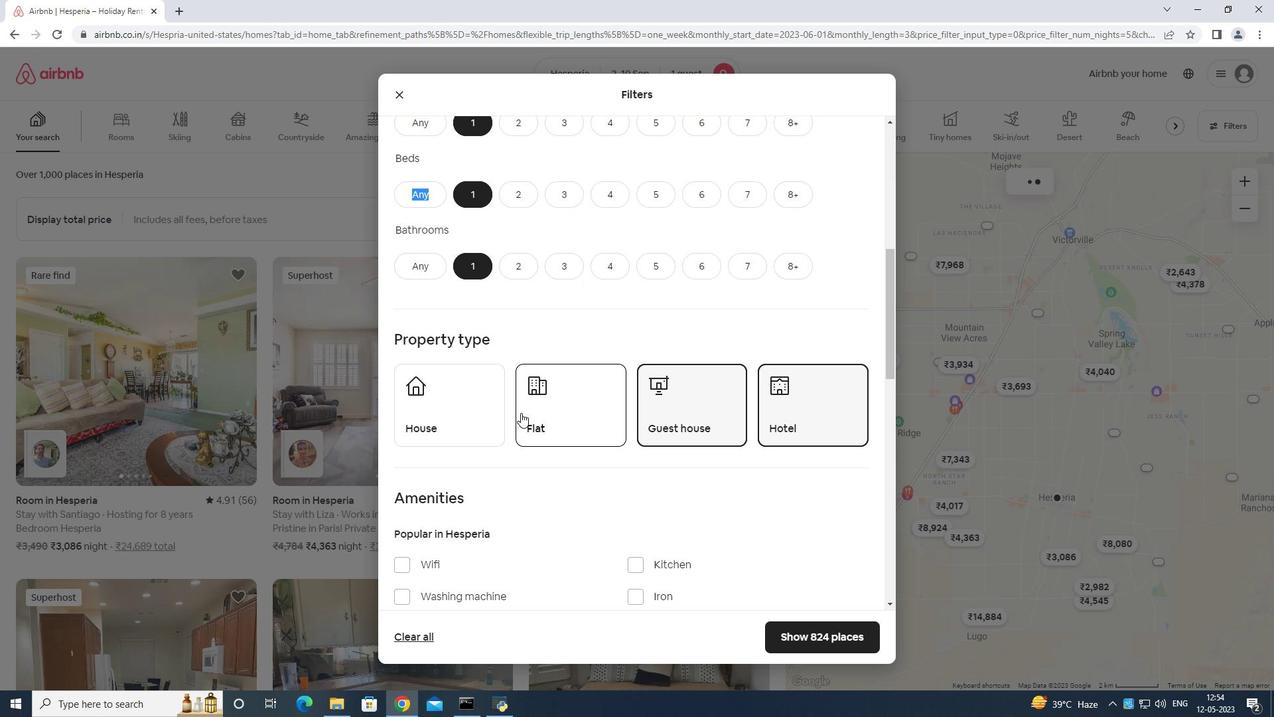 
Action: Mouse moved to (468, 415)
Screenshot: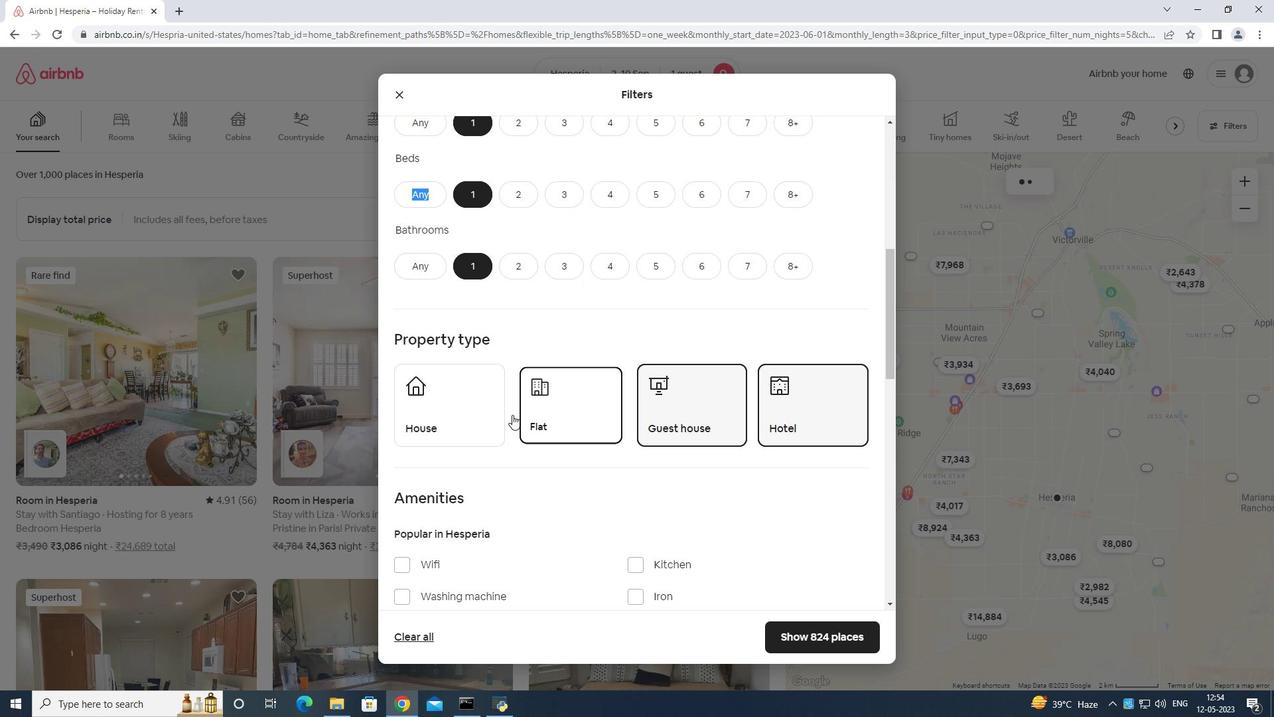 
Action: Mouse pressed left at (468, 415)
Screenshot: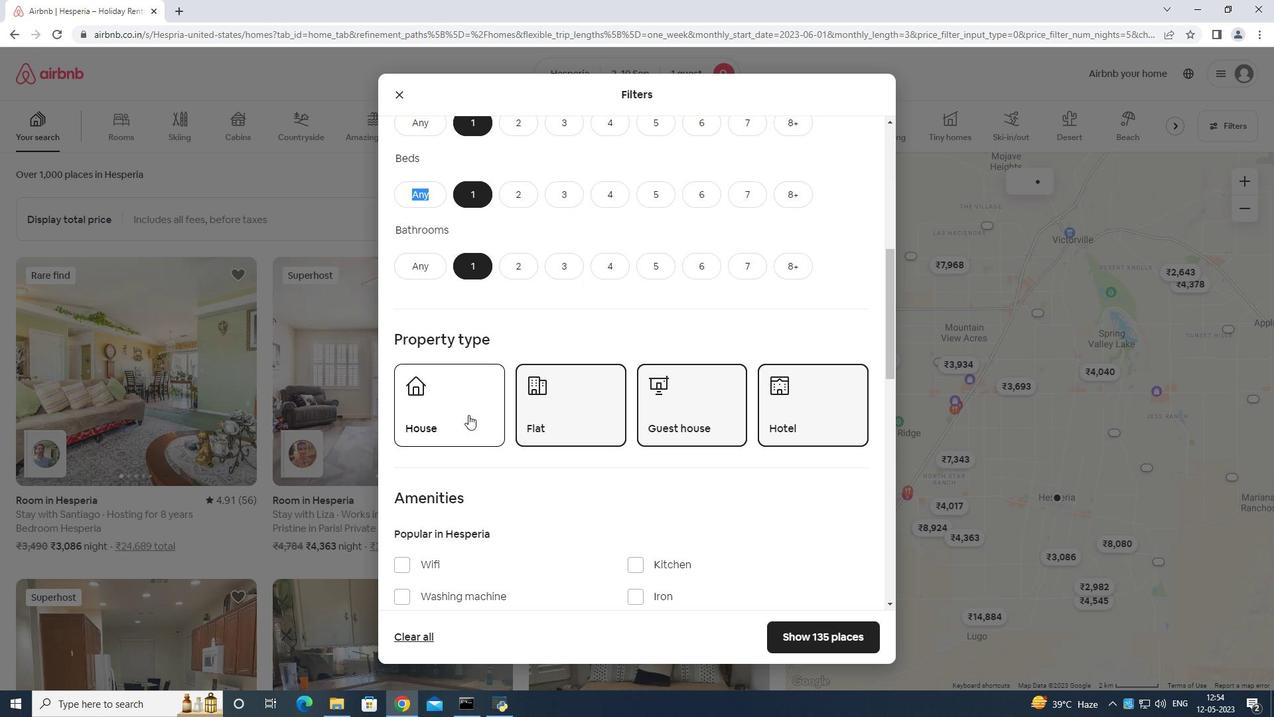 
Action: Mouse moved to (479, 416)
Screenshot: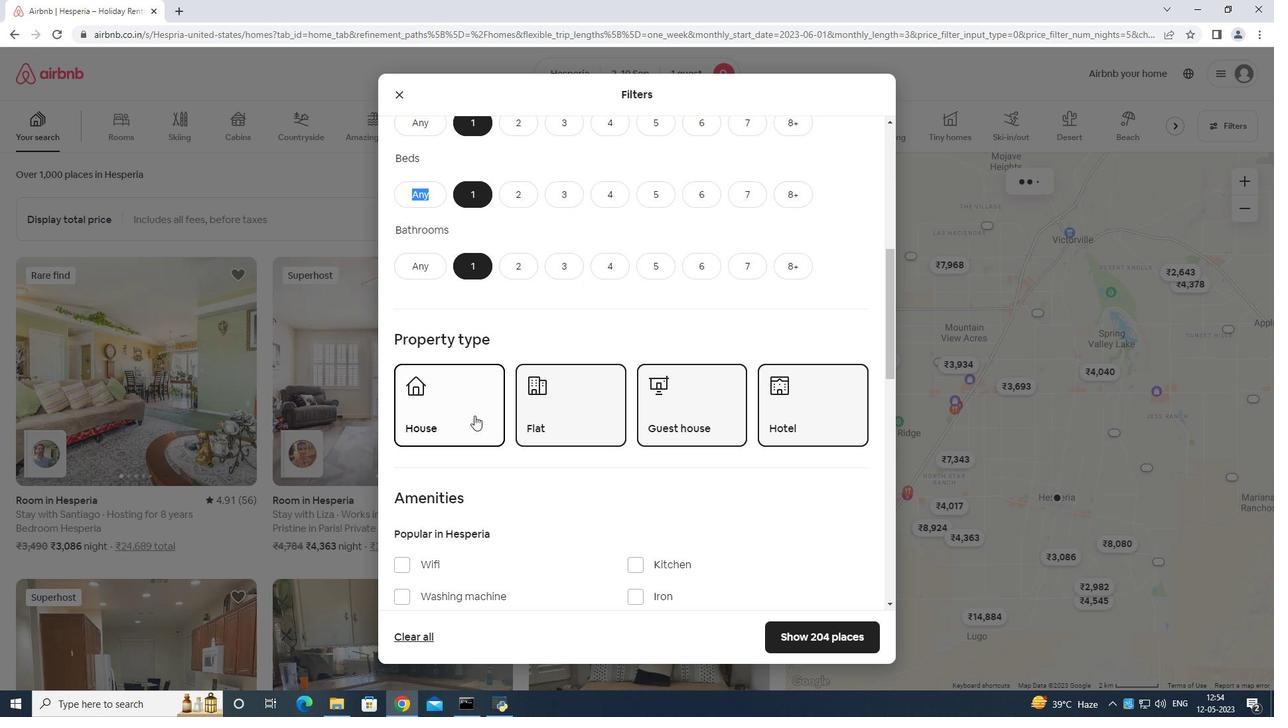 
Action: Mouse scrolled (479, 415) with delta (0, 0)
Screenshot: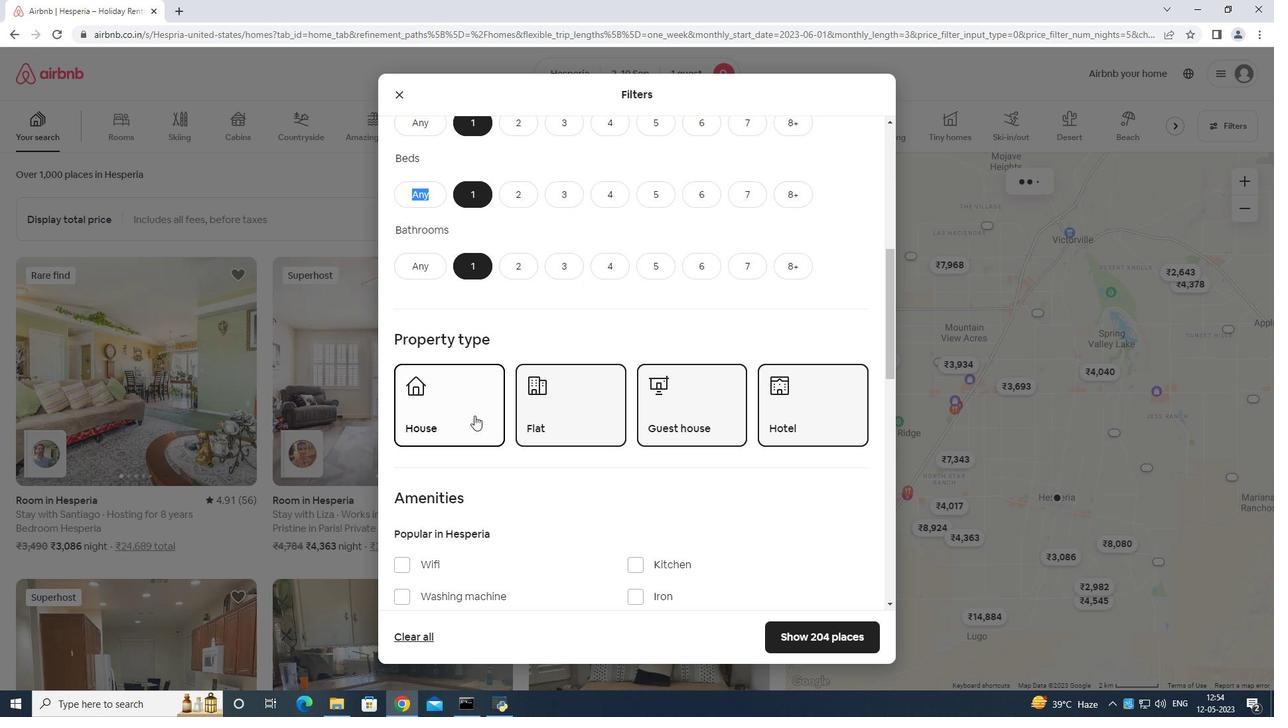 
Action: Mouse moved to (479, 418)
Screenshot: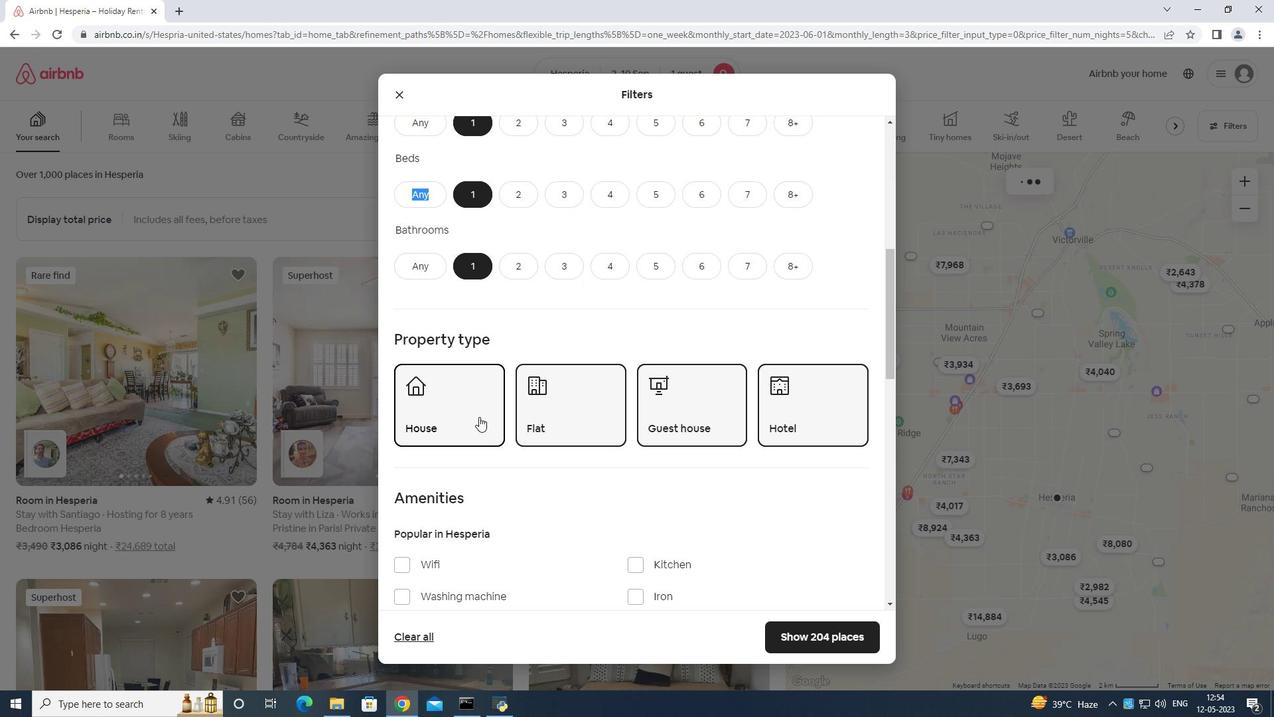 
Action: Mouse scrolled (479, 417) with delta (0, 0)
Screenshot: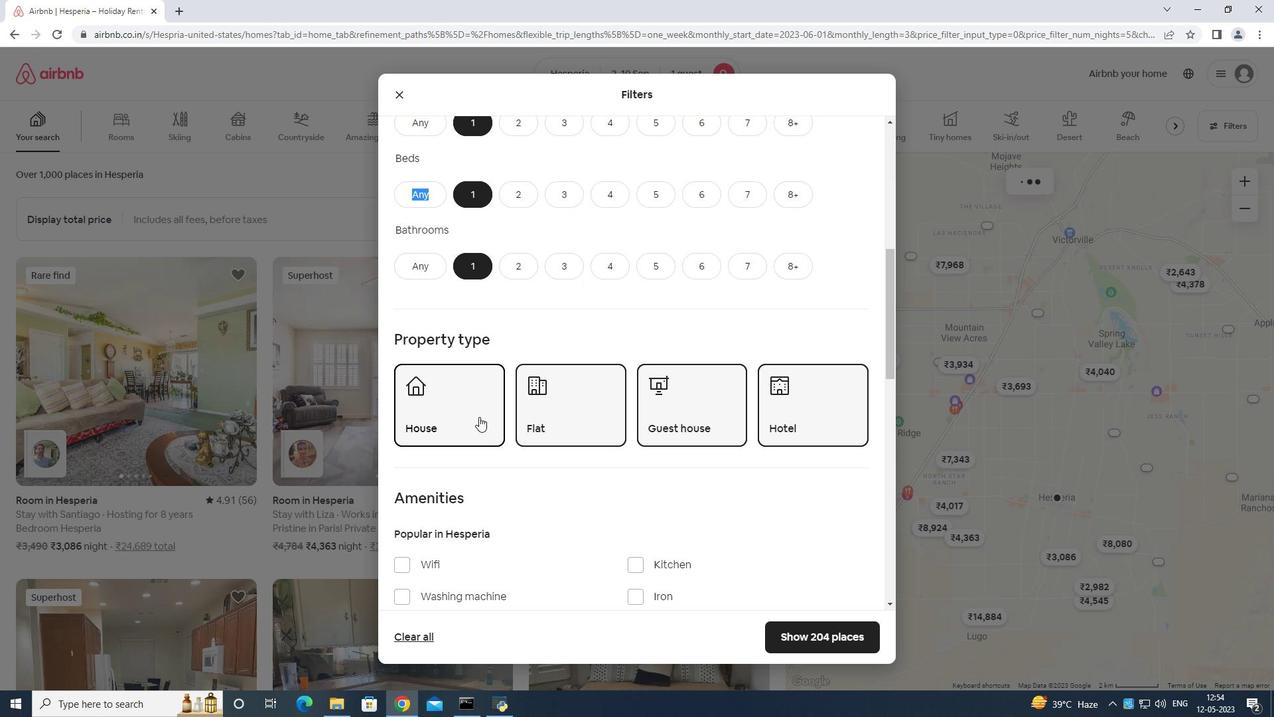 
Action: Mouse moved to (404, 430)
Screenshot: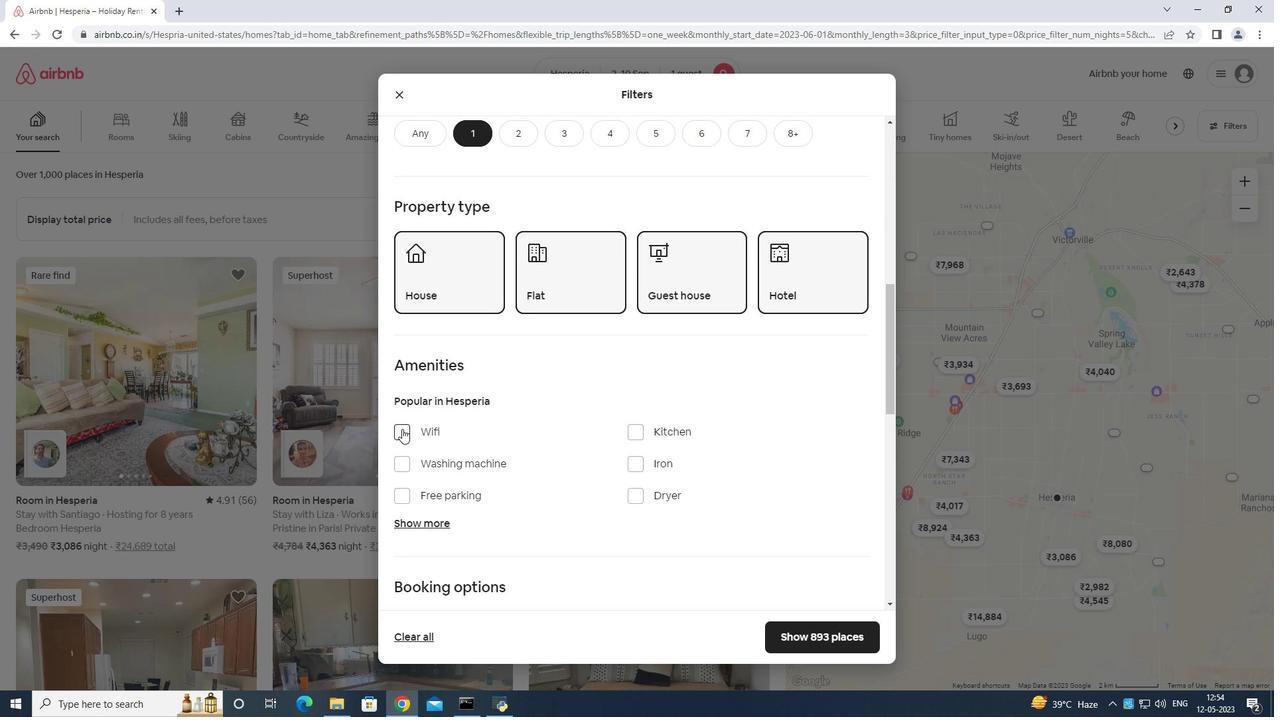 
Action: Mouse scrolled (404, 429) with delta (0, 0)
Screenshot: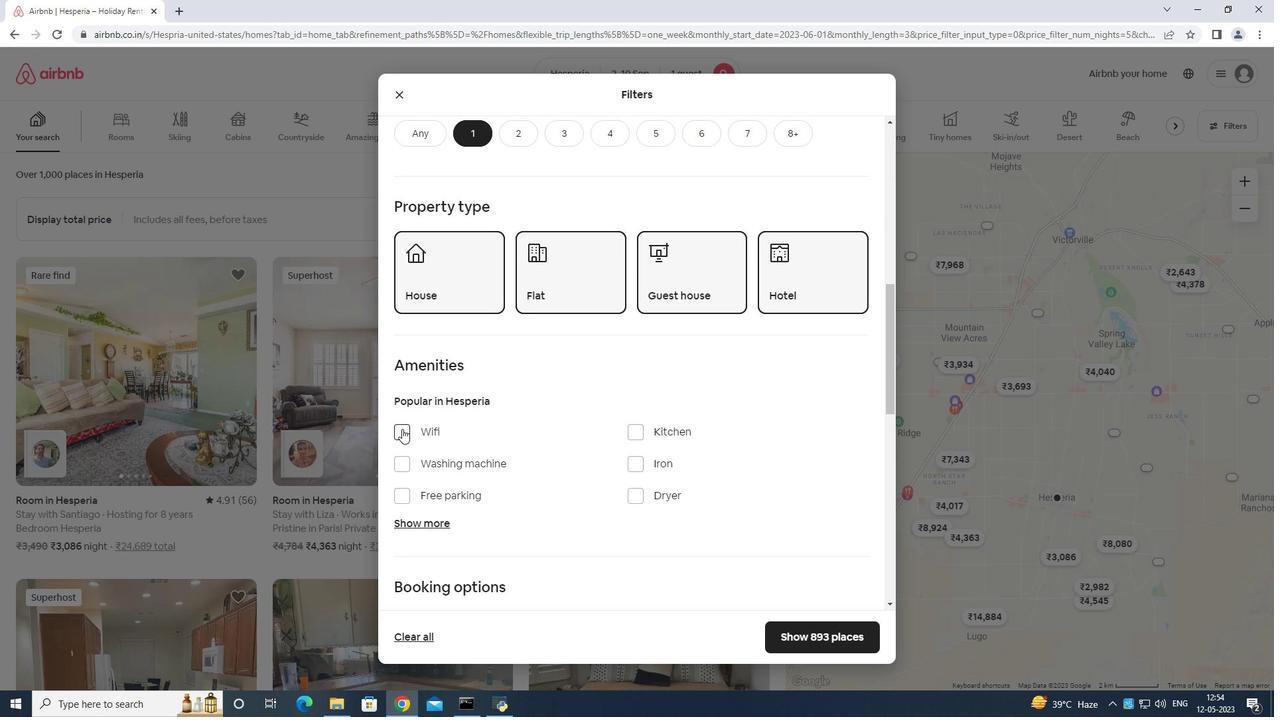 
Action: Mouse moved to (406, 430)
Screenshot: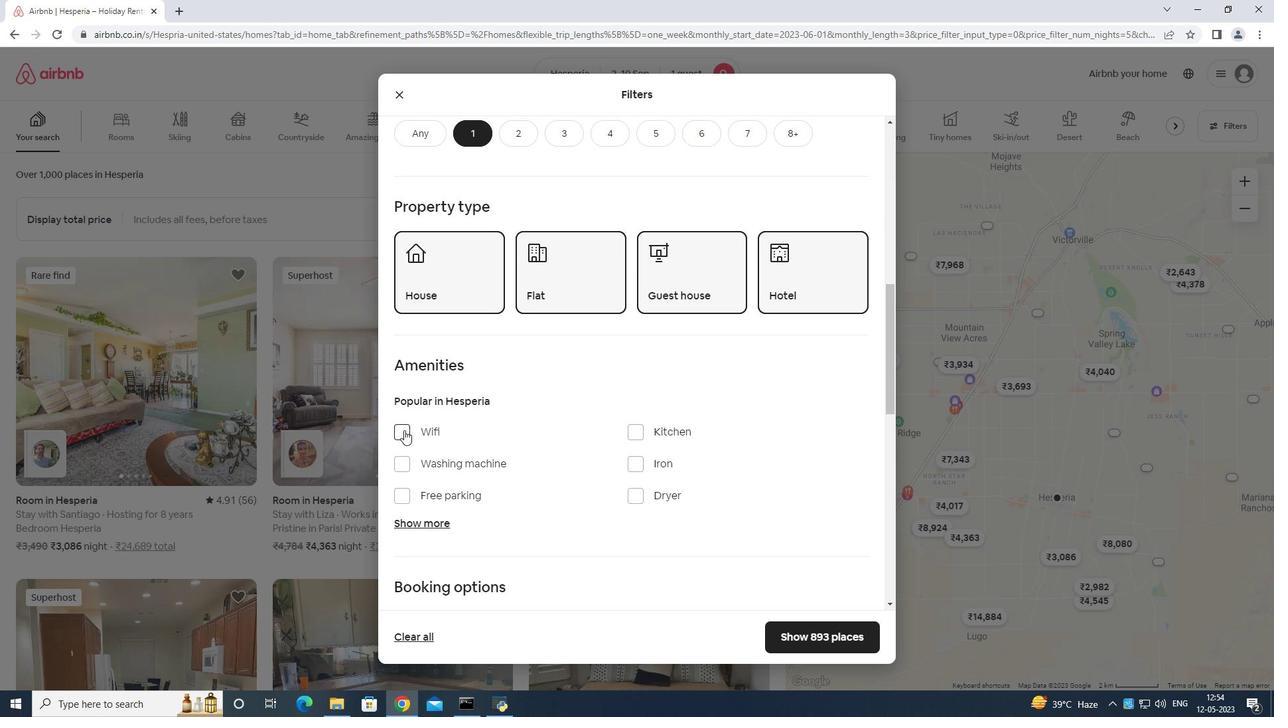 
Action: Mouse scrolled (406, 430) with delta (0, 0)
Screenshot: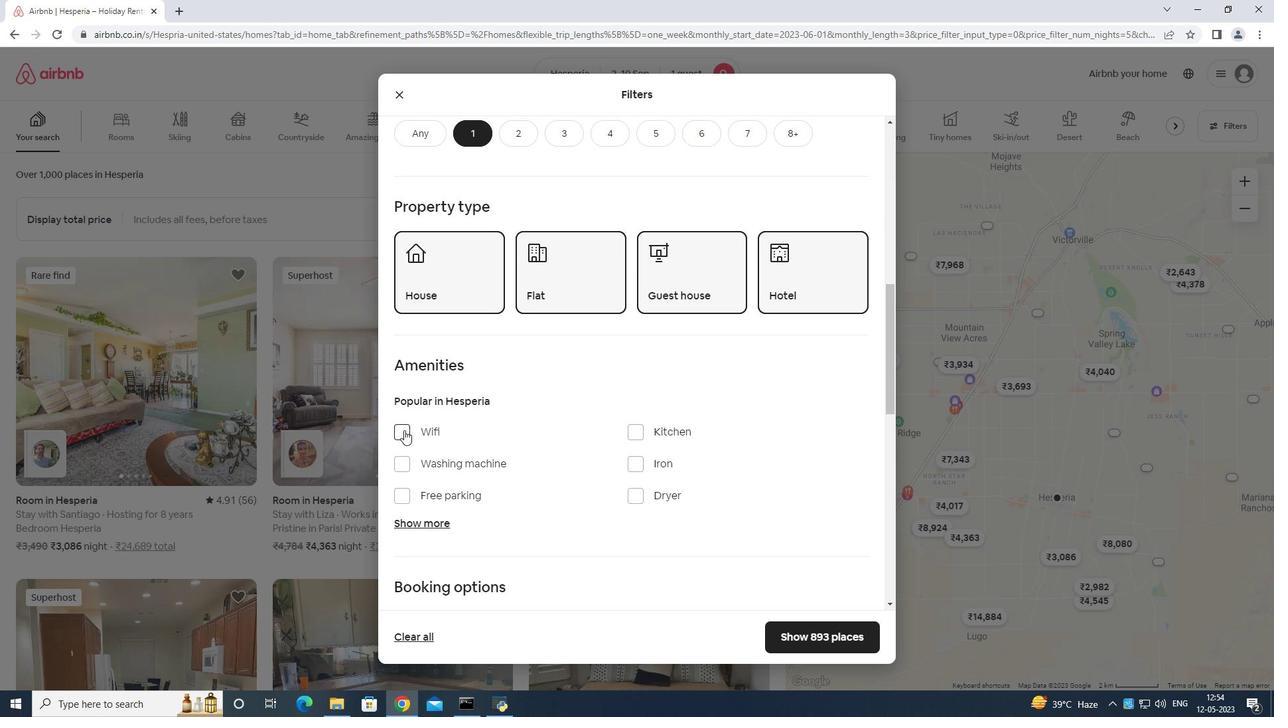 
Action: Mouse moved to (408, 432)
Screenshot: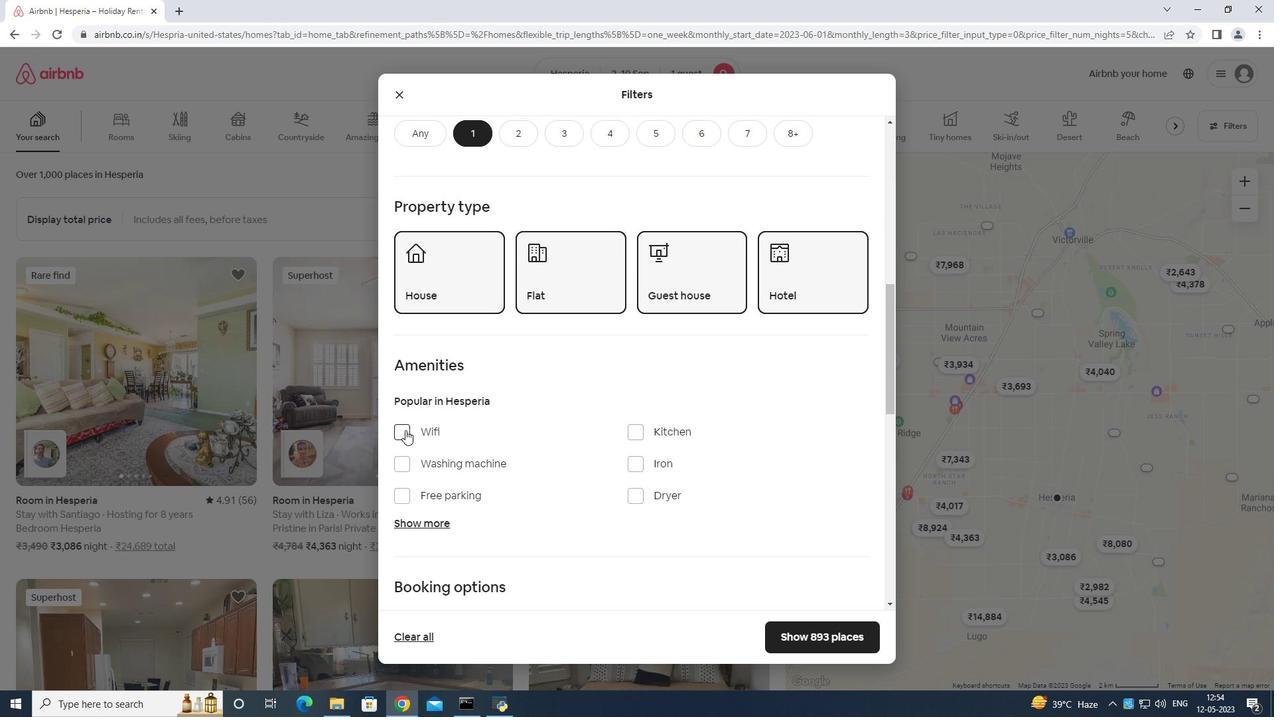 
Action: Mouse scrolled (408, 431) with delta (0, 0)
Screenshot: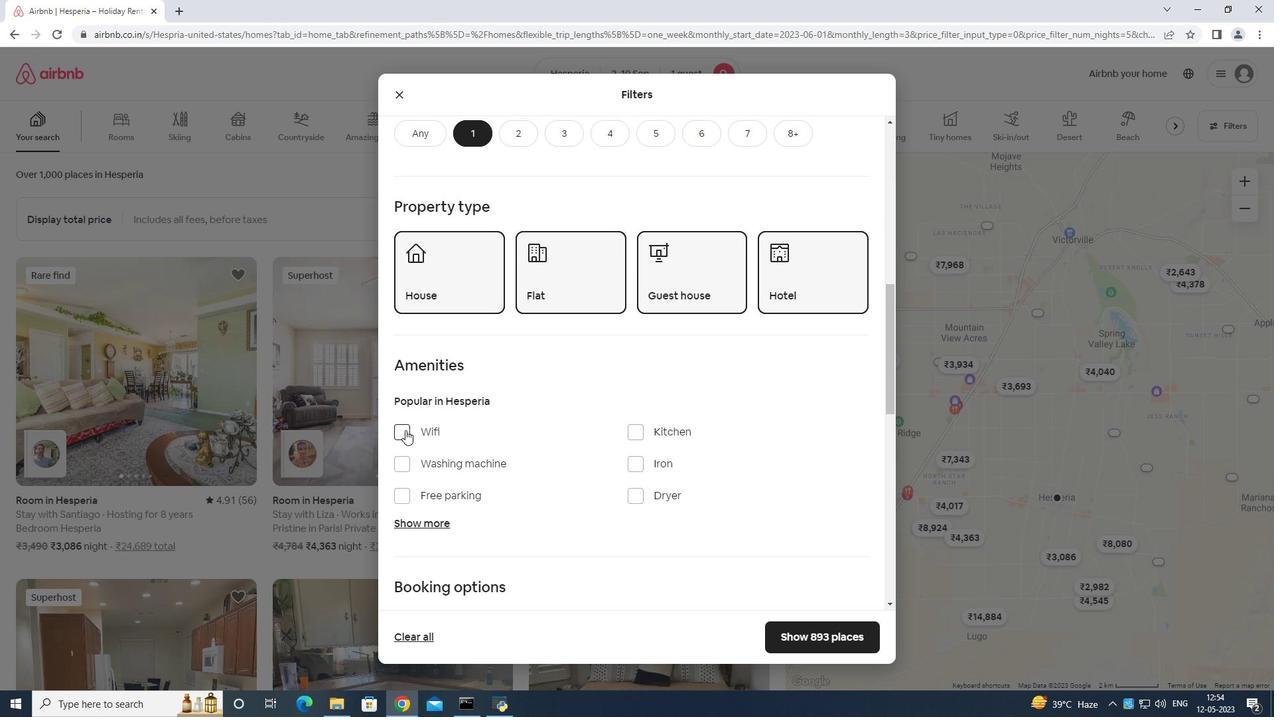 
Action: Mouse moved to (827, 471)
Screenshot: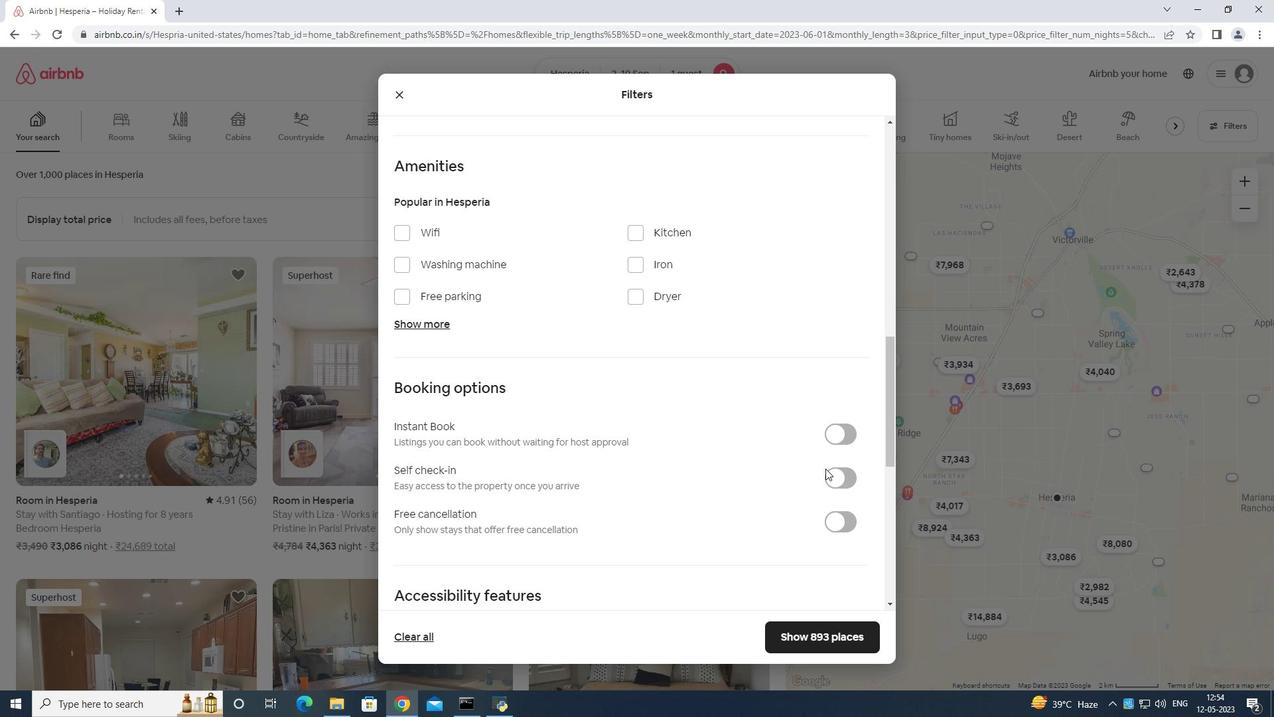 
Action: Mouse pressed left at (827, 471)
Screenshot: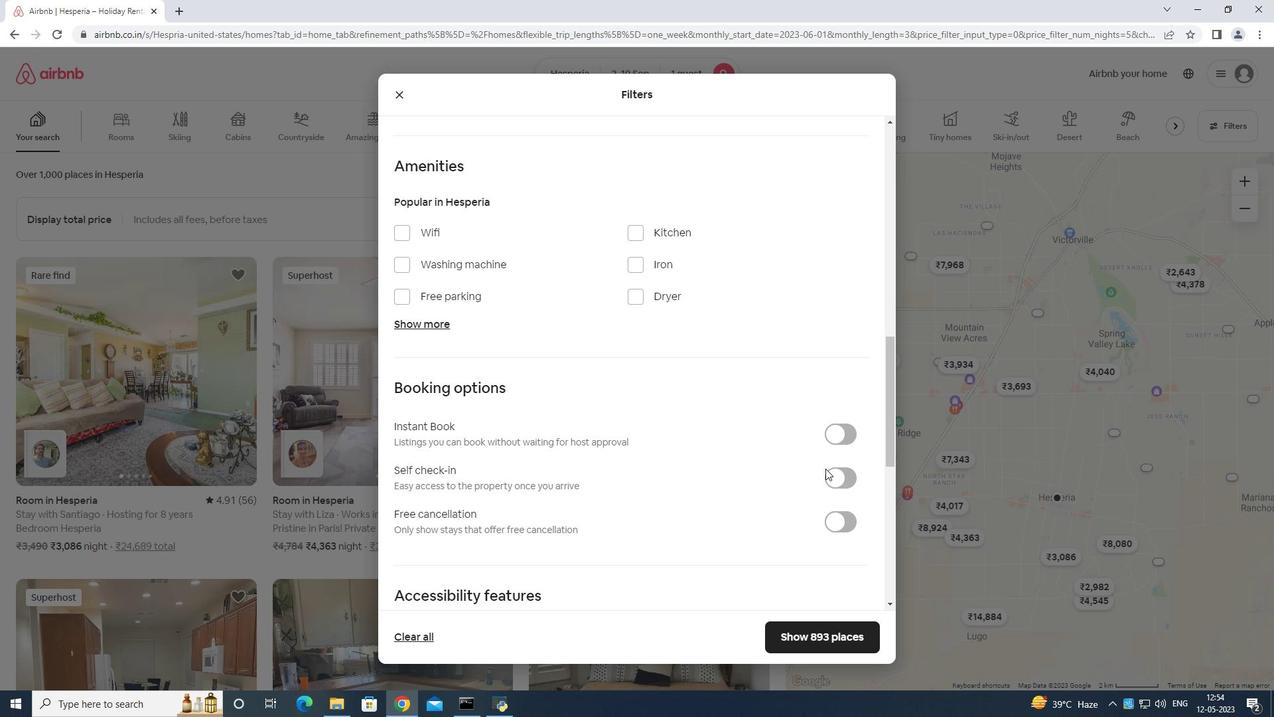 
Action: Mouse moved to (846, 470)
Screenshot: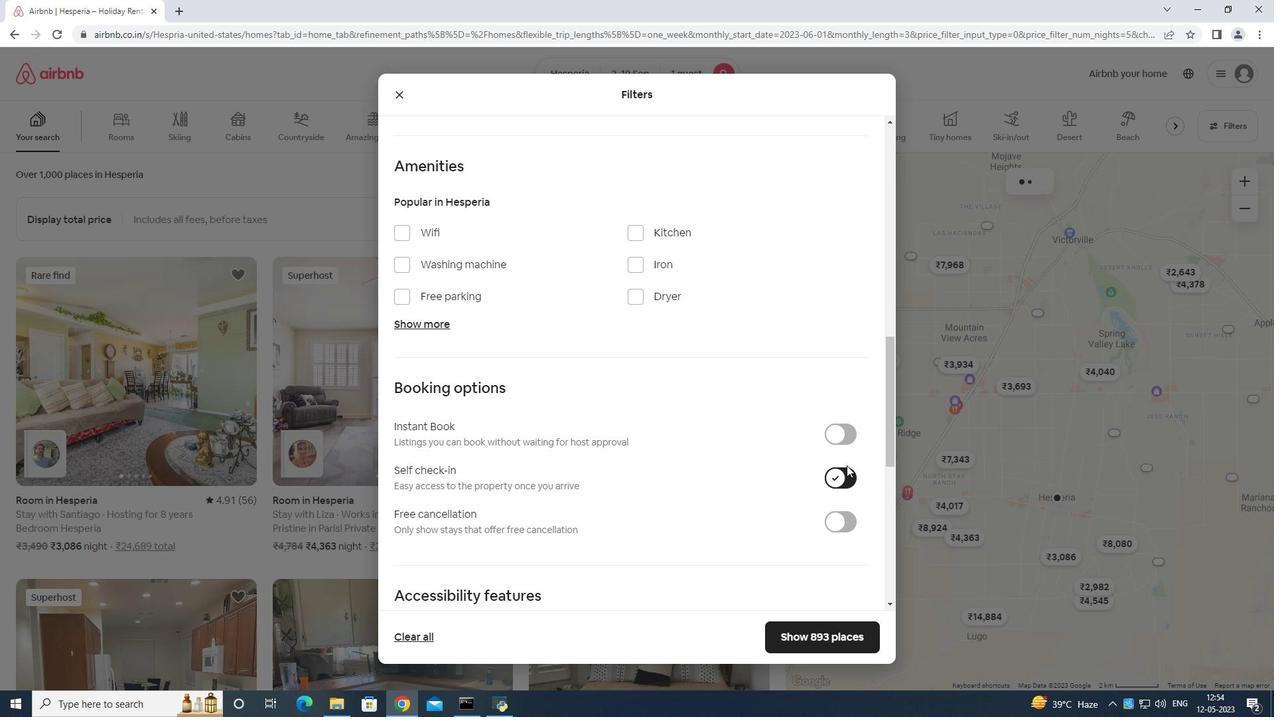 
Action: Mouse scrolled (846, 470) with delta (0, 0)
Screenshot: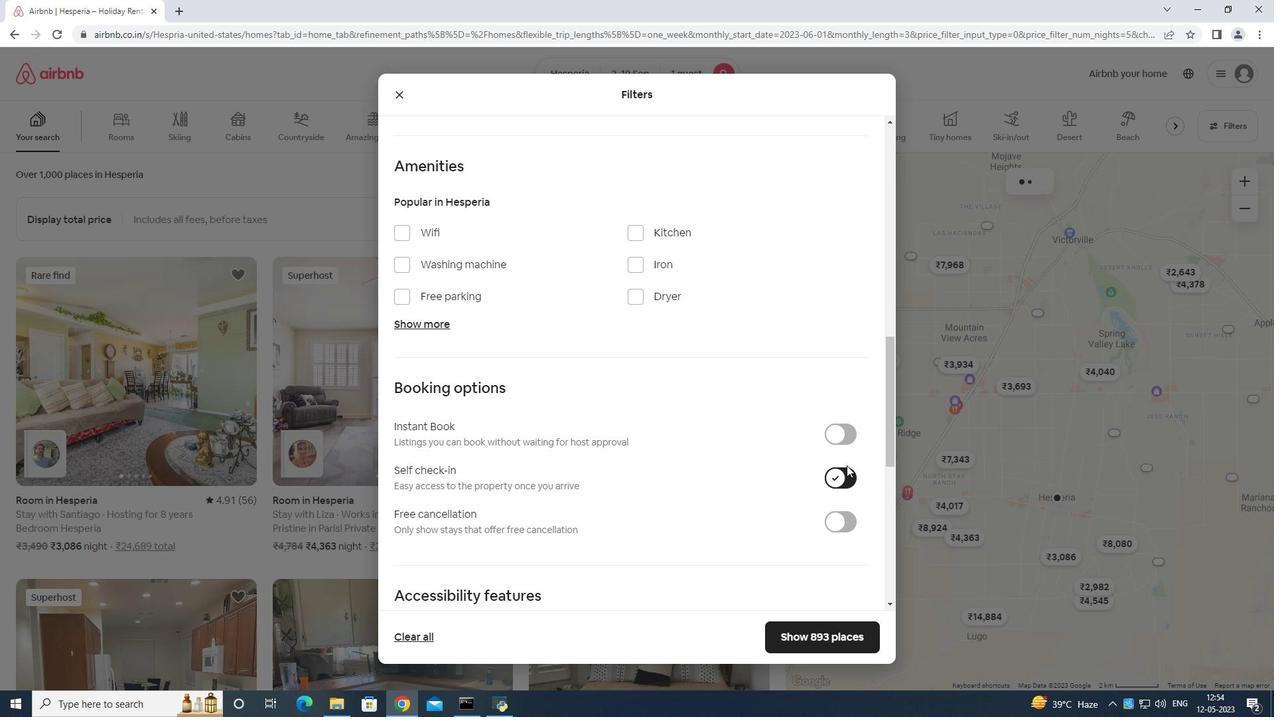 
Action: Mouse moved to (814, 473)
Screenshot: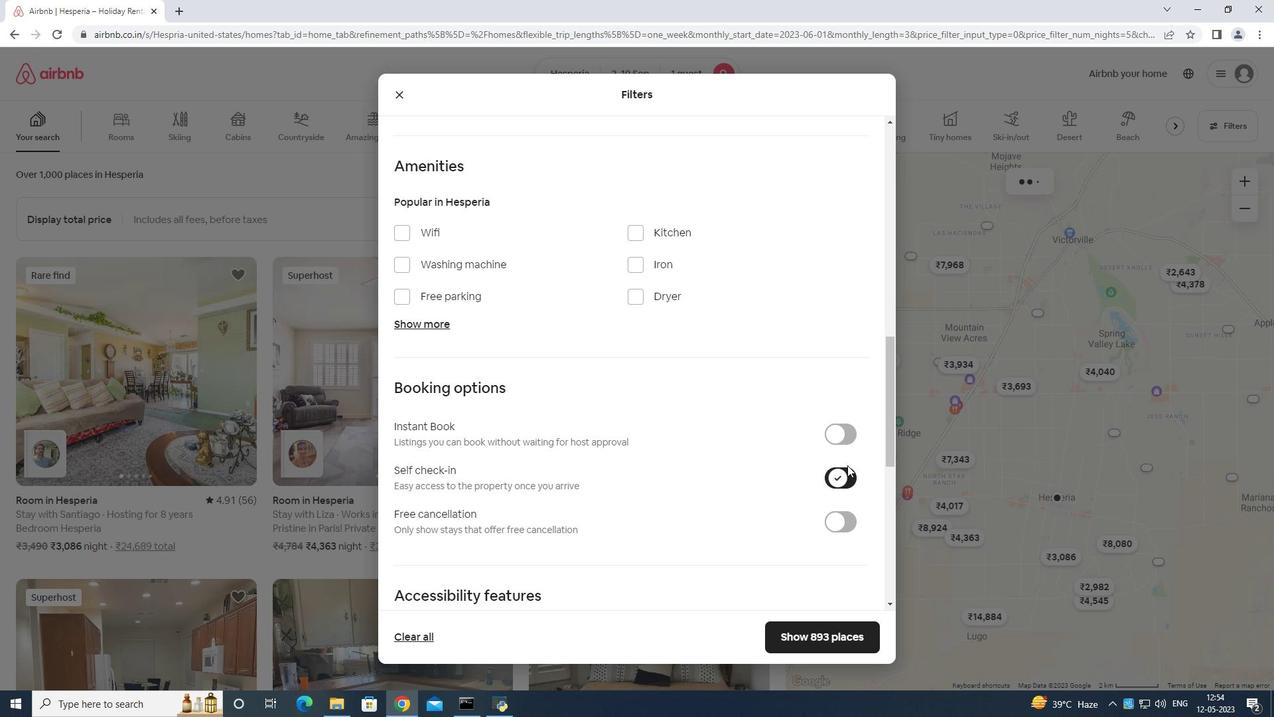 
Action: Mouse scrolled (814, 472) with delta (0, 0)
Screenshot: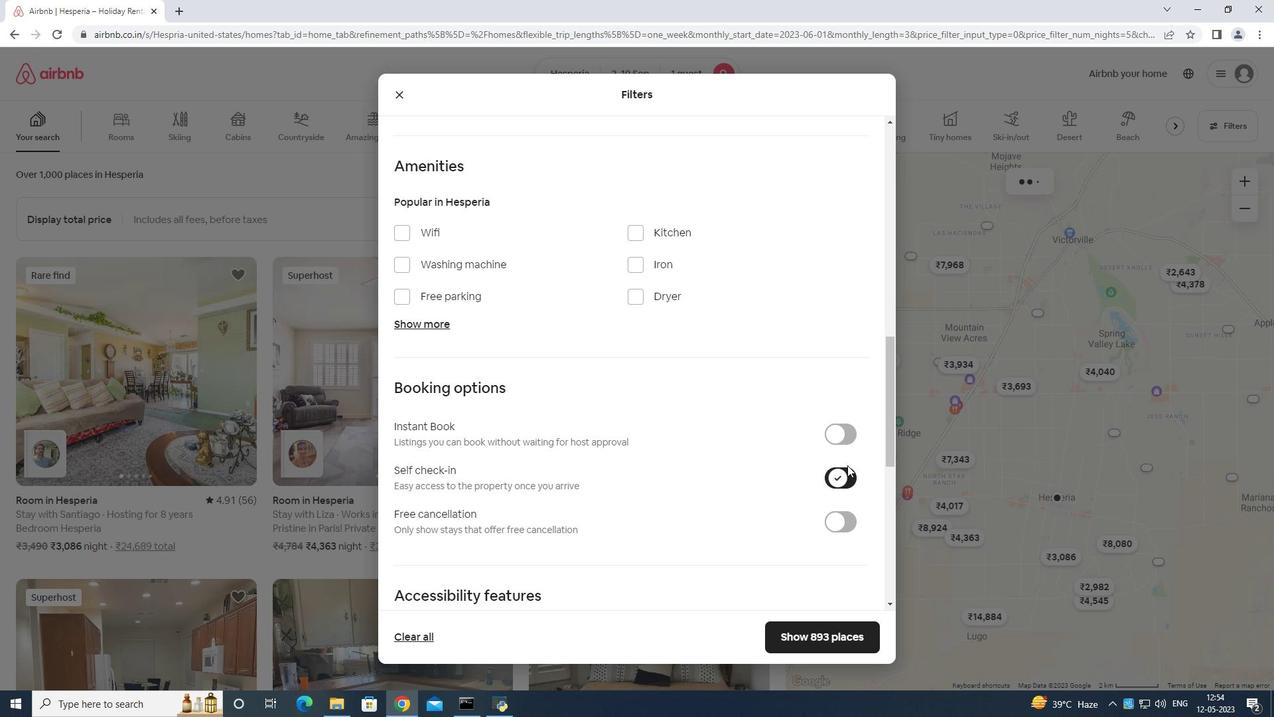 
Action: Mouse moved to (771, 440)
Screenshot: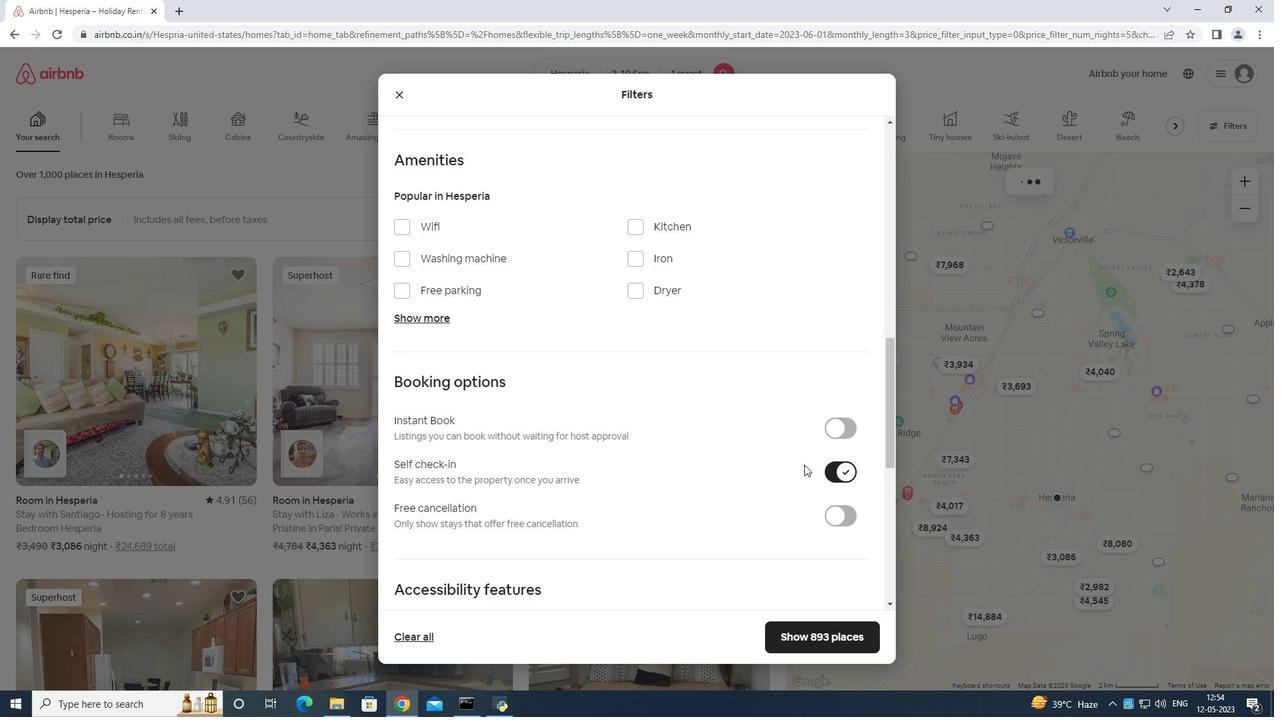 
Action: Mouse scrolled (771, 439) with delta (0, 0)
Screenshot: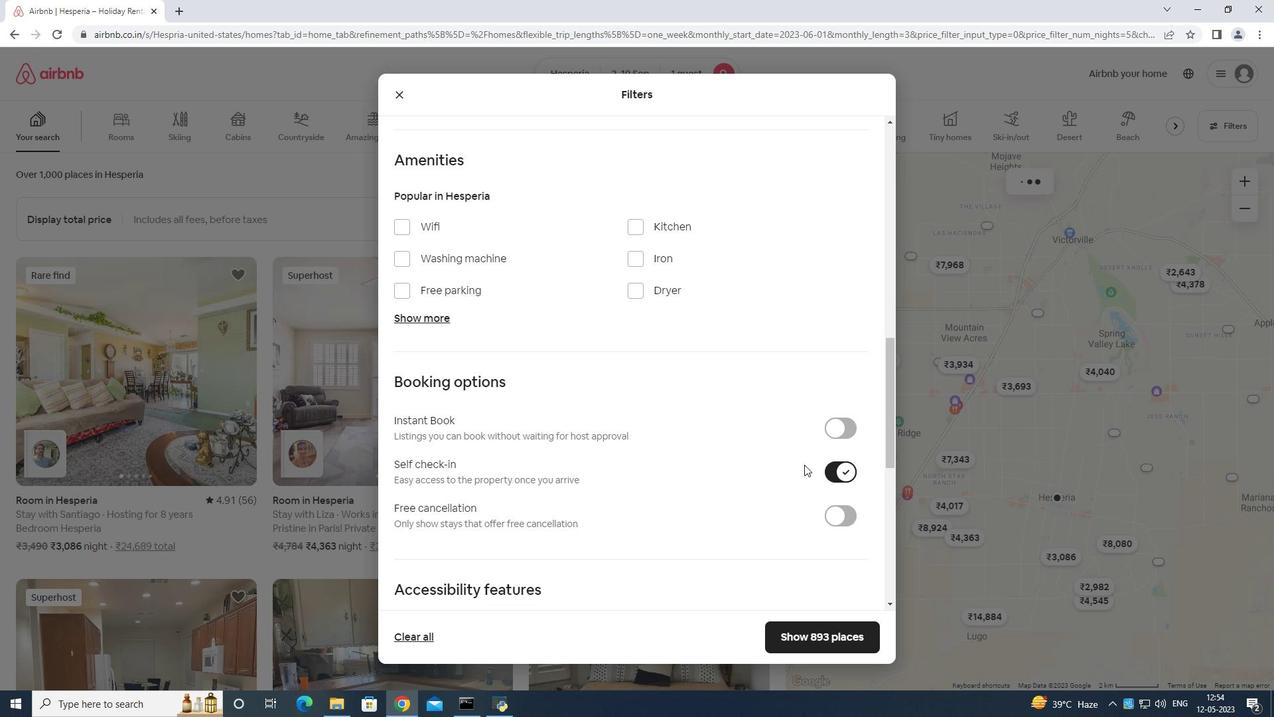 
Action: Mouse moved to (770, 440)
Screenshot: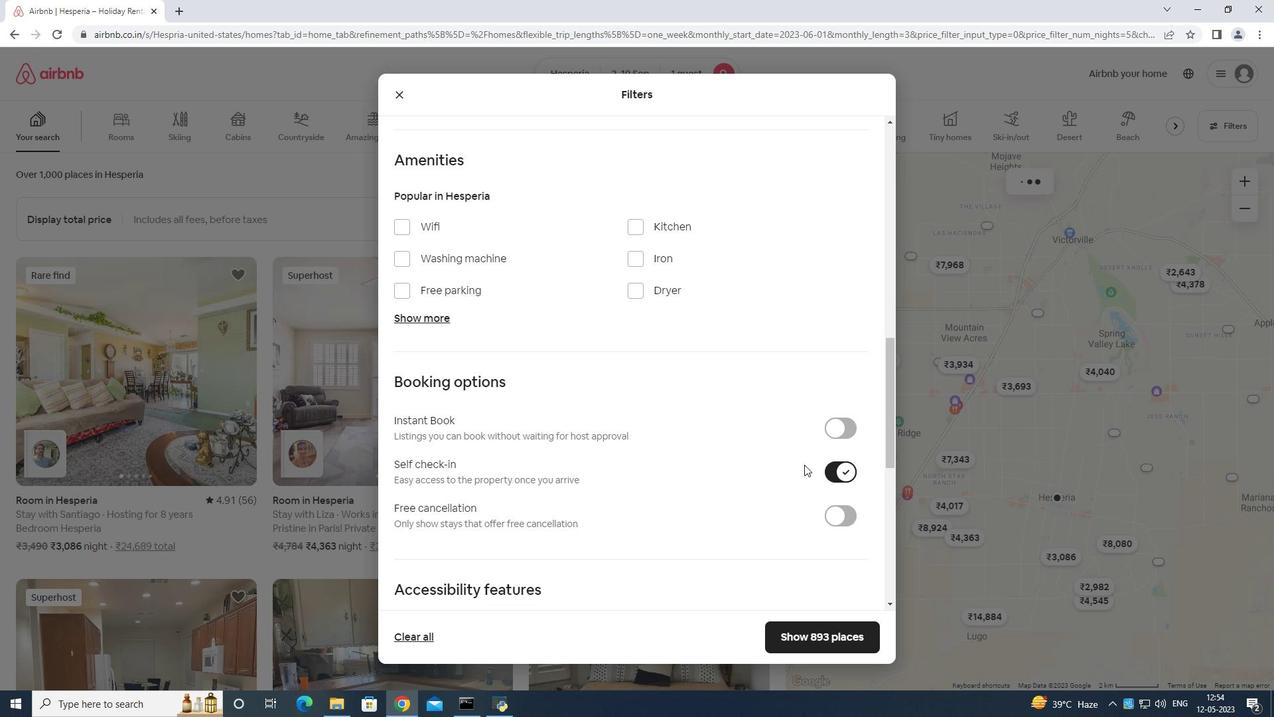 
Action: Mouse scrolled (770, 439) with delta (0, 0)
Screenshot: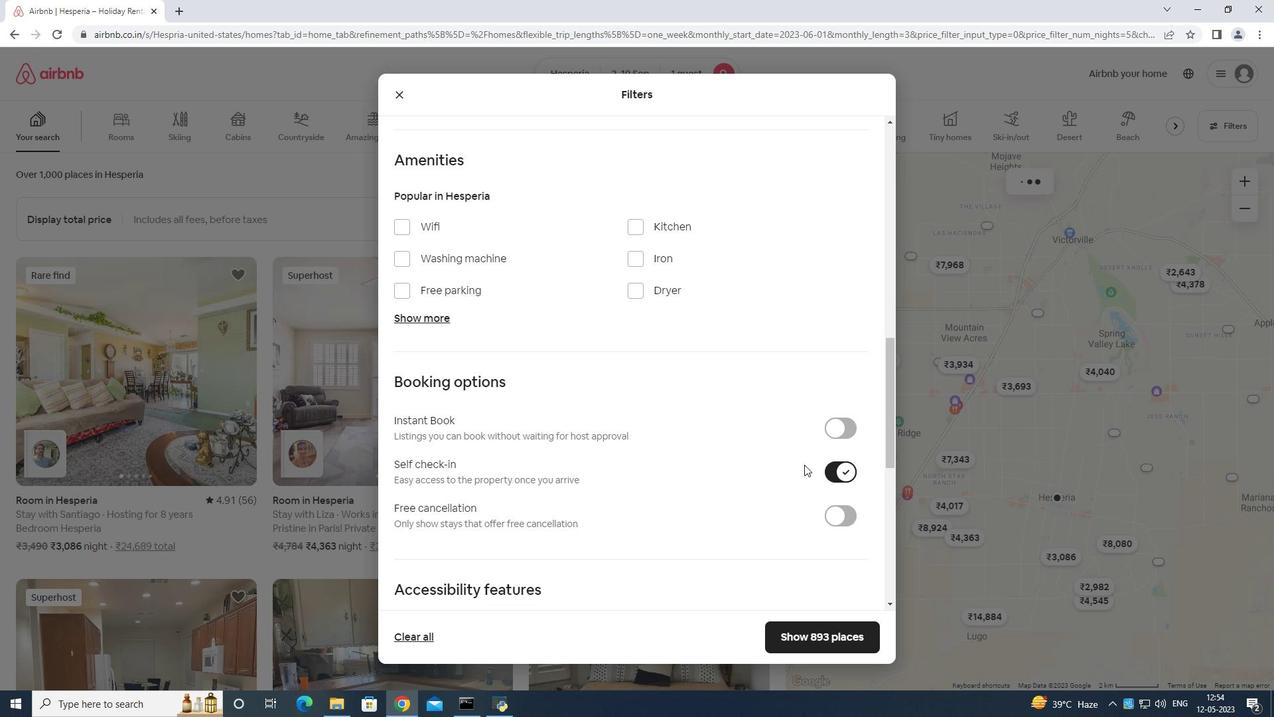 
Action: Mouse scrolled (770, 439) with delta (0, 0)
Screenshot: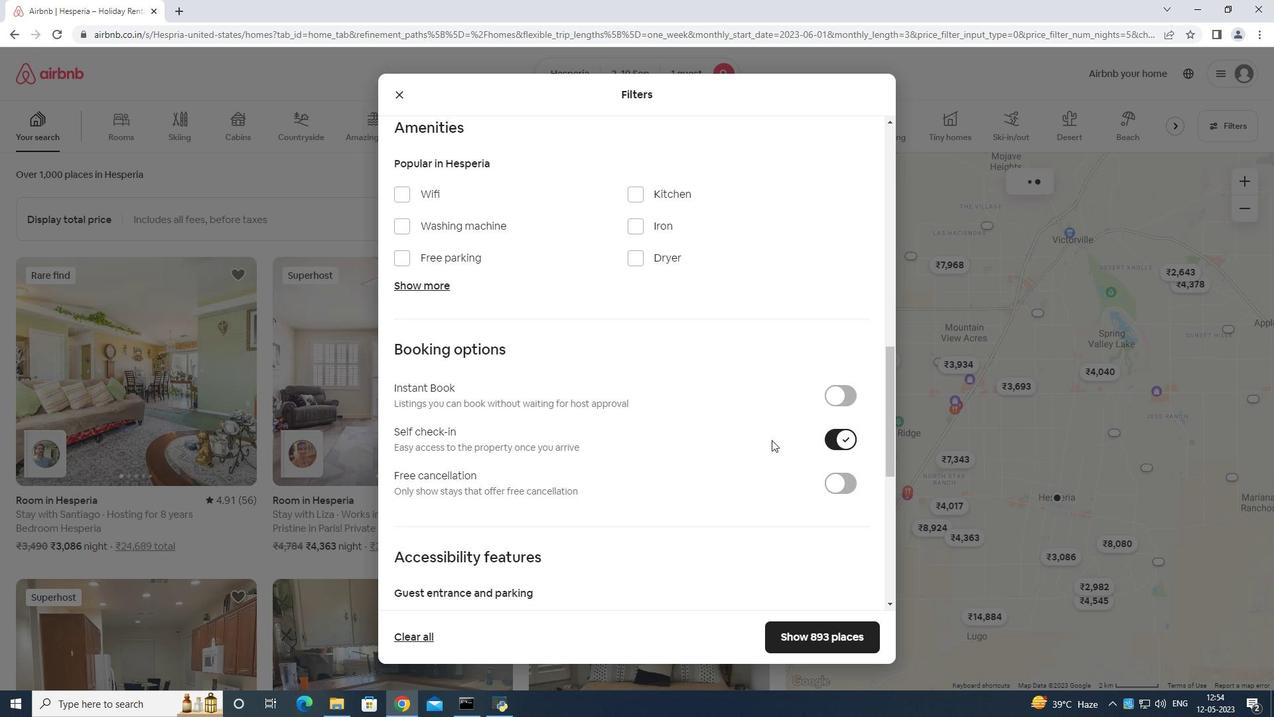 
Action: Mouse moved to (767, 440)
Screenshot: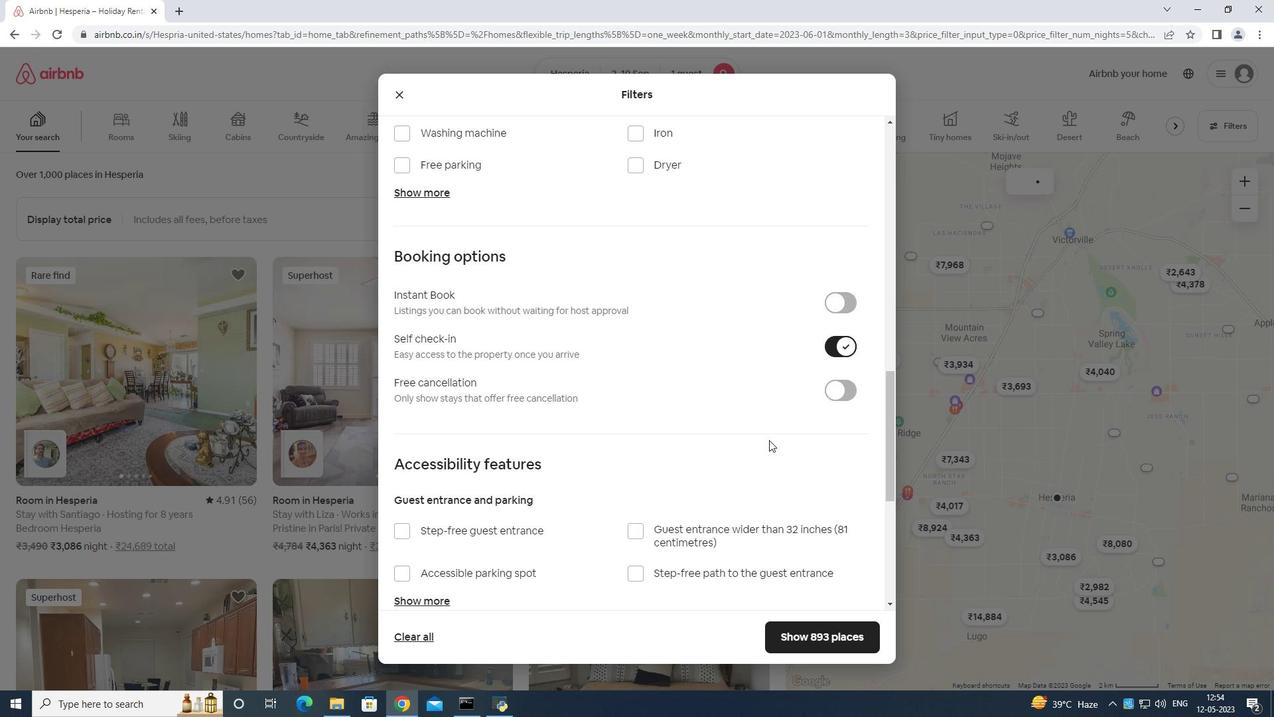 
Action: Mouse scrolled (767, 439) with delta (0, 0)
Screenshot: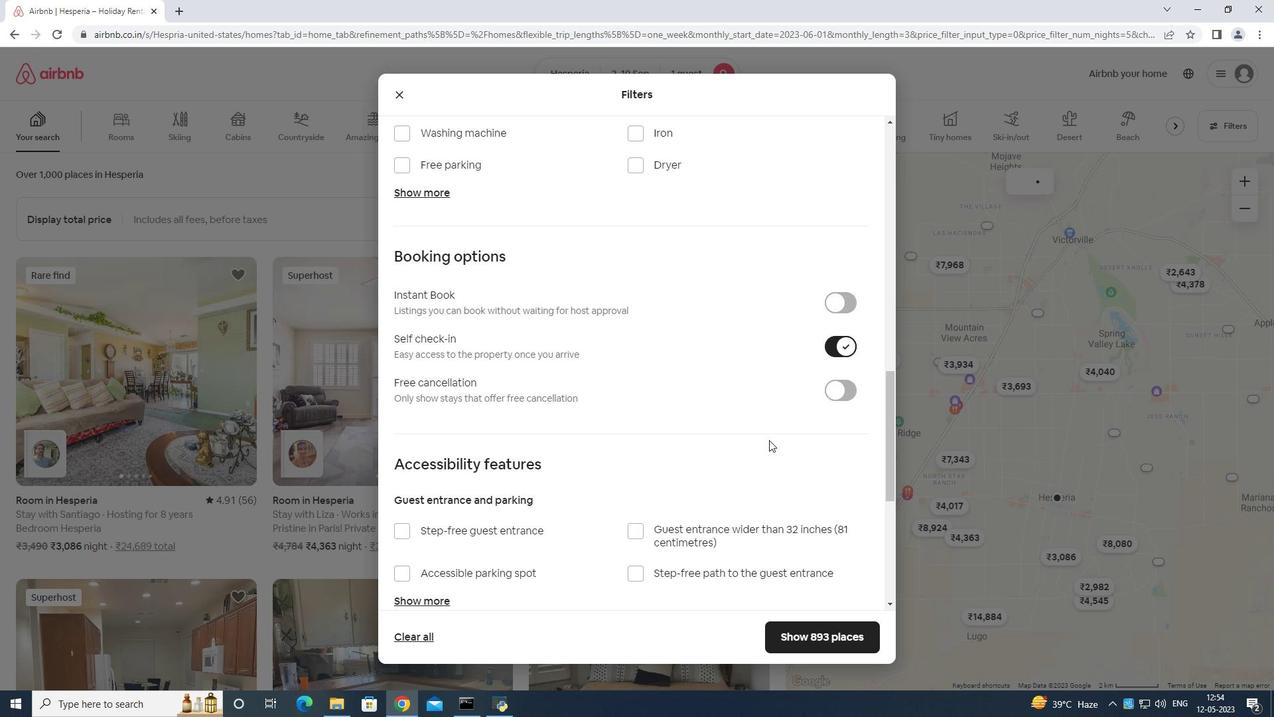 
Action: Mouse moved to (766, 440)
Screenshot: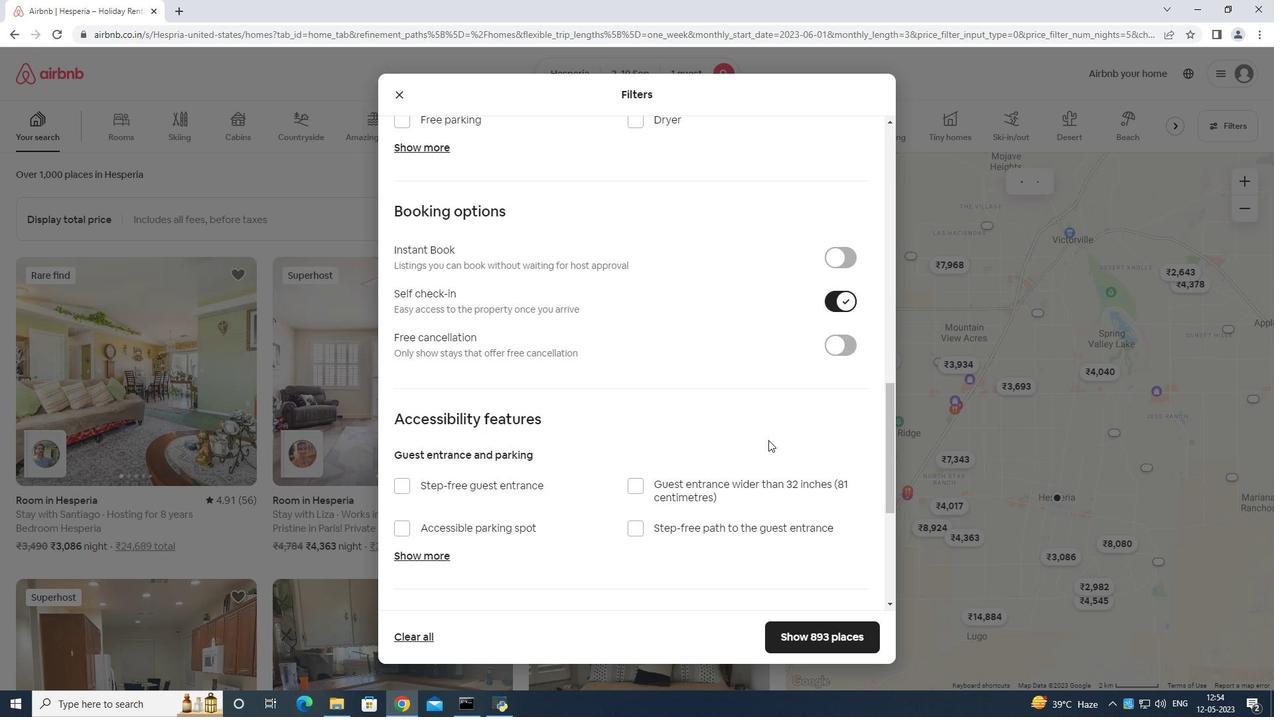 
Action: Mouse scrolled (766, 439) with delta (0, 0)
Screenshot: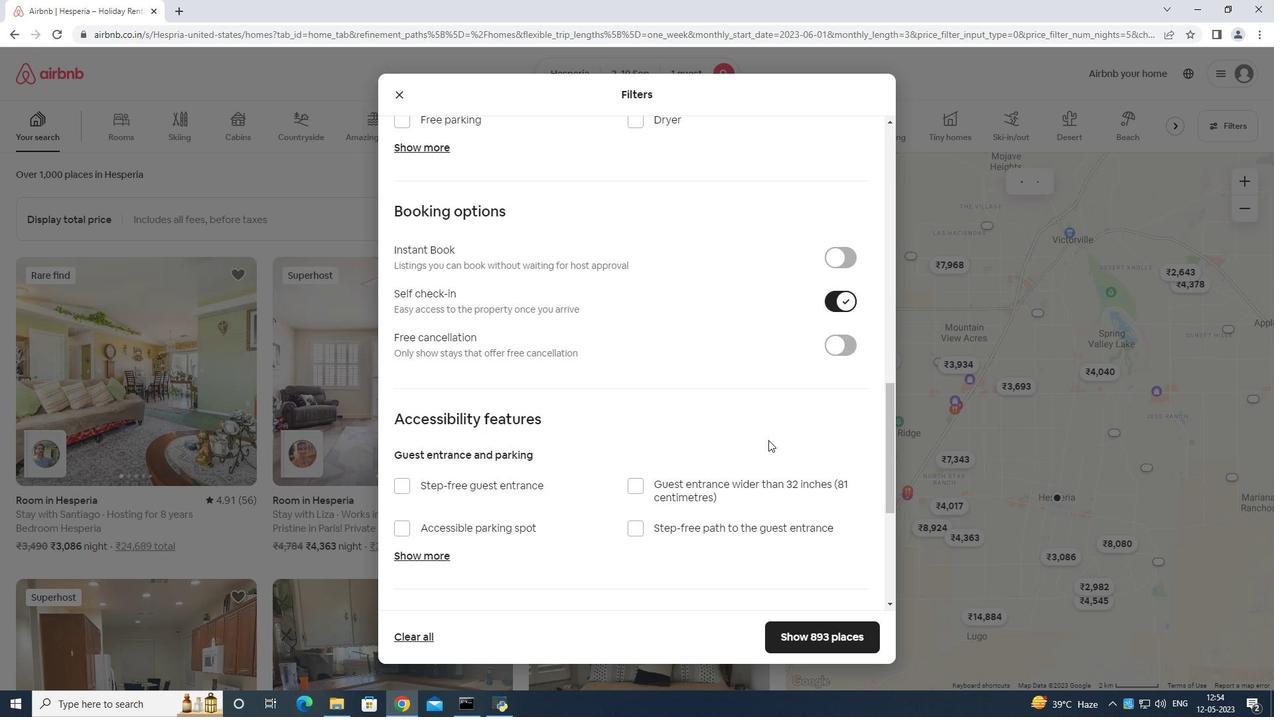
Action: Mouse moved to (764, 440)
Screenshot: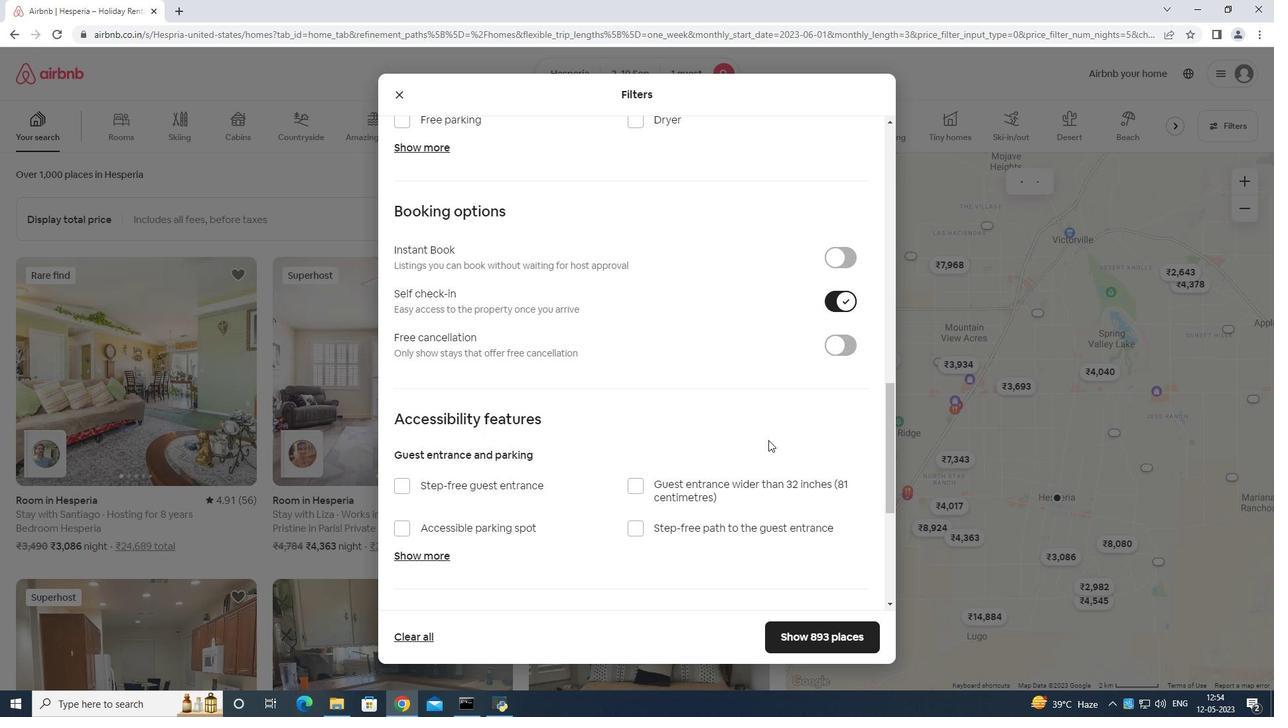 
Action: Mouse scrolled (764, 439) with delta (0, 0)
Screenshot: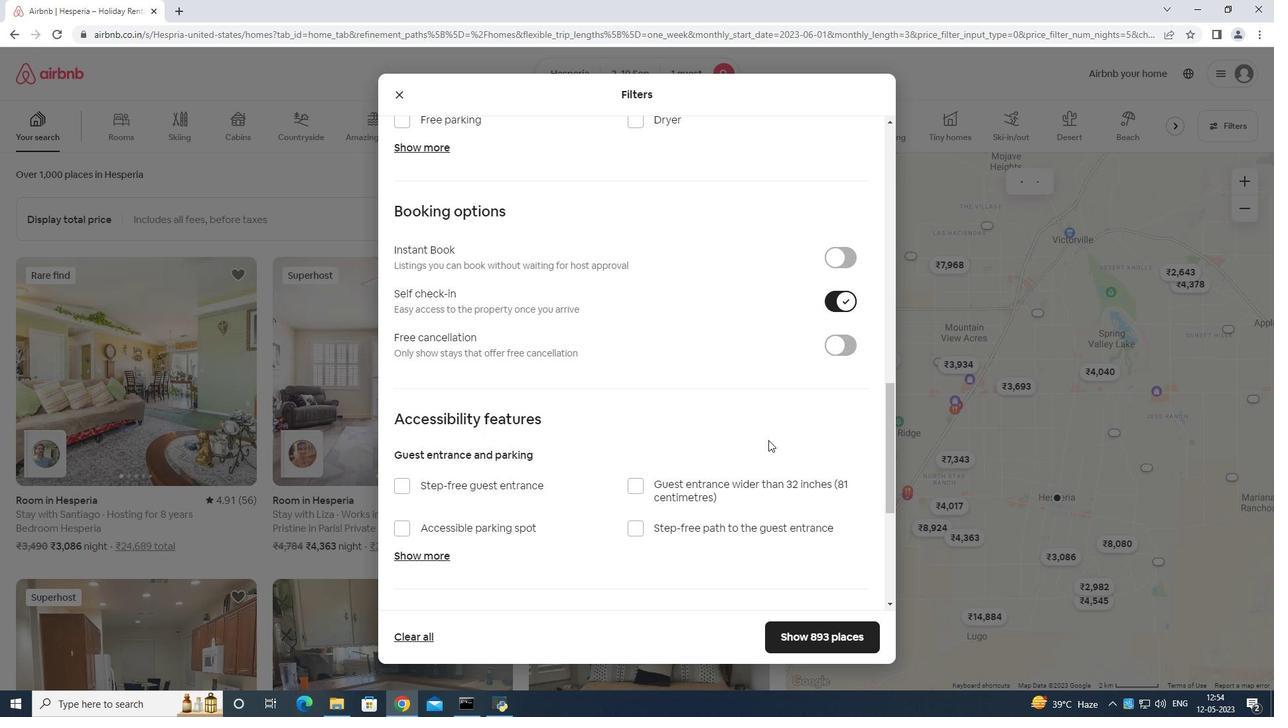 
Action: Mouse moved to (688, 452)
Screenshot: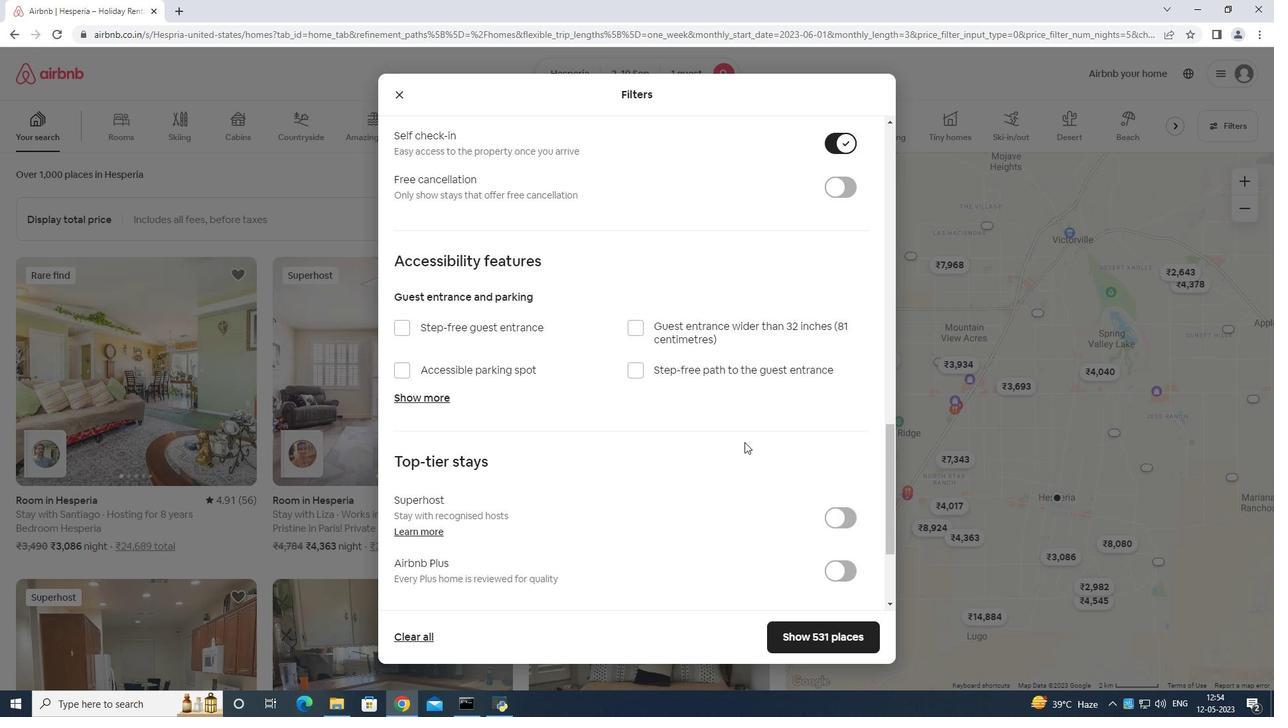 
Action: Mouse scrolled (688, 452) with delta (0, 0)
Screenshot: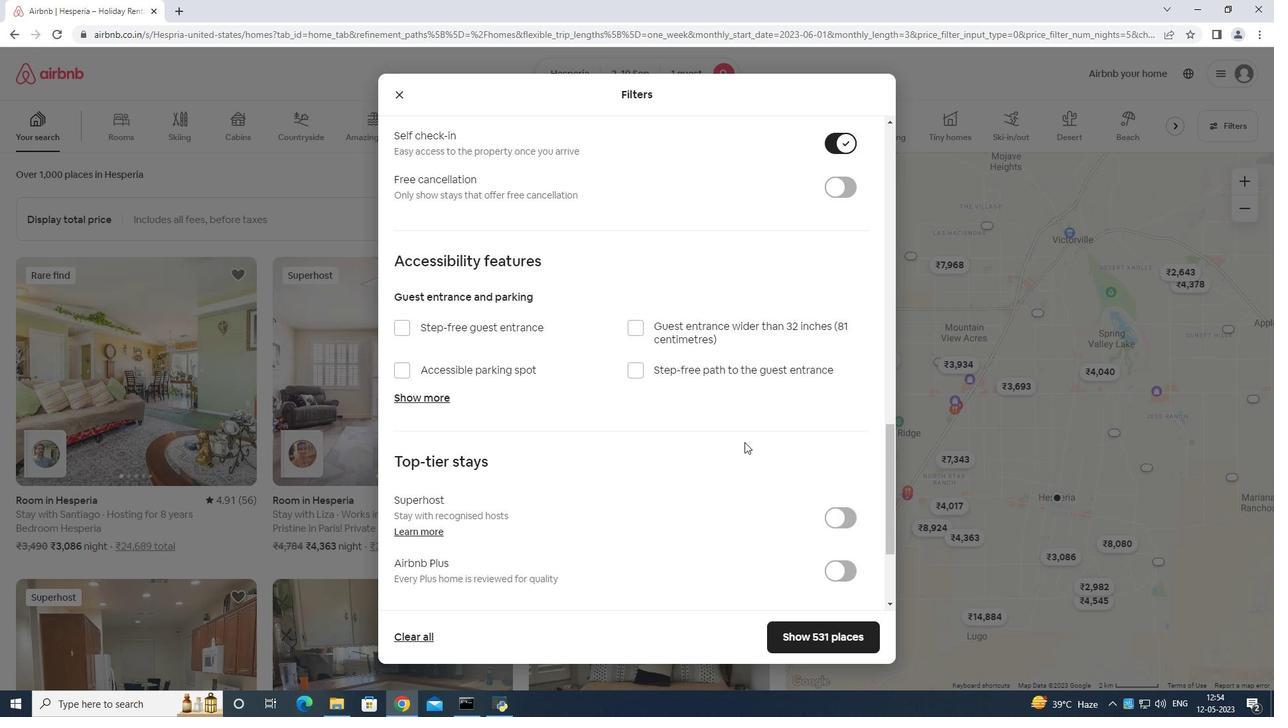 
Action: Mouse moved to (409, 514)
Screenshot: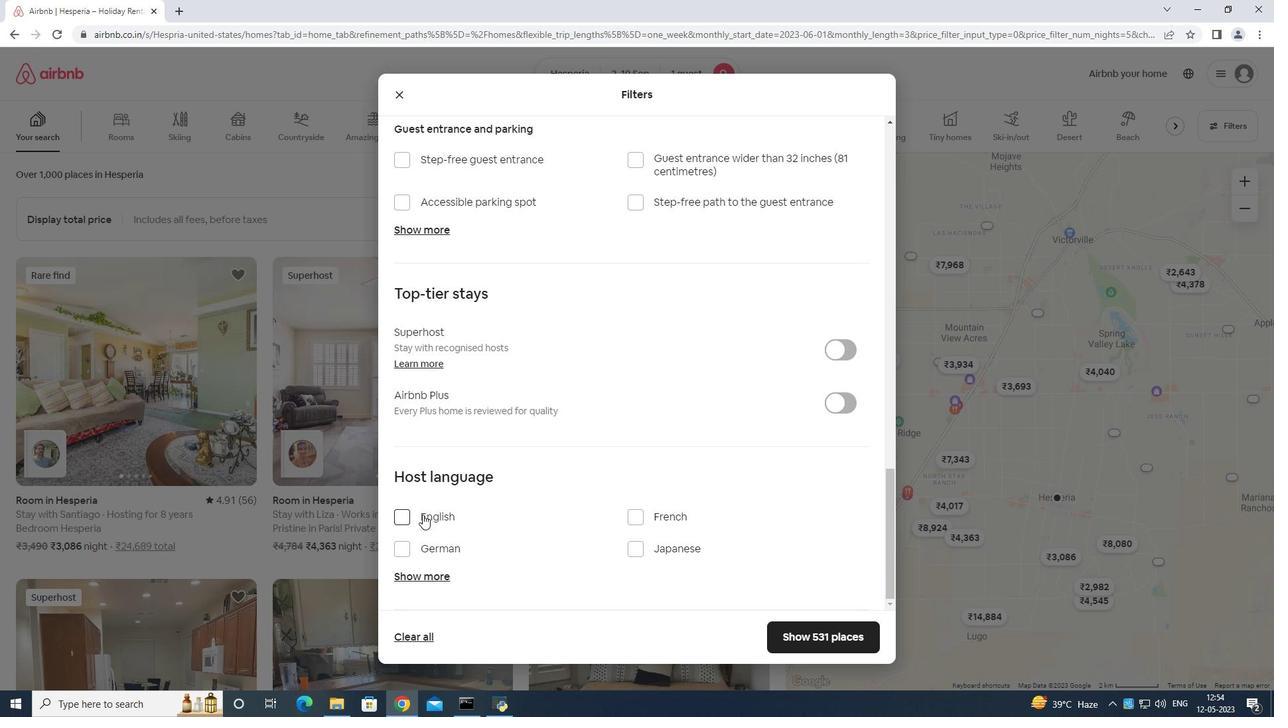 
Action: Mouse pressed left at (409, 514)
Screenshot: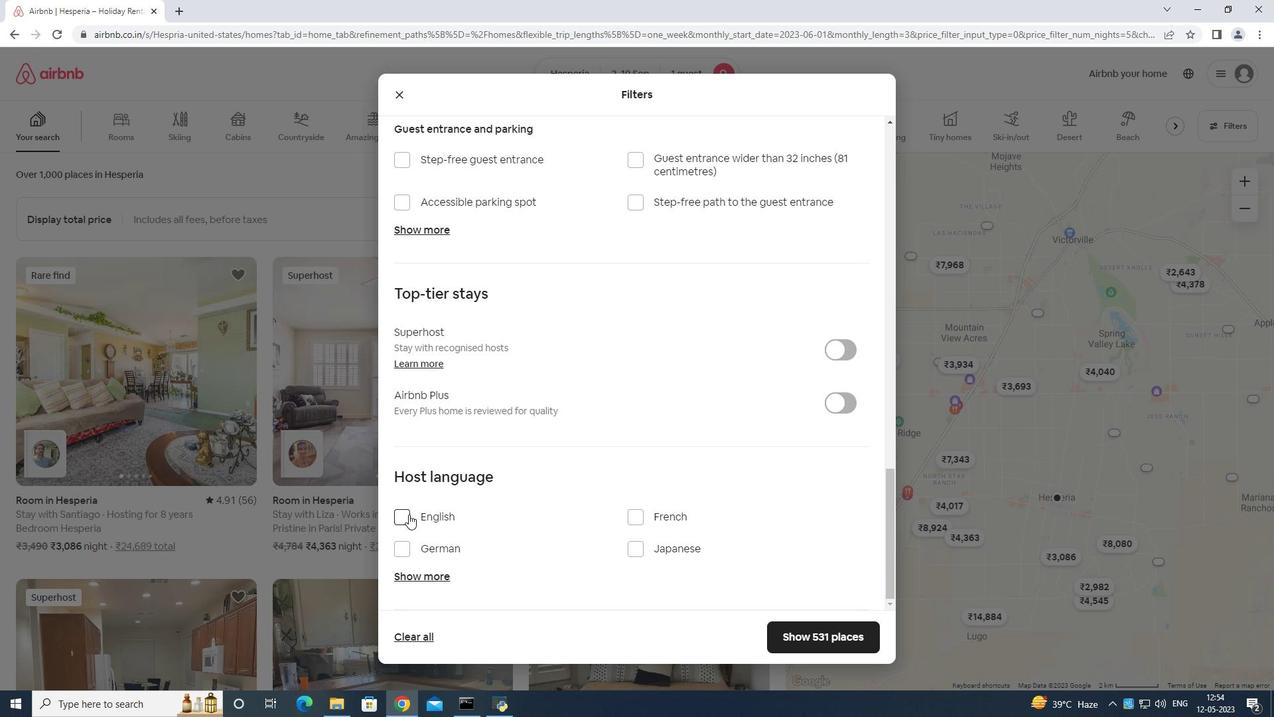 
Action: Mouse moved to (770, 631)
Screenshot: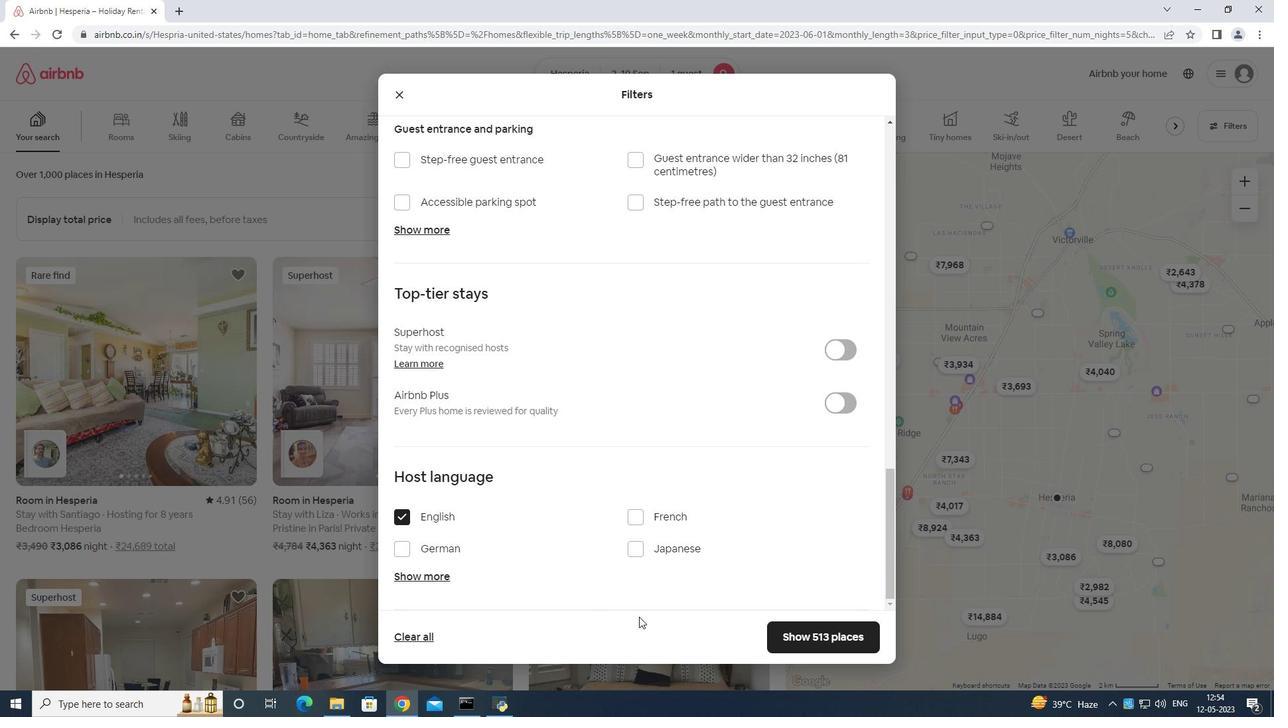 
